 Task: Find connections with filter location Tecpán Guatemala with filter topic #Startuplife with filter profile language German with filter current company Samsung Electronics with filter school Dr. Harisingh Gaur Vishwavidyalaya, Sagar with filter industry IT System Data Services with filter service category Graphic Design with filter keywords title Technical Writer
Action: Mouse moved to (627, 104)
Screenshot: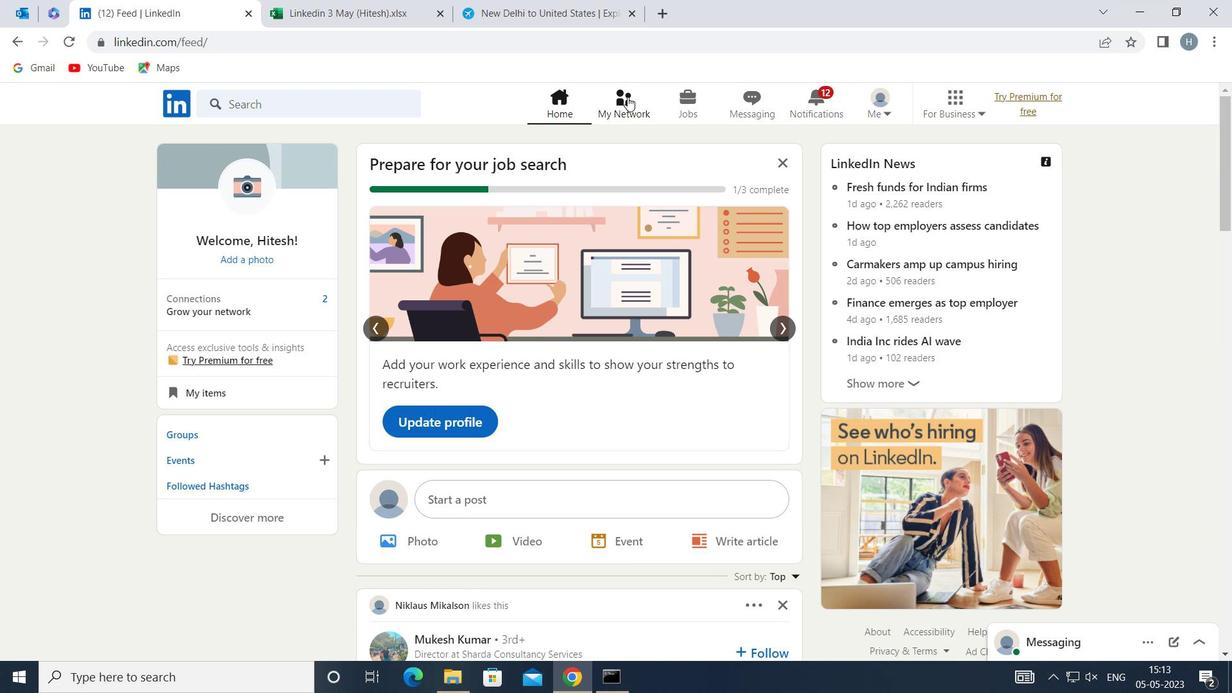 
Action: Mouse pressed left at (627, 104)
Screenshot: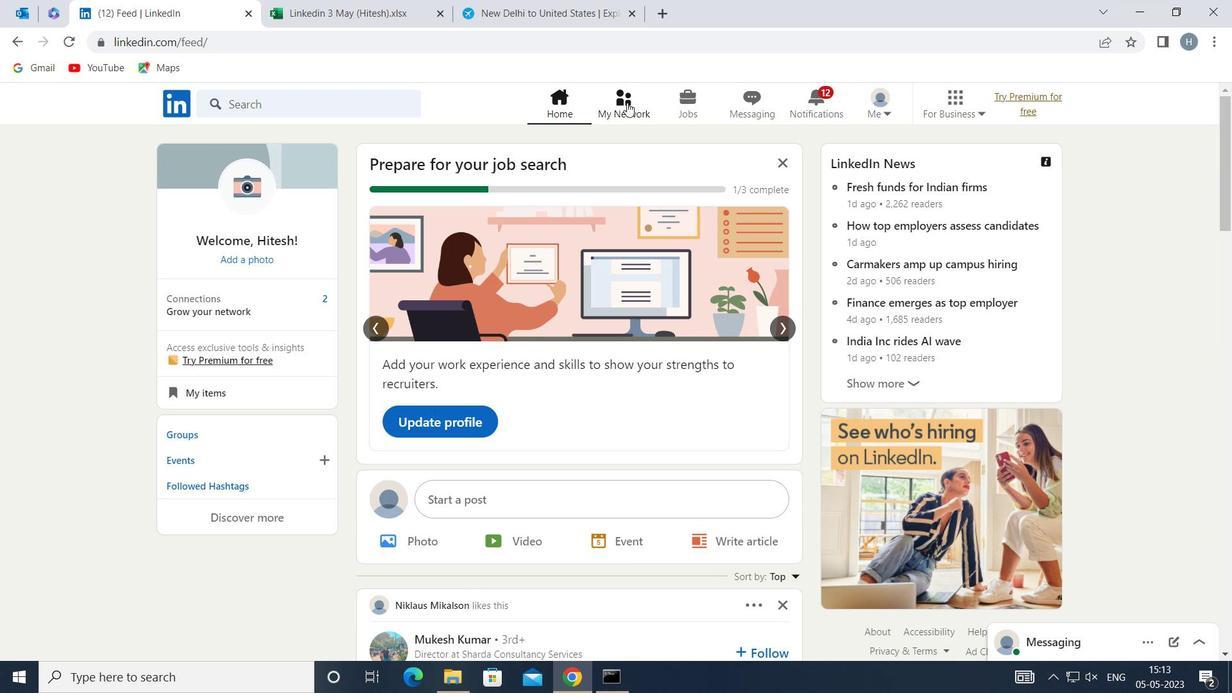 
Action: Mouse moved to (338, 193)
Screenshot: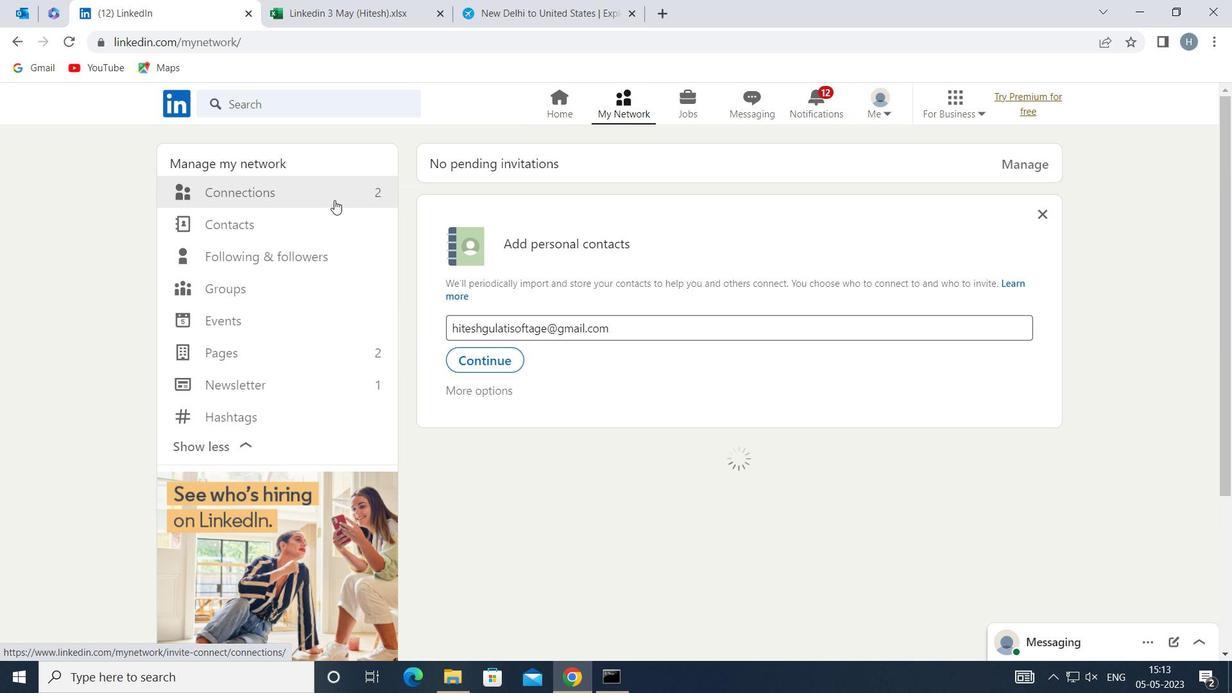 
Action: Mouse pressed left at (338, 193)
Screenshot: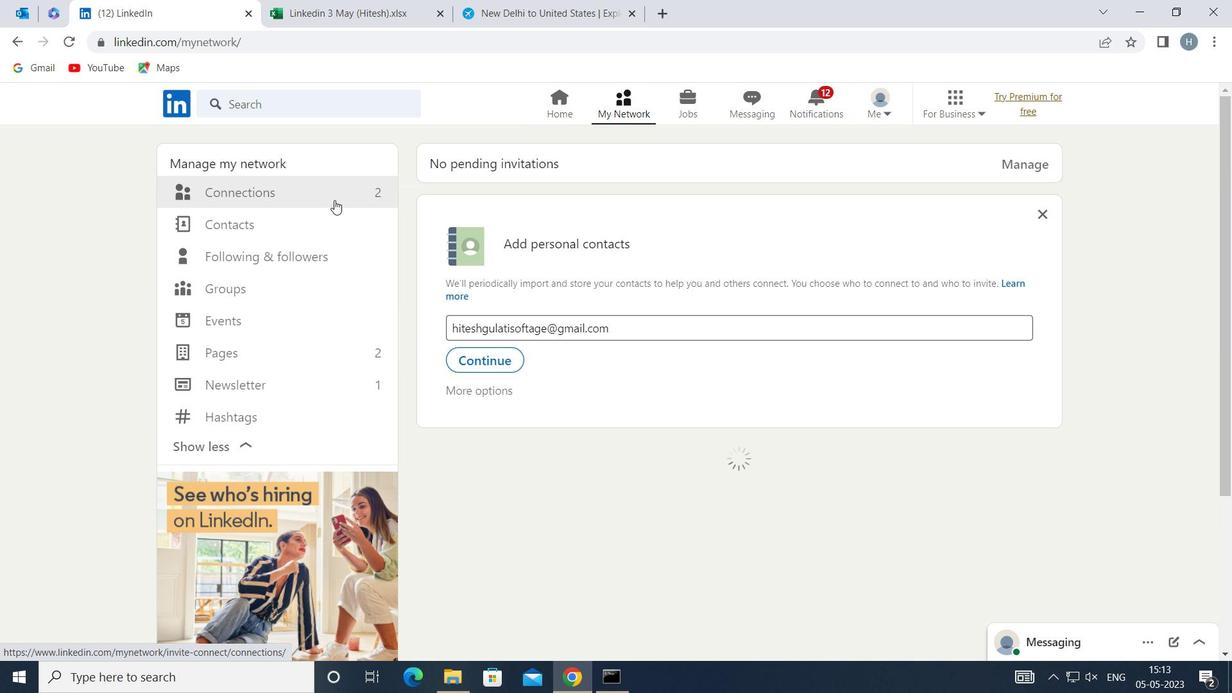 
Action: Mouse moved to (728, 193)
Screenshot: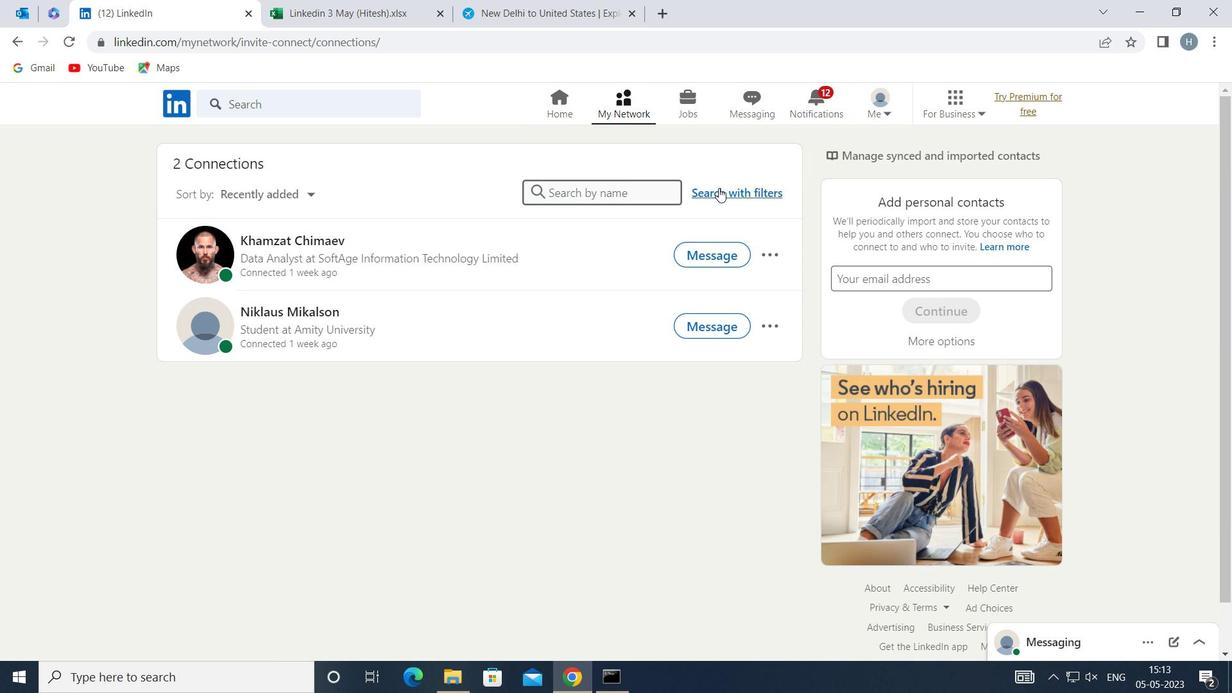 
Action: Mouse pressed left at (728, 193)
Screenshot: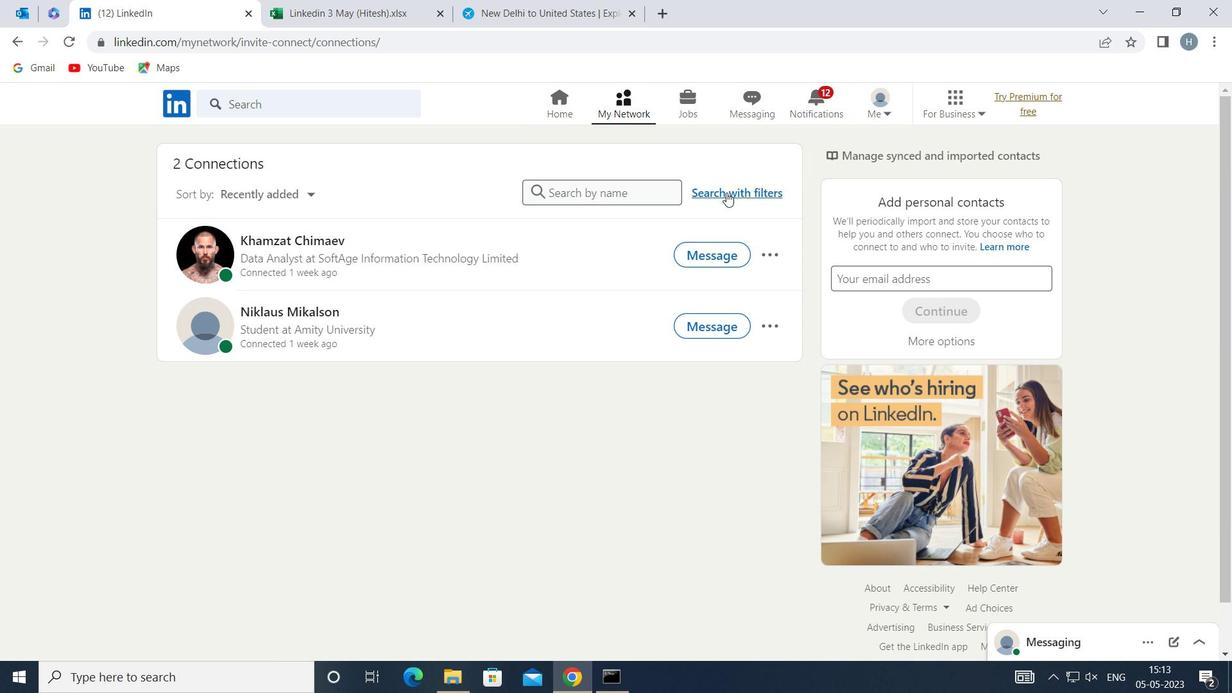 
Action: Mouse moved to (683, 148)
Screenshot: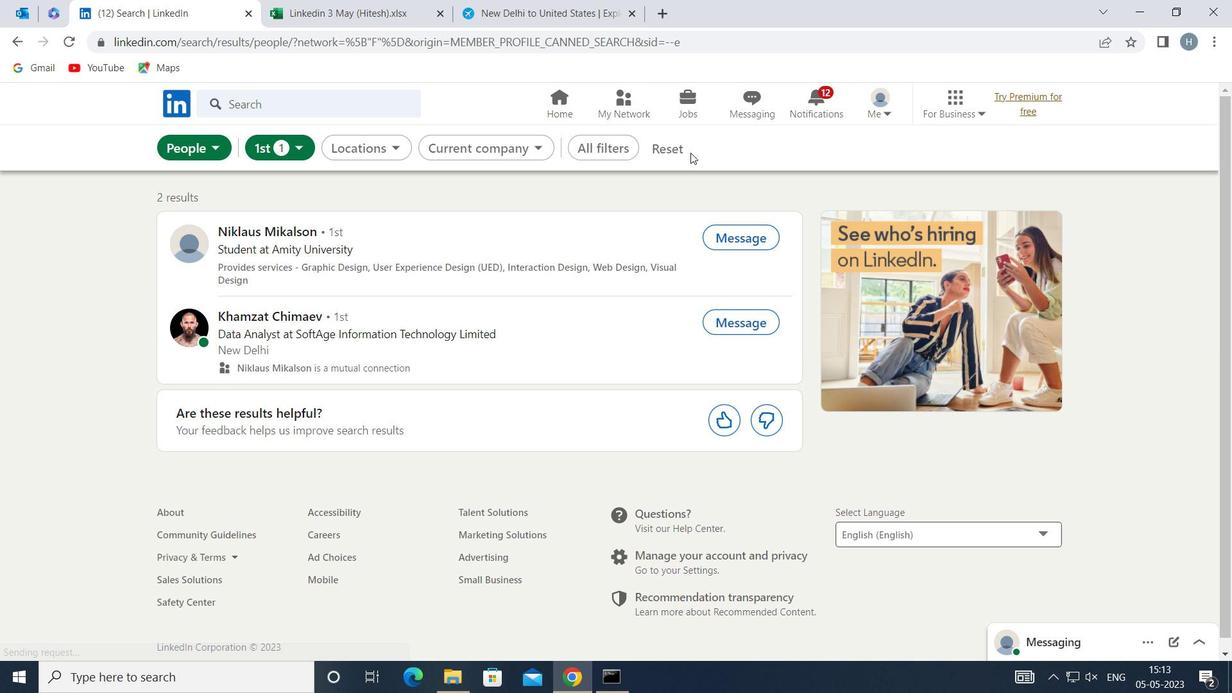 
Action: Mouse pressed left at (683, 148)
Screenshot: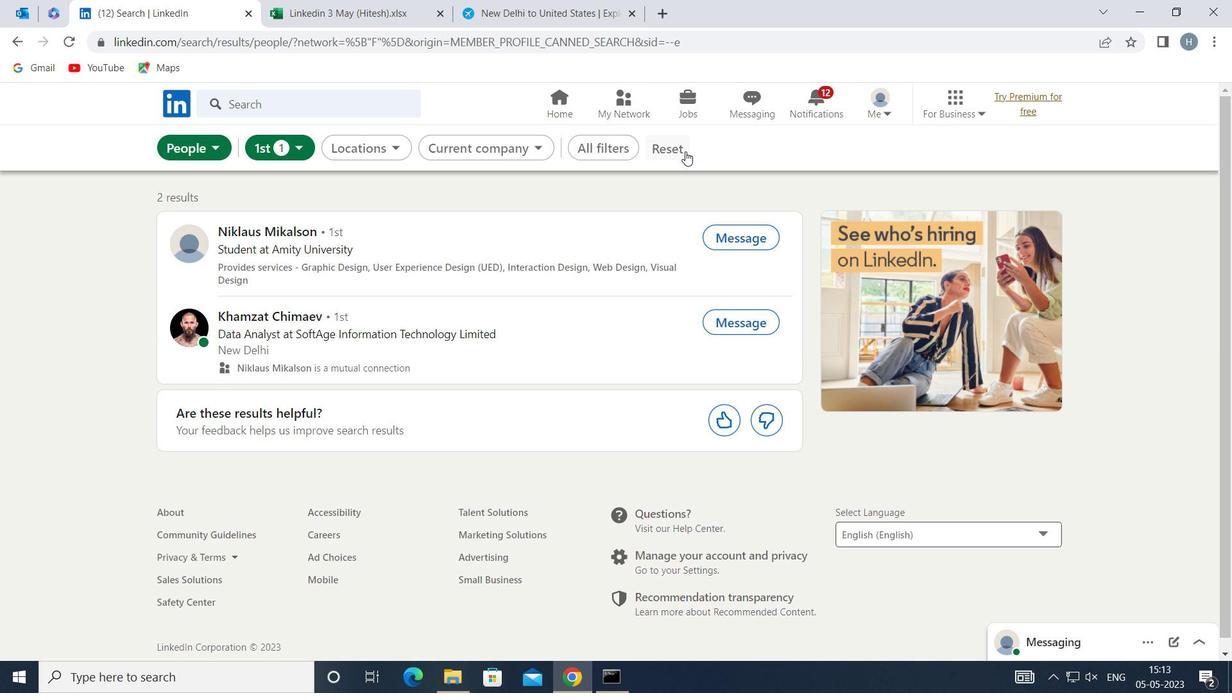 
Action: Mouse moved to (667, 146)
Screenshot: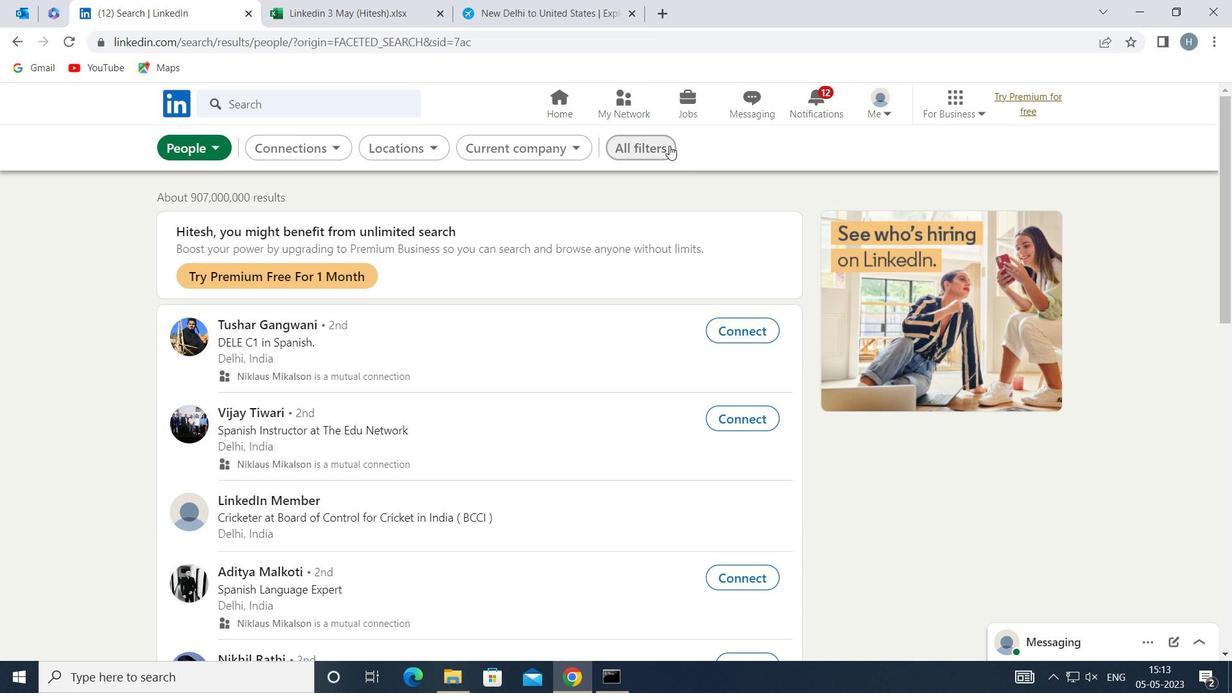 
Action: Mouse pressed left at (667, 146)
Screenshot: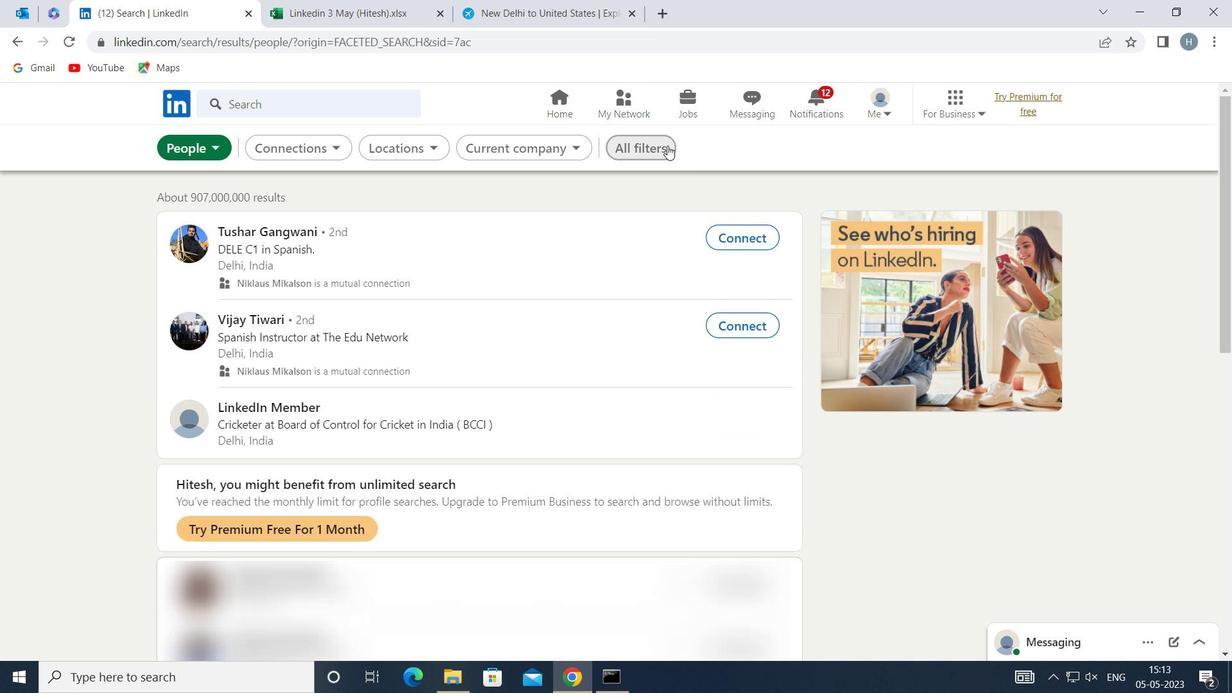 
Action: Mouse moved to (926, 404)
Screenshot: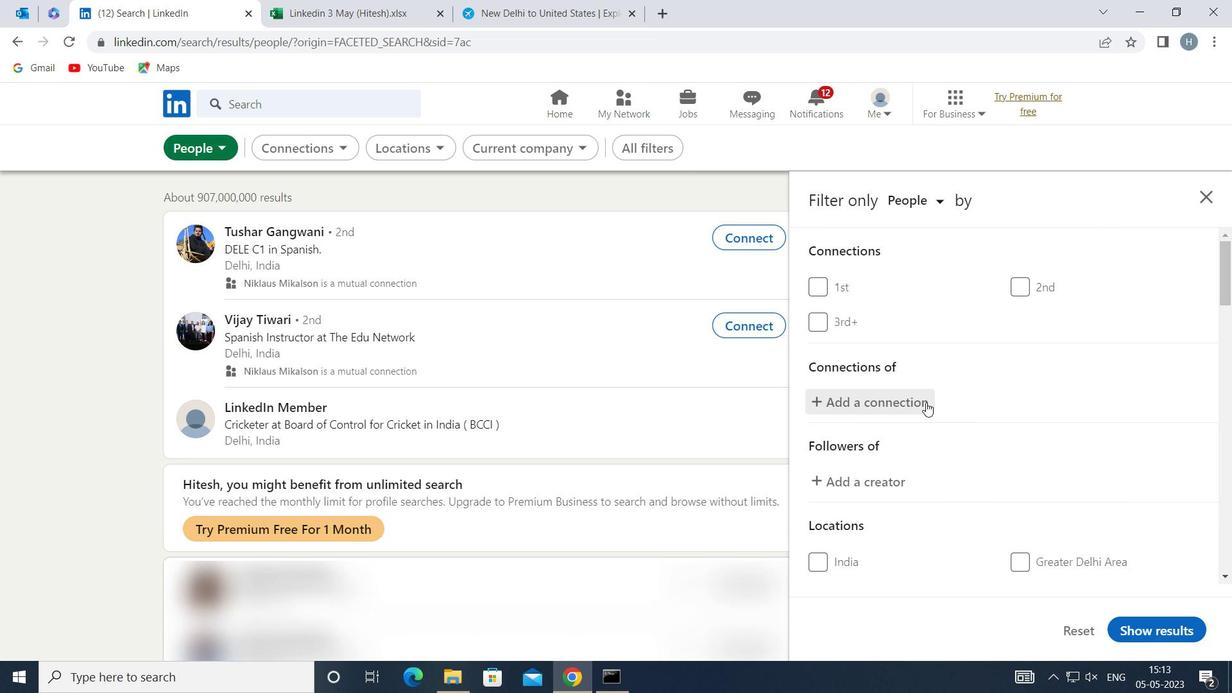 
Action: Mouse scrolled (926, 403) with delta (0, 0)
Screenshot: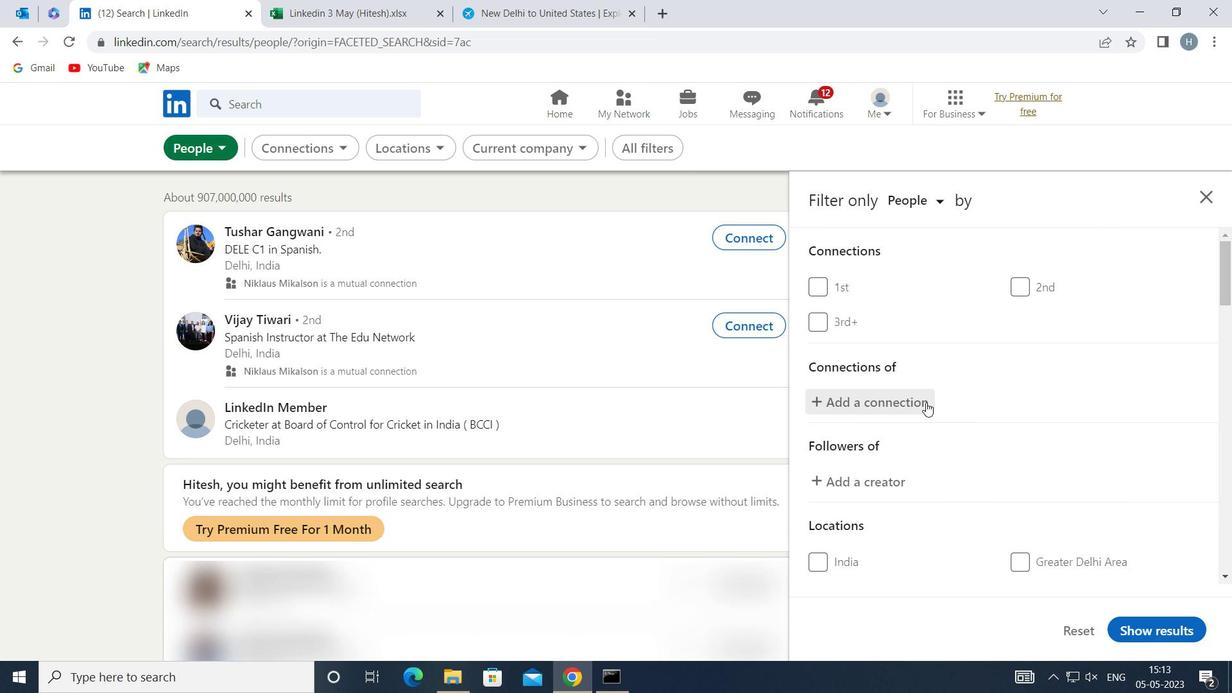 
Action: Mouse scrolled (926, 403) with delta (0, 0)
Screenshot: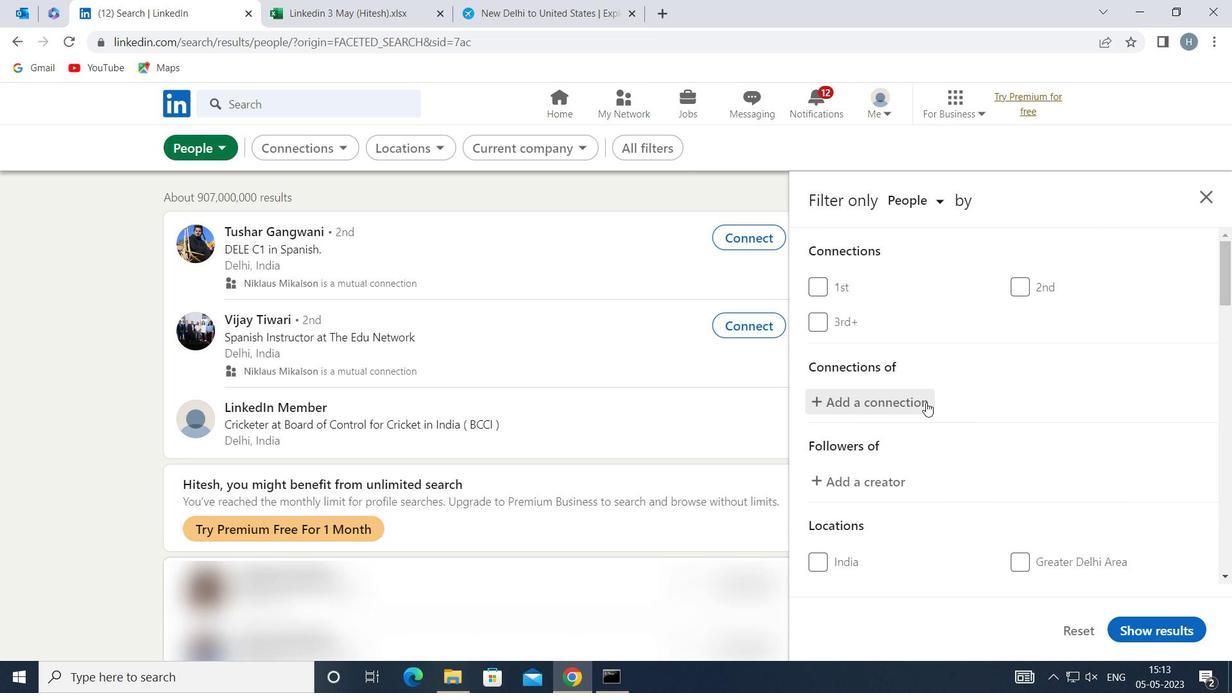 
Action: Mouse moved to (1056, 466)
Screenshot: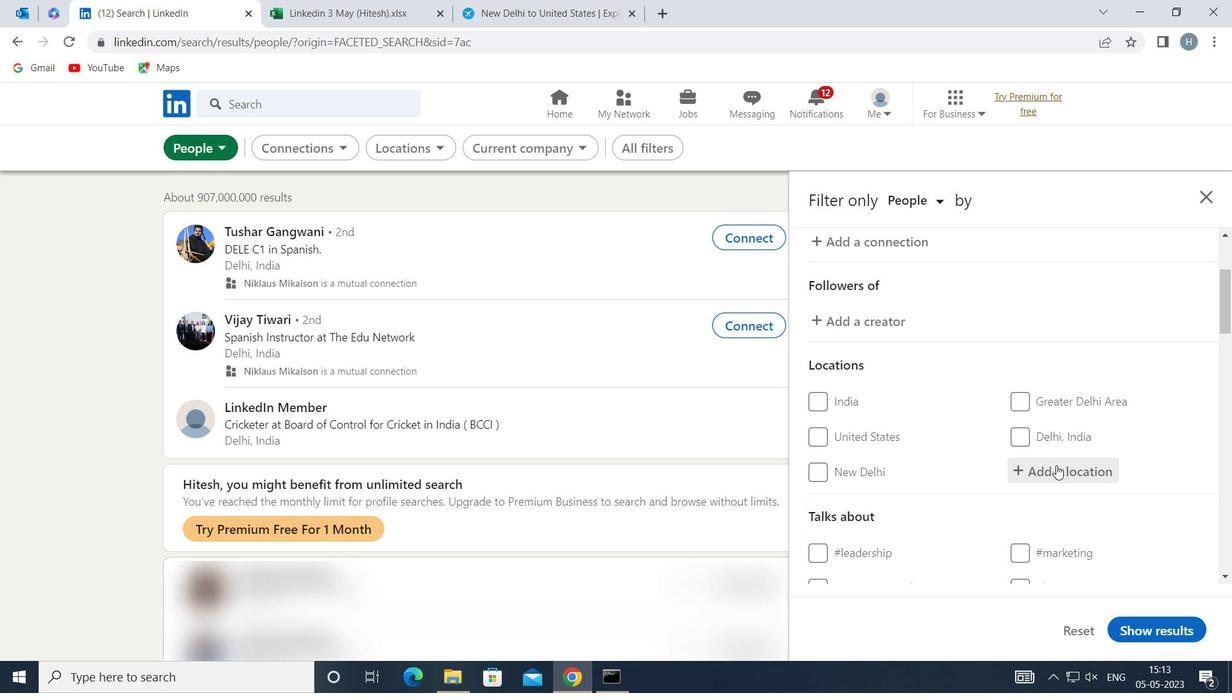 
Action: Mouse pressed left at (1056, 466)
Screenshot: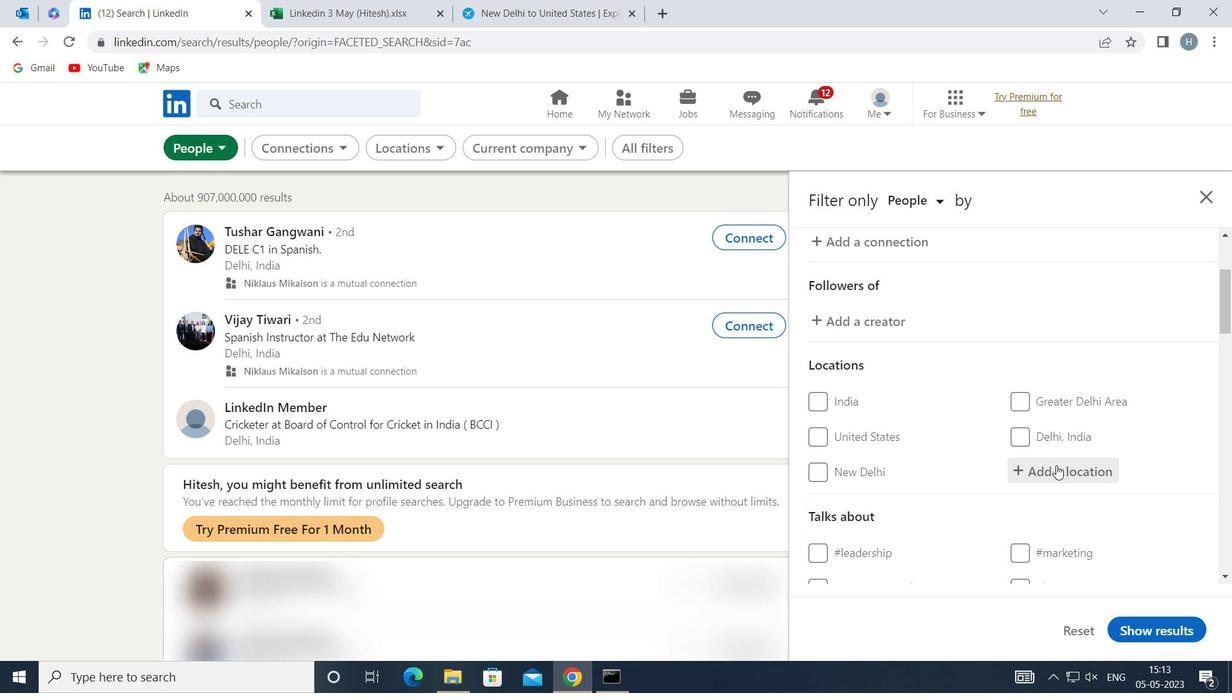 
Action: Mouse moved to (1057, 461)
Screenshot: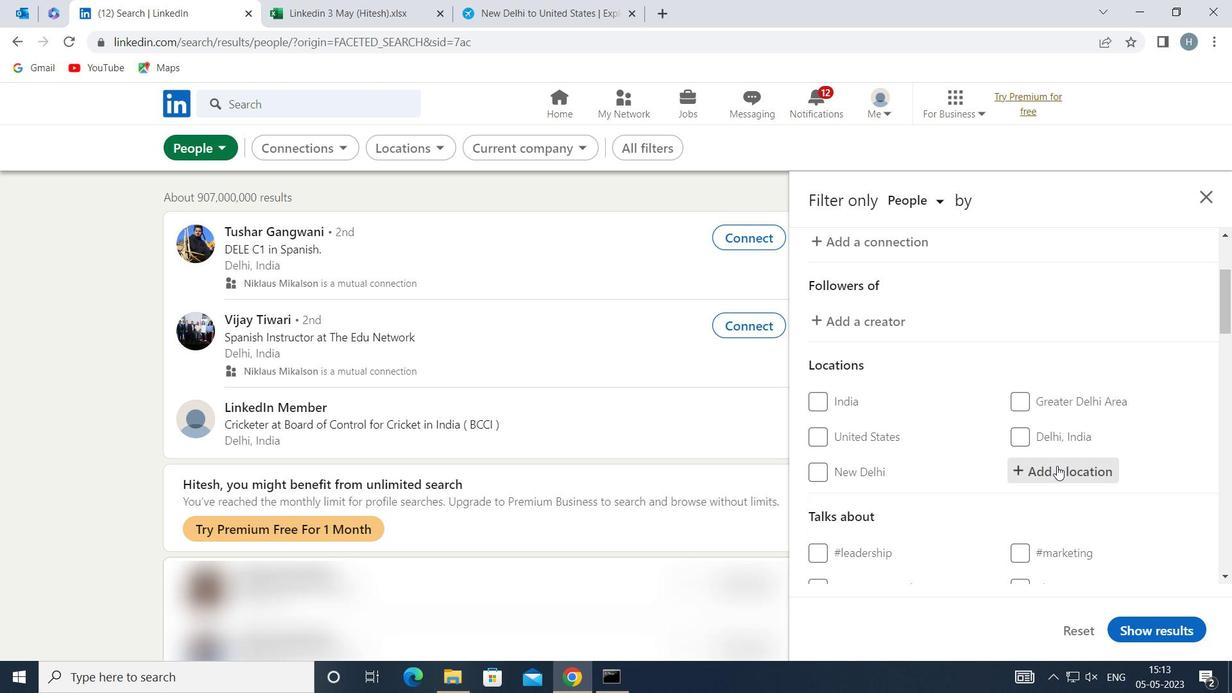 
Action: Key pressed <Key.shift>TECPAN
Screenshot: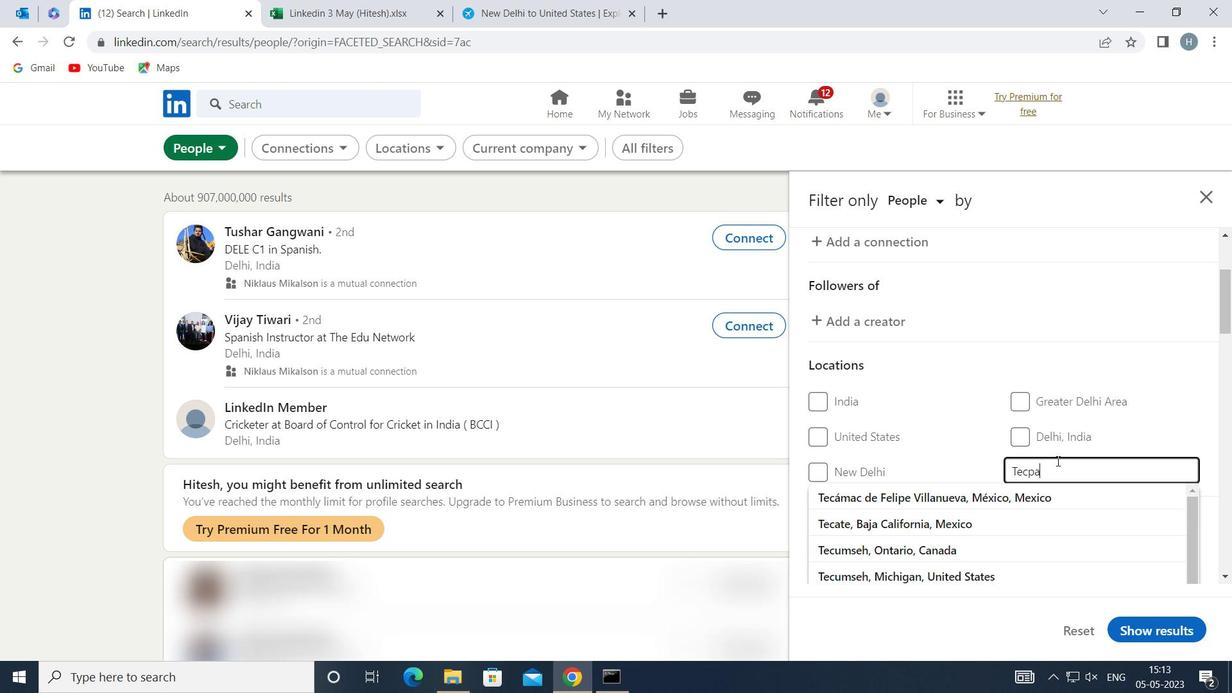 
Action: Mouse moved to (944, 524)
Screenshot: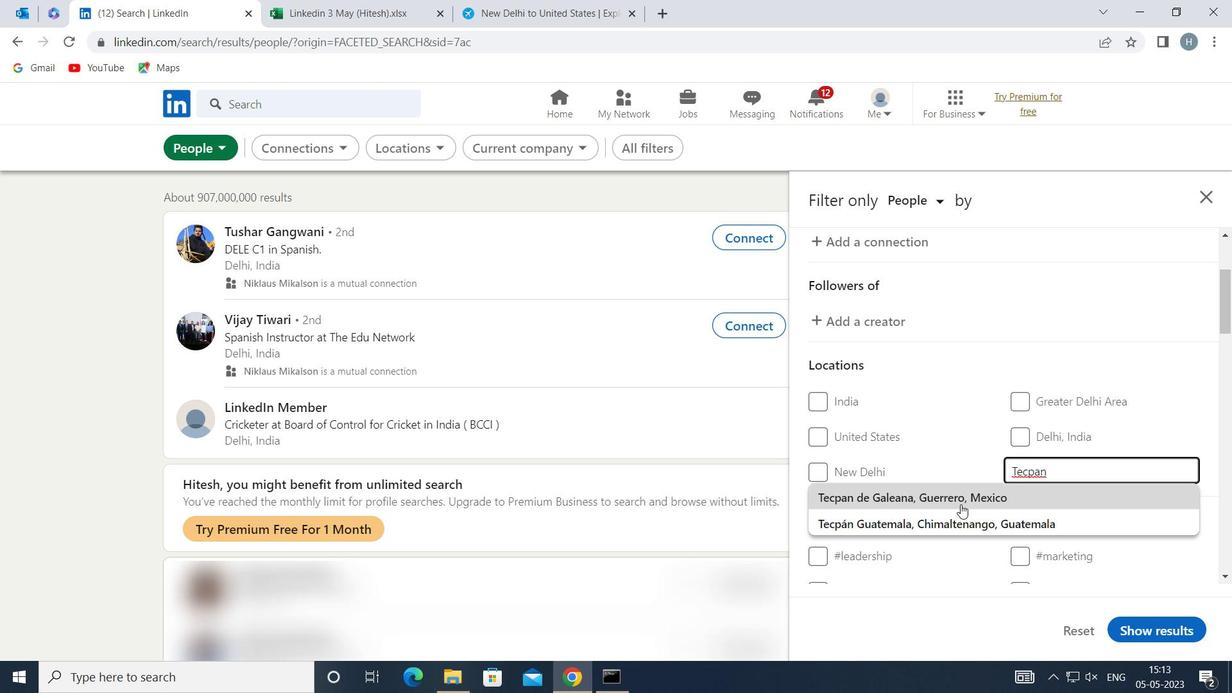 
Action: Mouse pressed left at (944, 524)
Screenshot: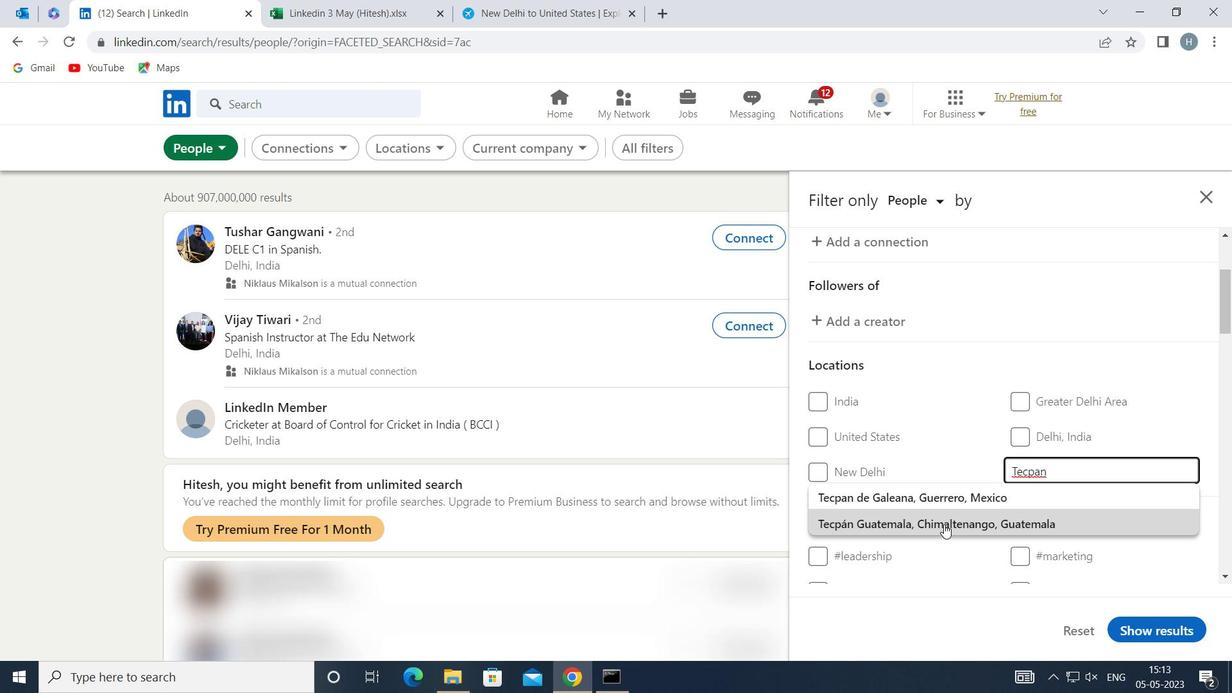 
Action: Mouse moved to (949, 474)
Screenshot: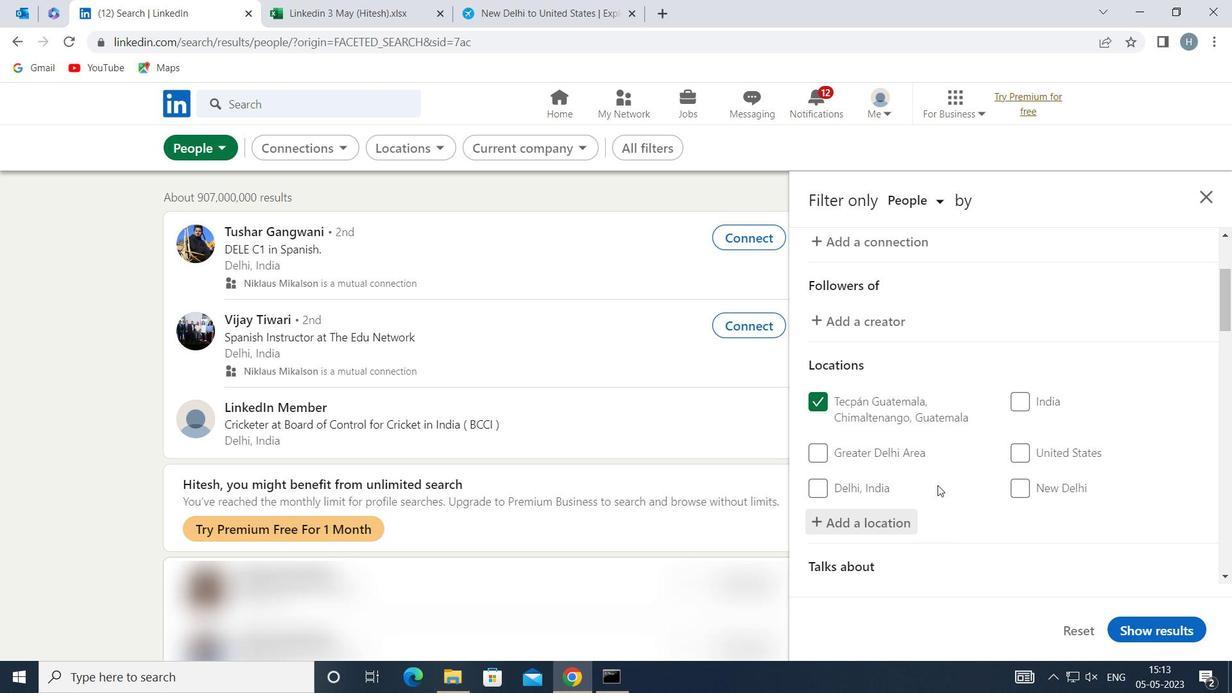 
Action: Mouse scrolled (949, 473) with delta (0, 0)
Screenshot: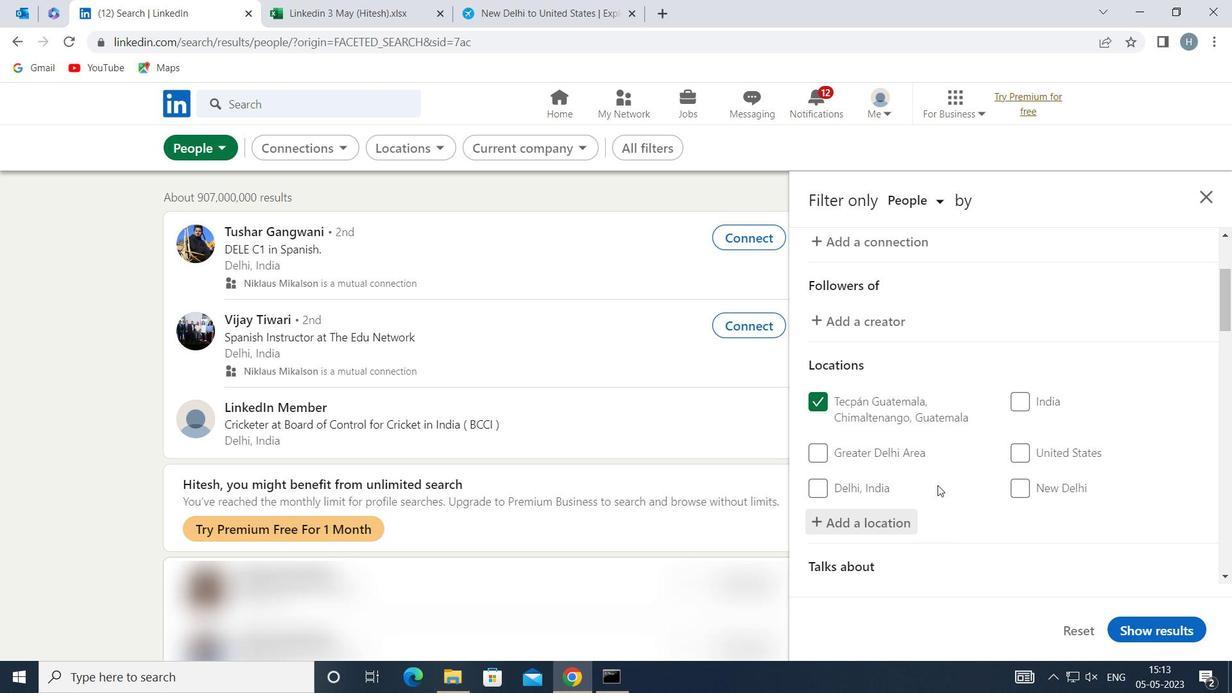
Action: Mouse moved to (987, 470)
Screenshot: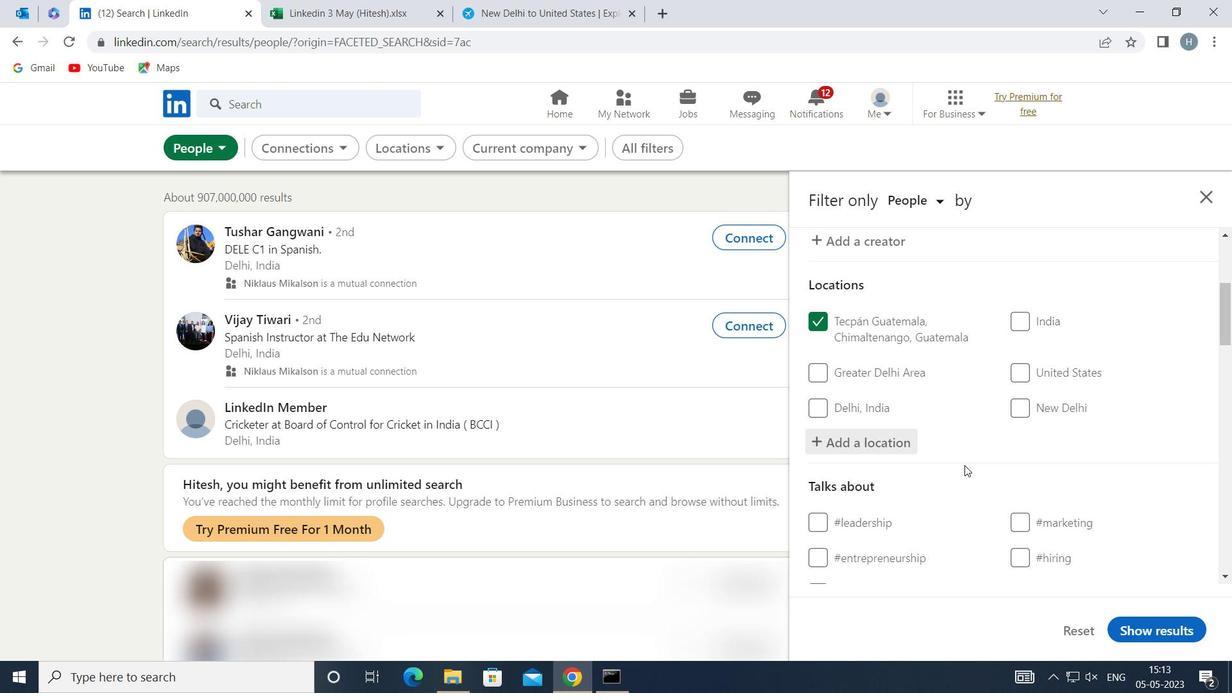 
Action: Mouse scrolled (987, 469) with delta (0, 0)
Screenshot: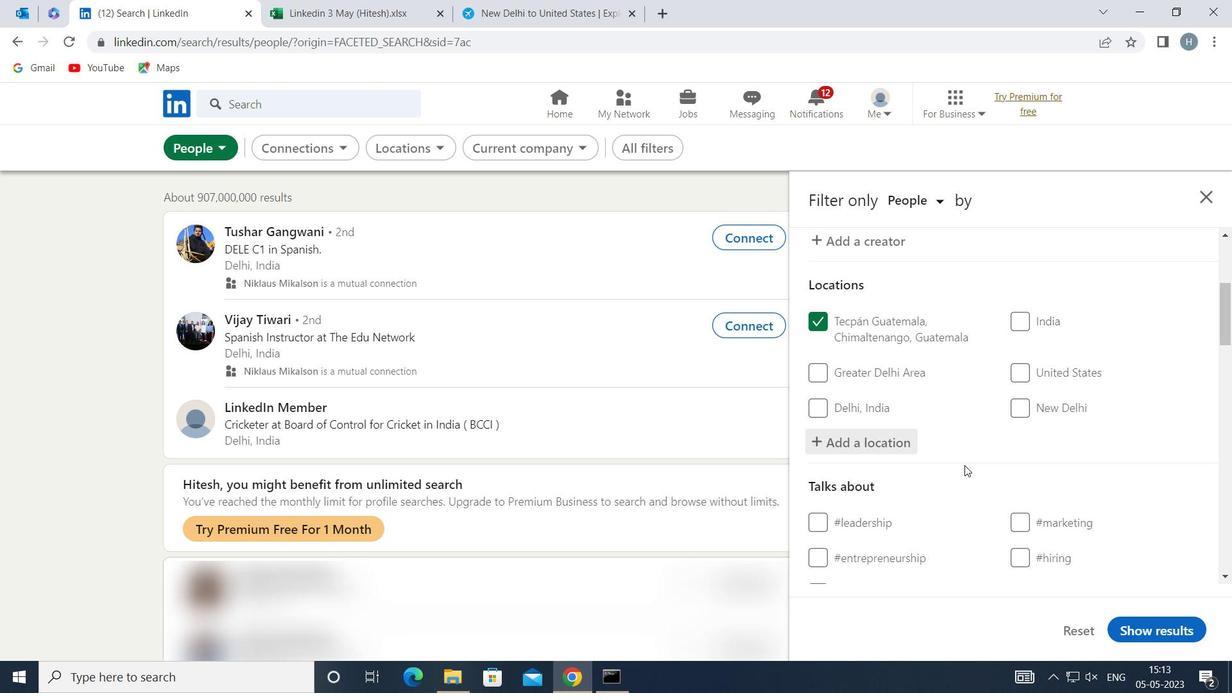 
Action: Mouse moved to (1068, 510)
Screenshot: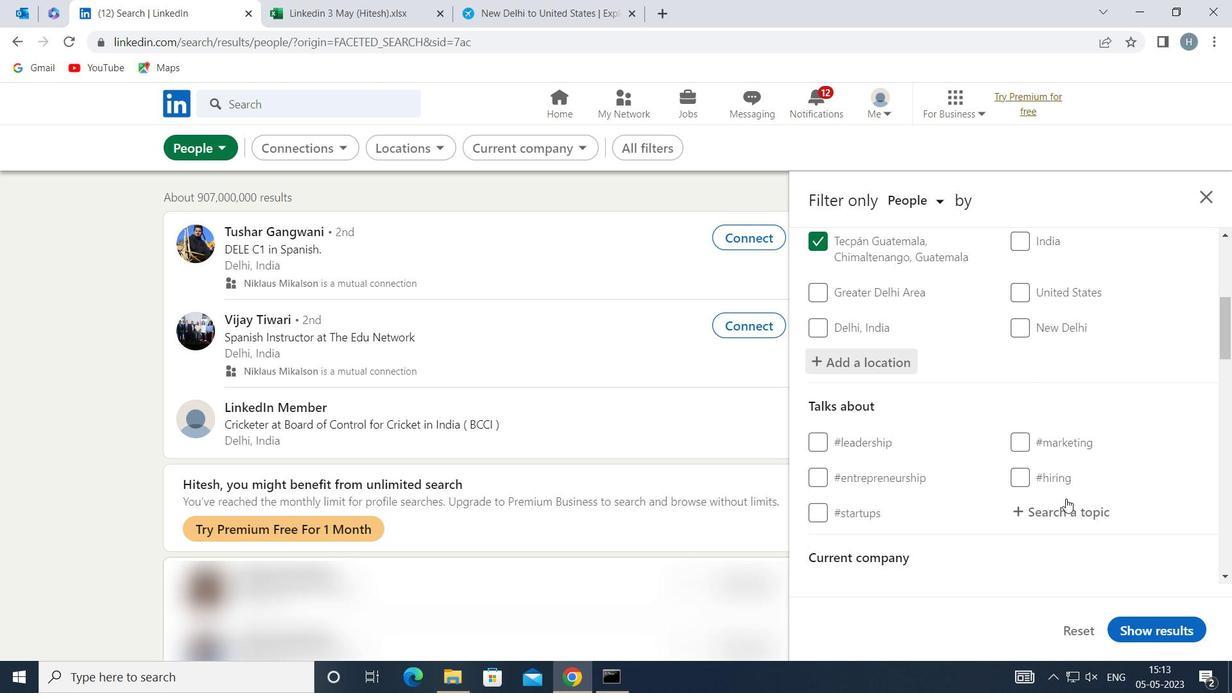 
Action: Mouse pressed left at (1068, 510)
Screenshot: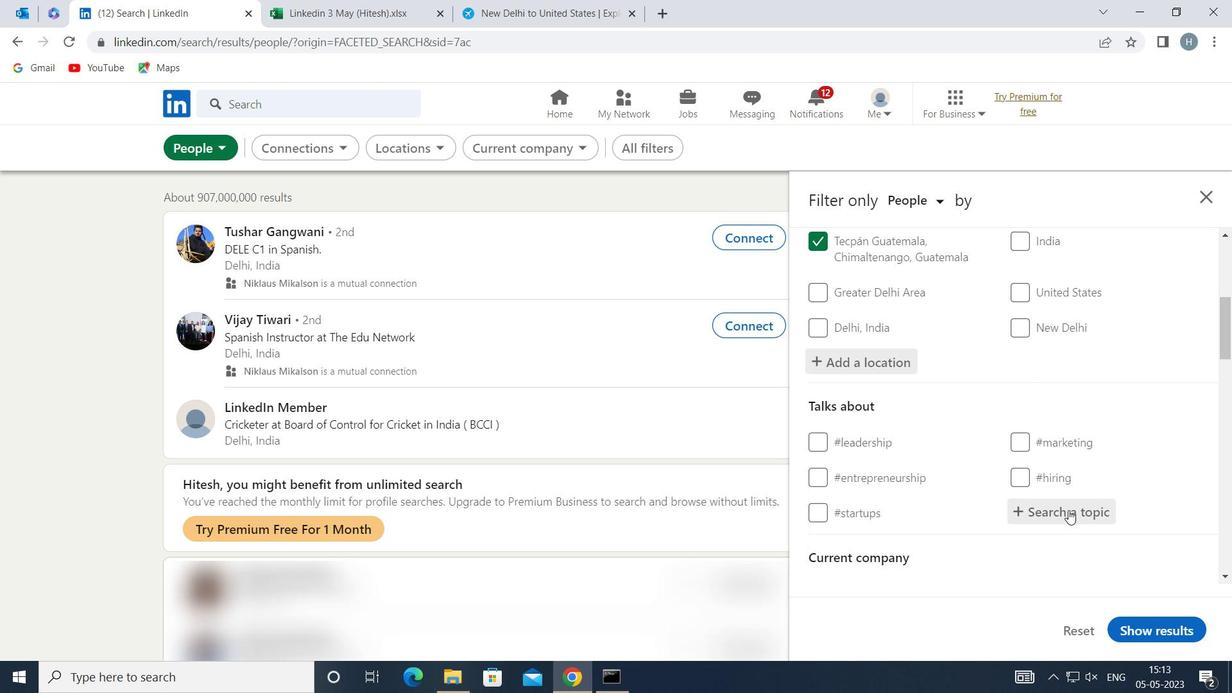 
Action: Mouse moved to (1070, 509)
Screenshot: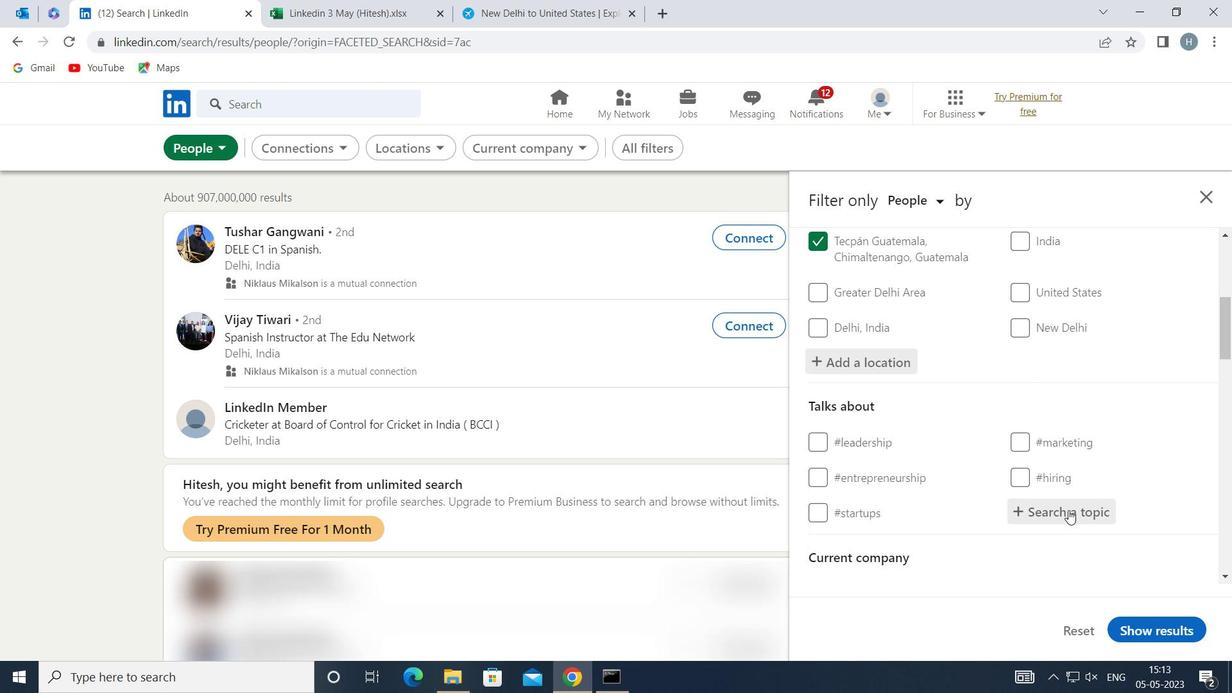 
Action: Key pressed <Key.shift>STARTUPLIFE
Screenshot: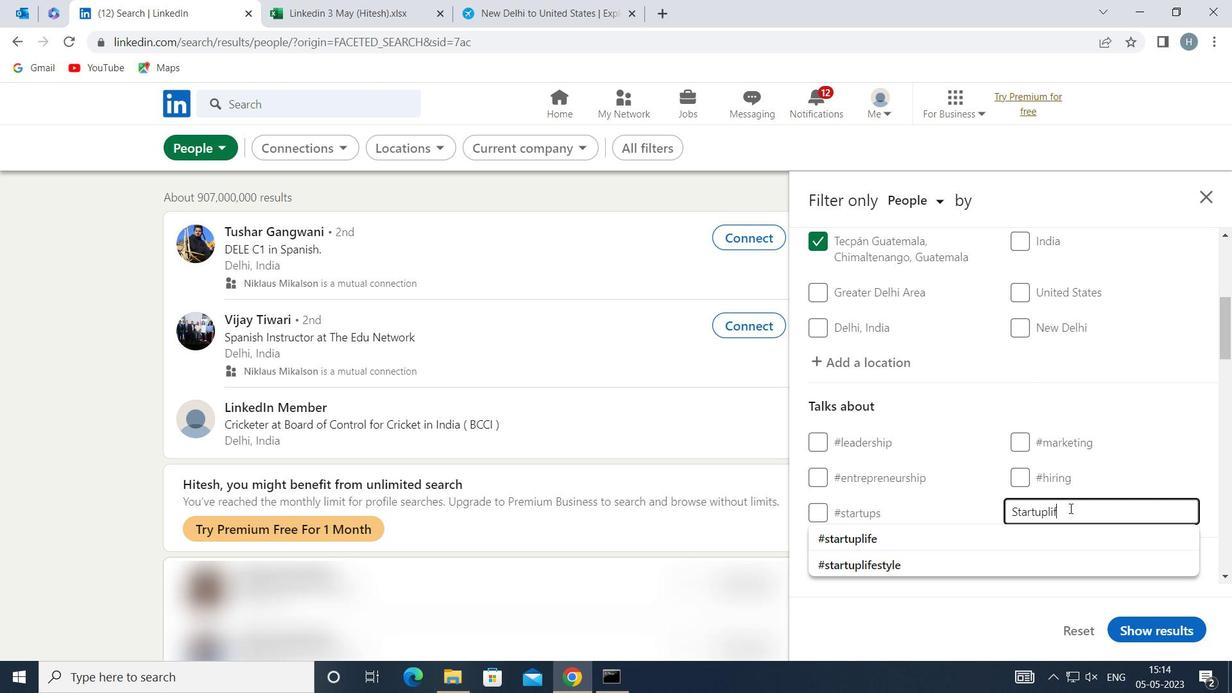 
Action: Mouse moved to (1059, 537)
Screenshot: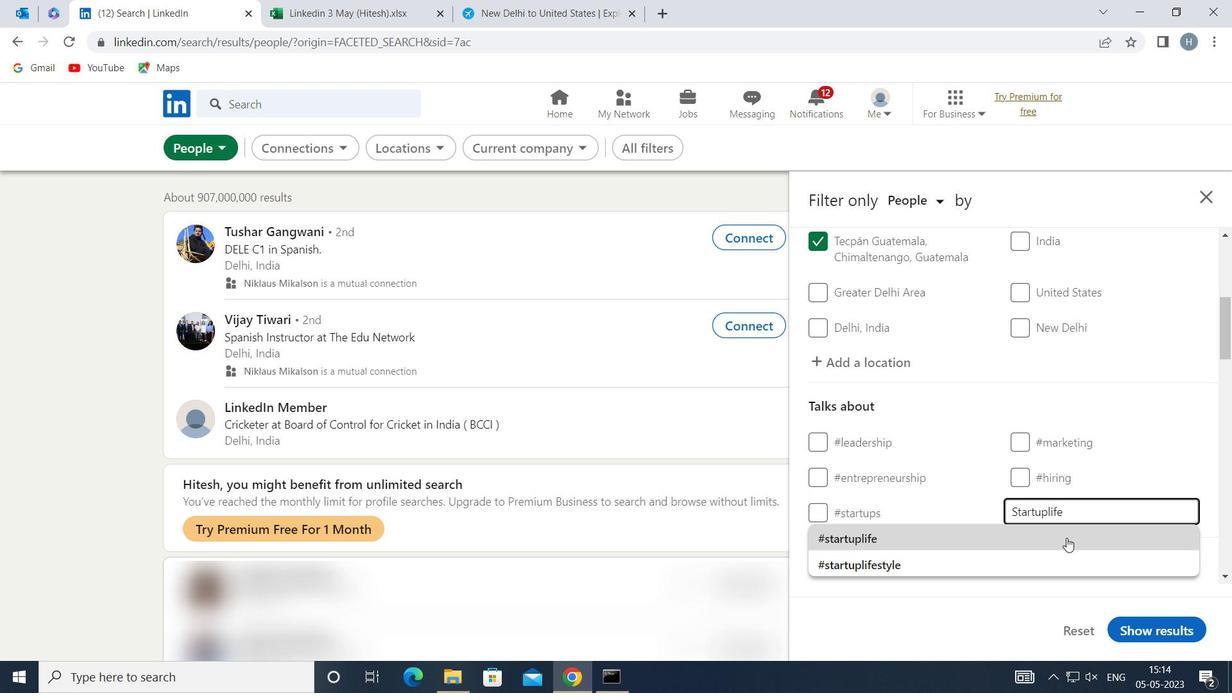 
Action: Mouse pressed left at (1059, 537)
Screenshot: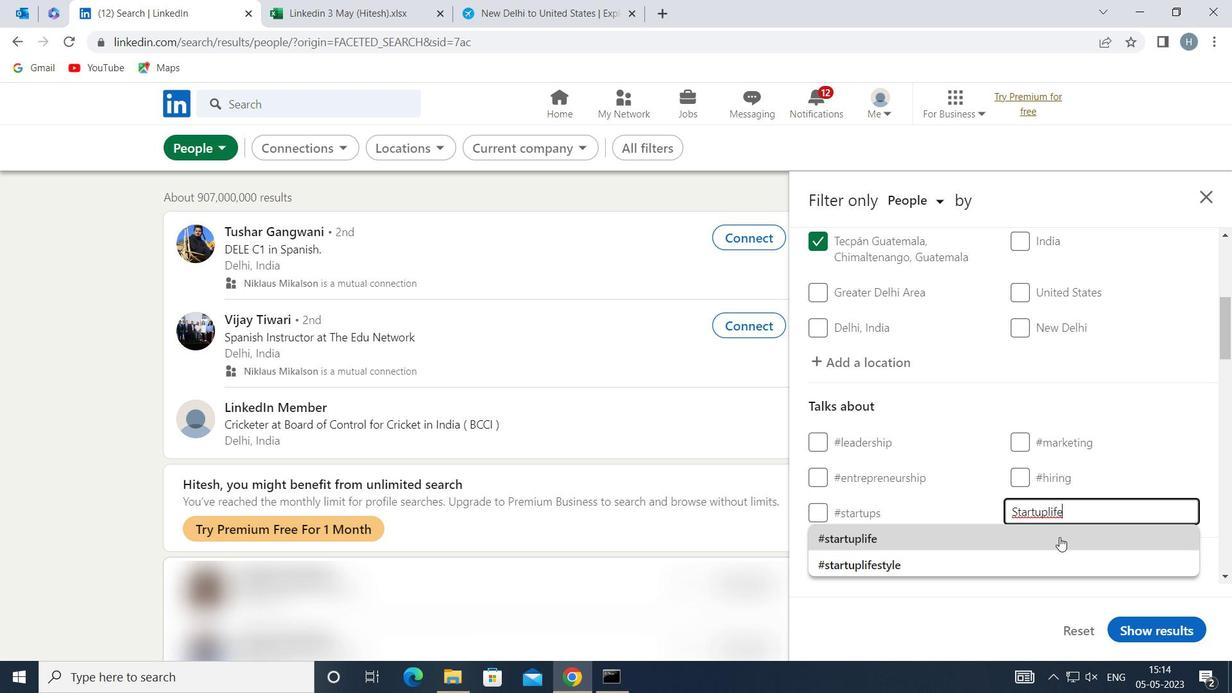 
Action: Mouse moved to (1024, 536)
Screenshot: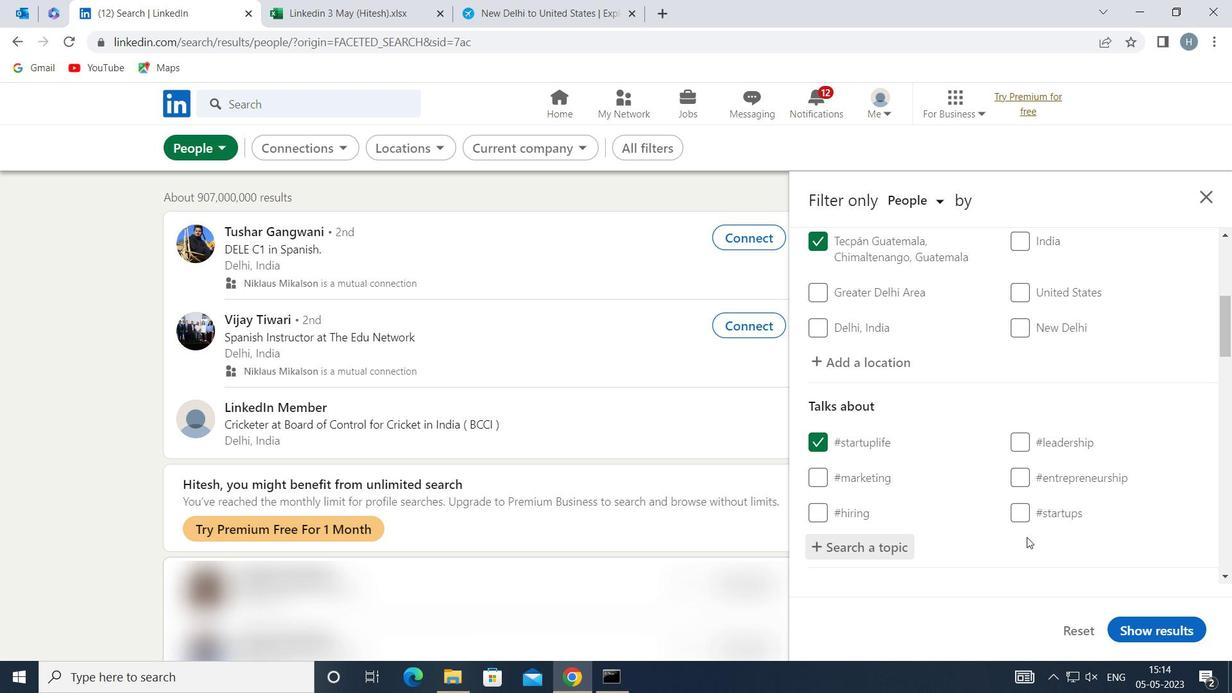 
Action: Mouse scrolled (1024, 536) with delta (0, 0)
Screenshot: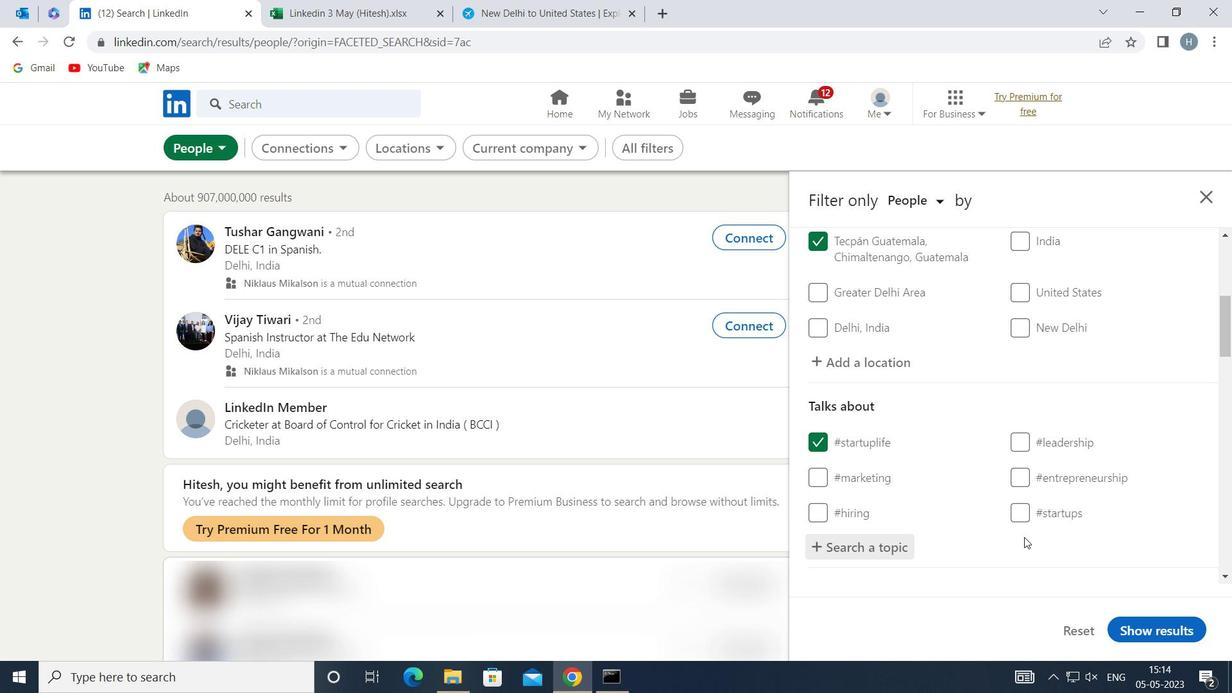 
Action: Mouse moved to (1023, 536)
Screenshot: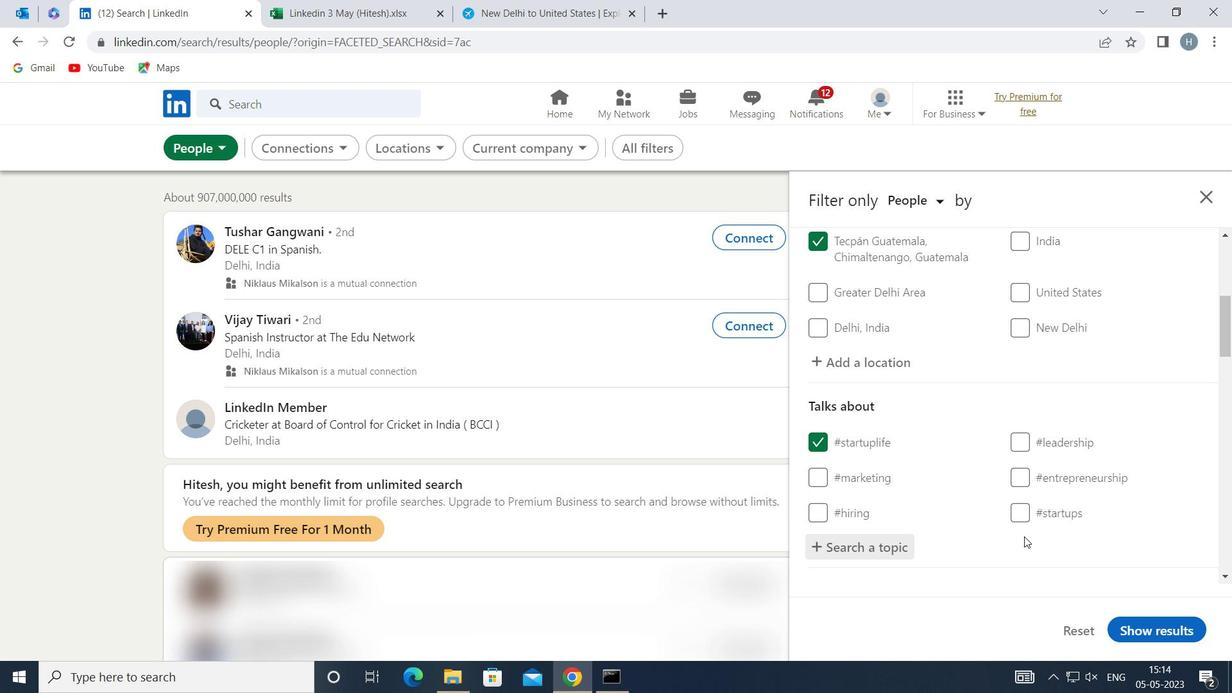 
Action: Mouse scrolled (1023, 535) with delta (0, 0)
Screenshot: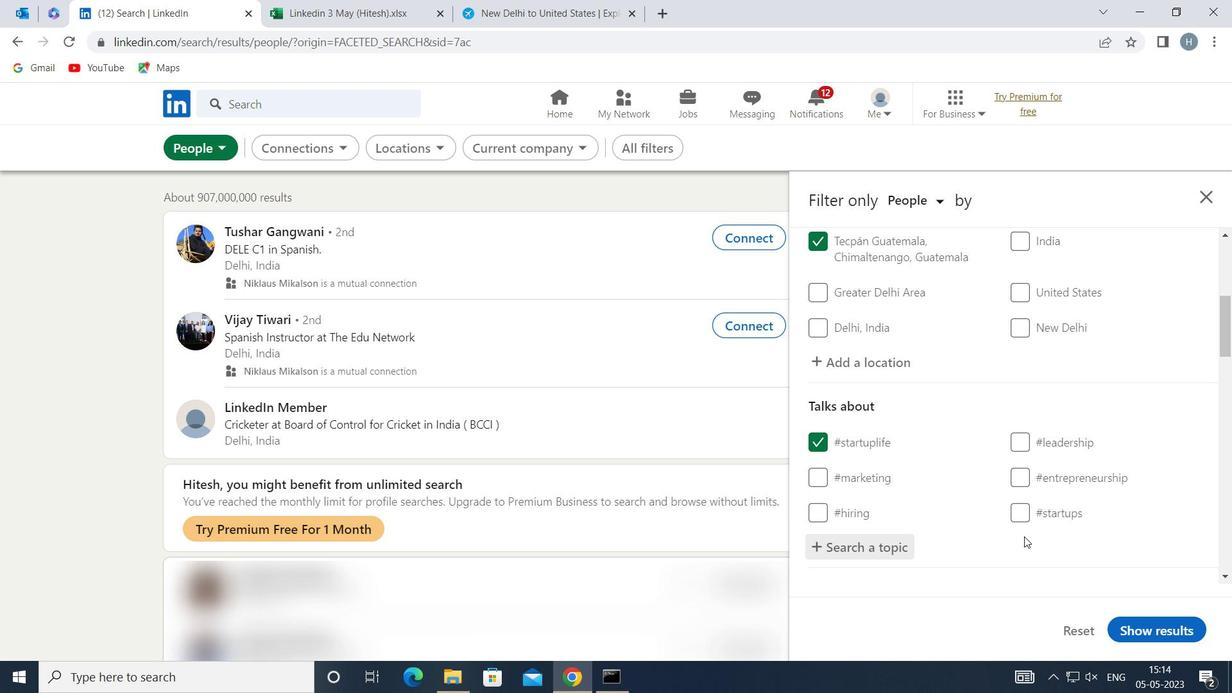 
Action: Mouse moved to (1021, 534)
Screenshot: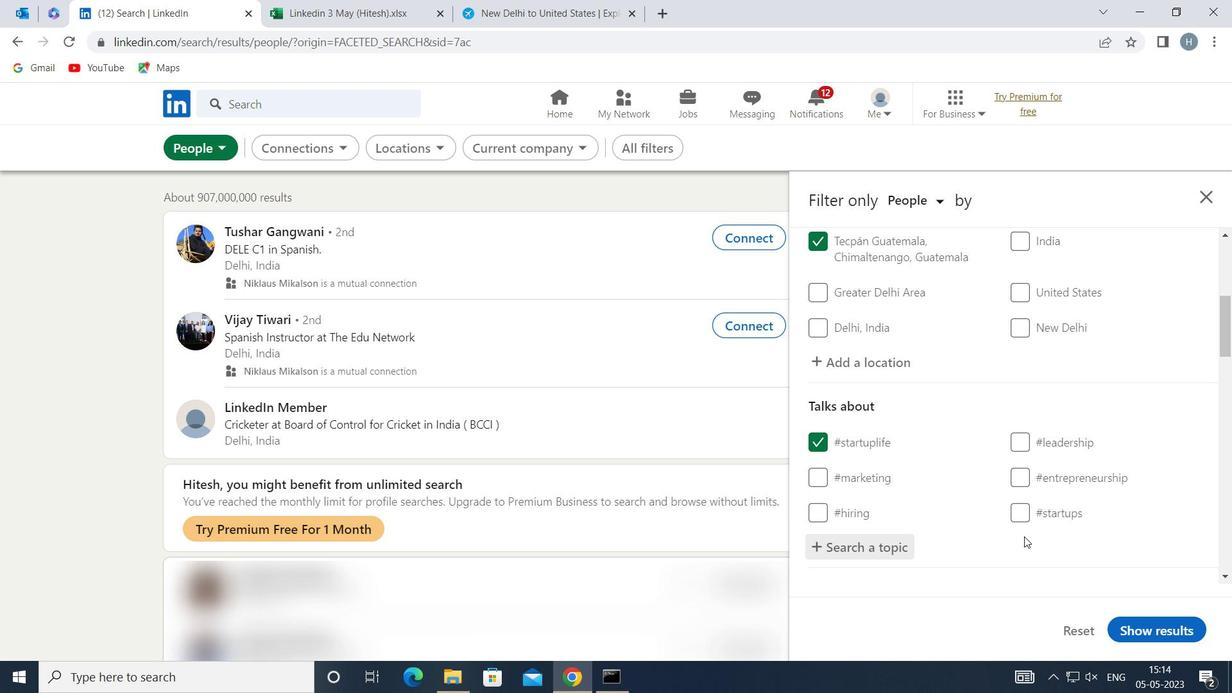 
Action: Mouse scrolled (1021, 533) with delta (0, 0)
Screenshot: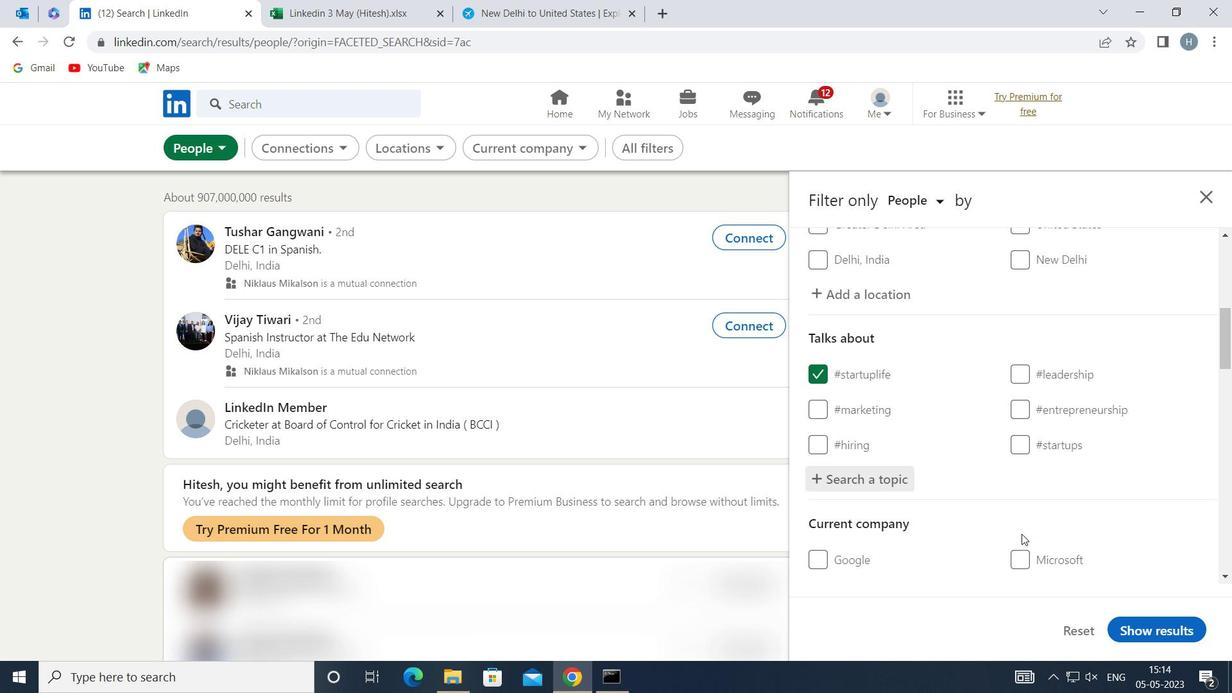 
Action: Mouse moved to (1020, 527)
Screenshot: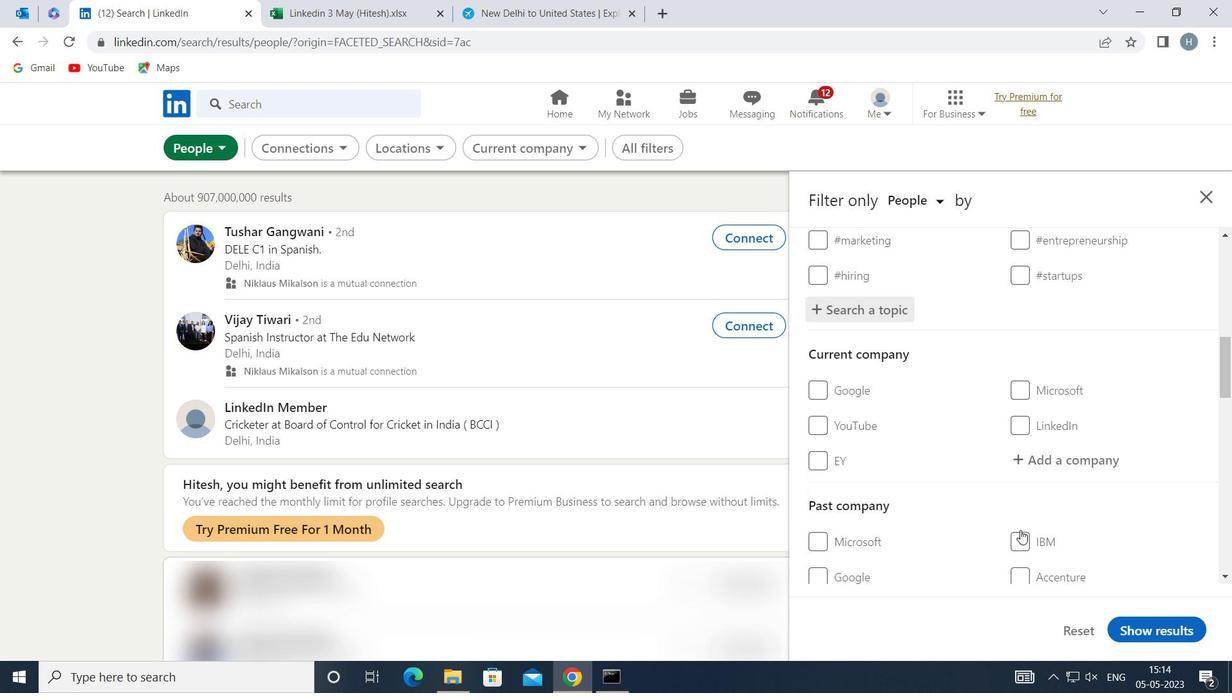 
Action: Mouse scrolled (1020, 526) with delta (0, 0)
Screenshot: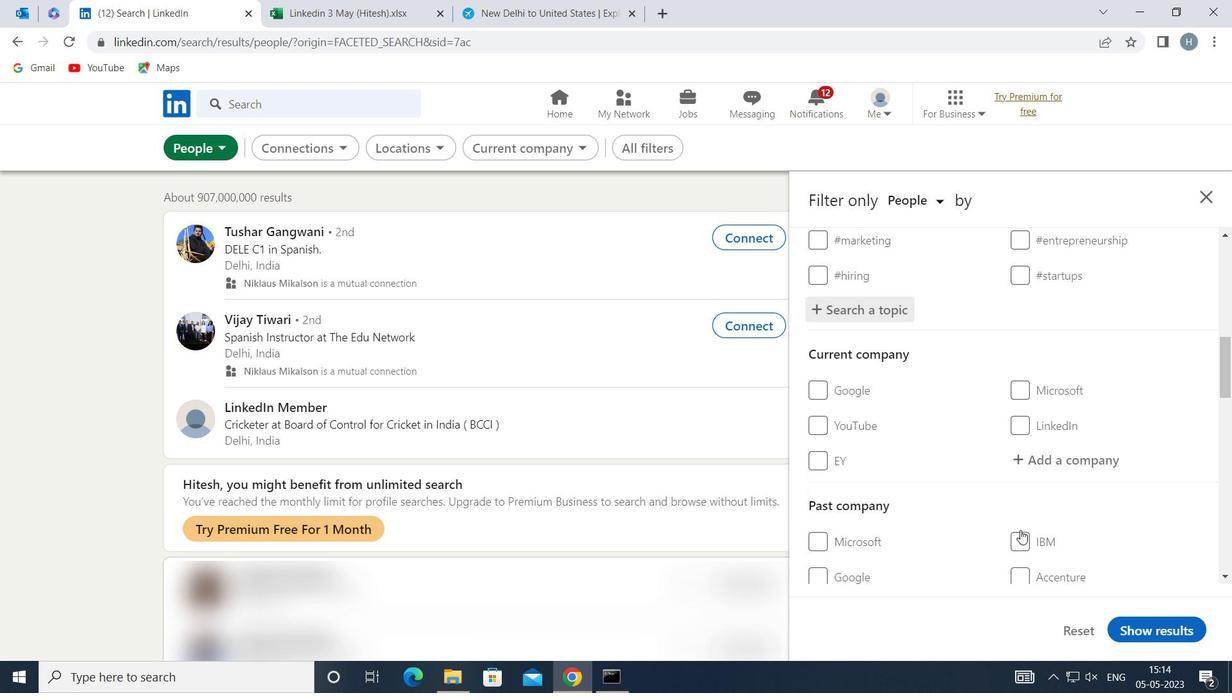 
Action: Mouse scrolled (1020, 526) with delta (0, 0)
Screenshot: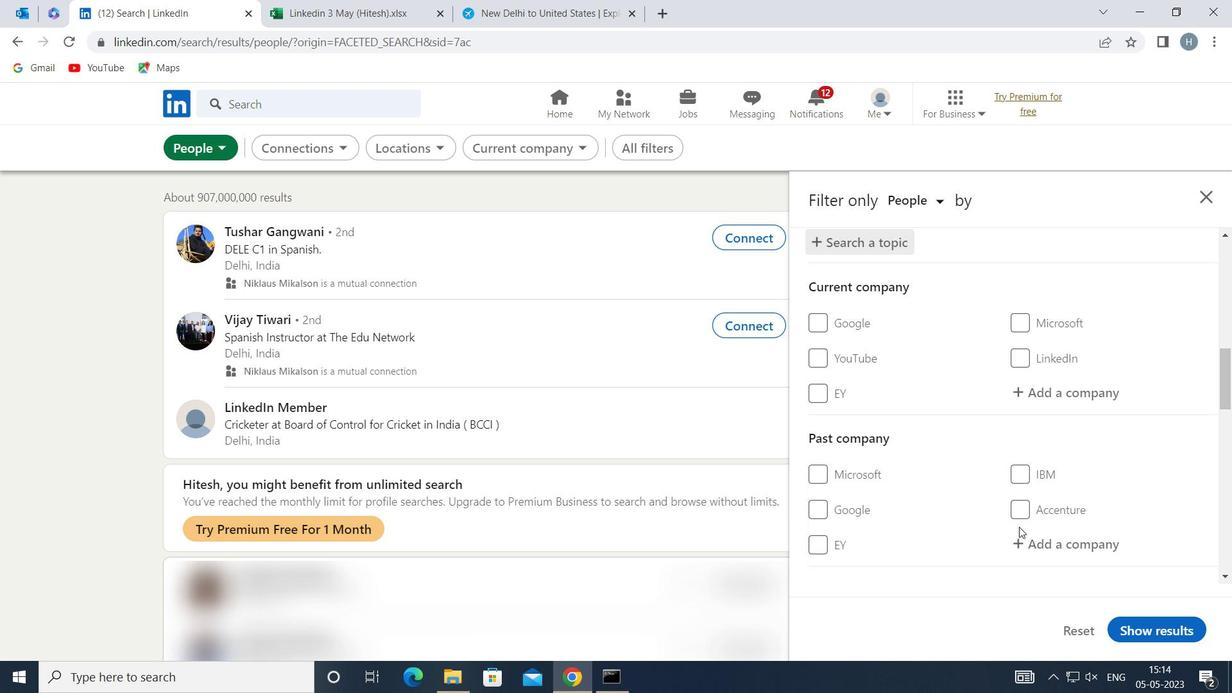 
Action: Mouse scrolled (1020, 526) with delta (0, 0)
Screenshot: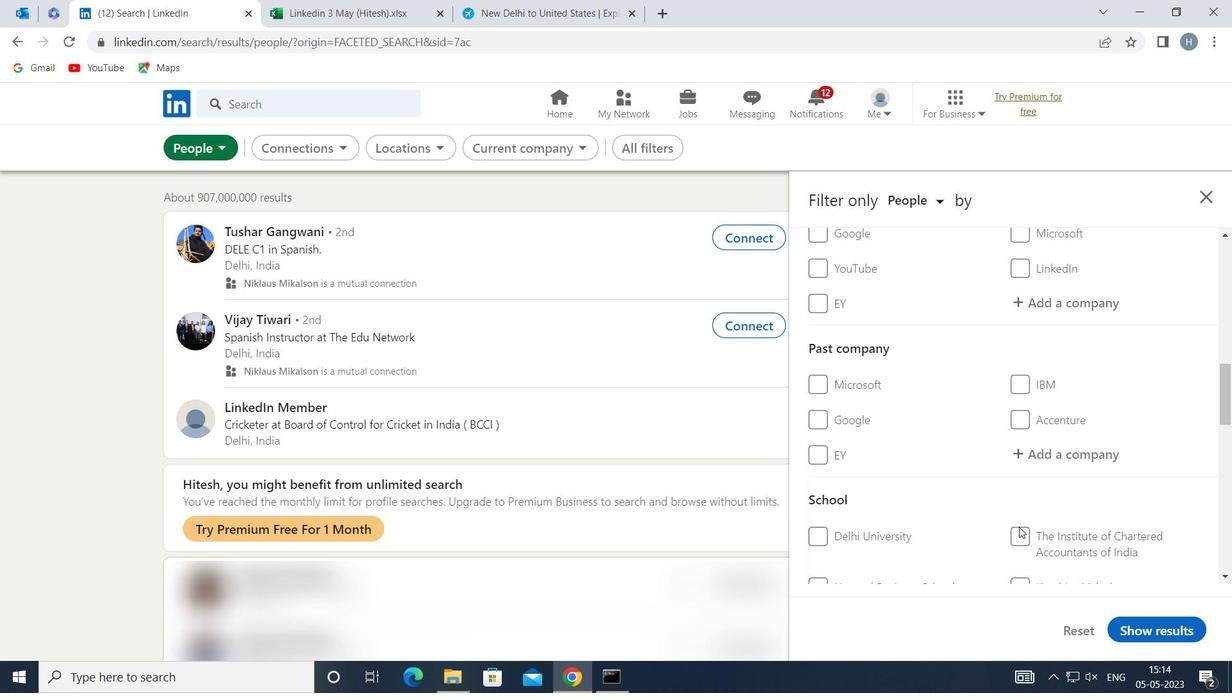 
Action: Mouse moved to (1020, 525)
Screenshot: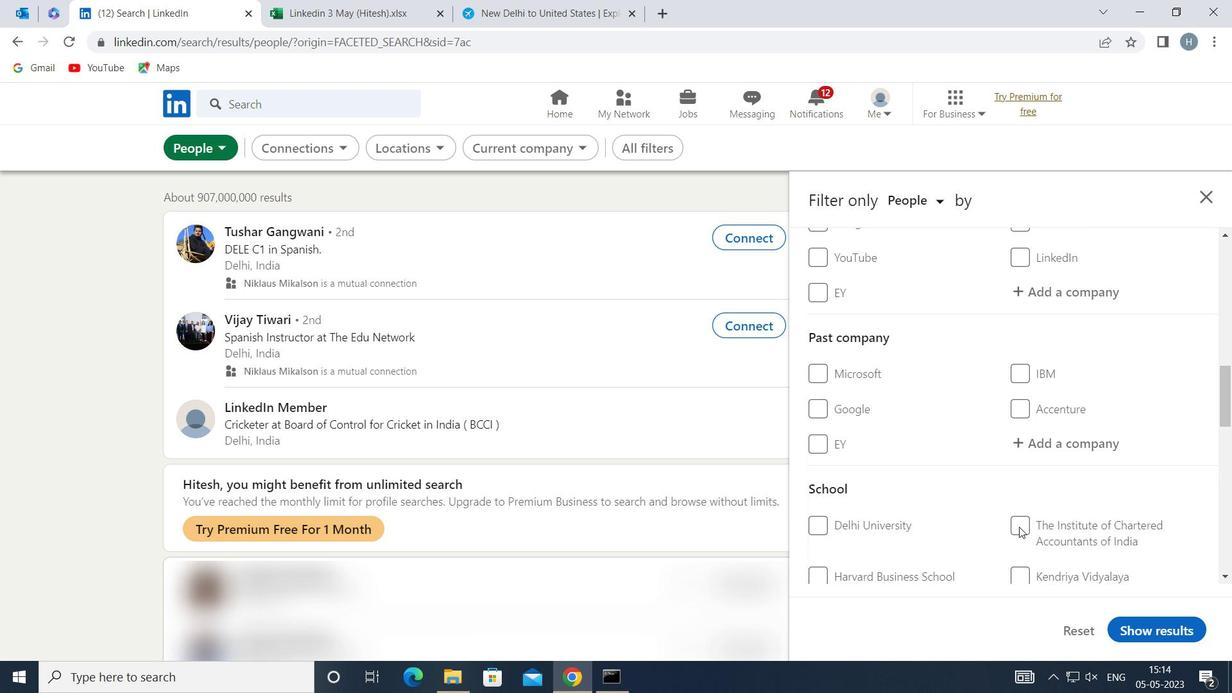 
Action: Mouse scrolled (1020, 524) with delta (0, 0)
Screenshot: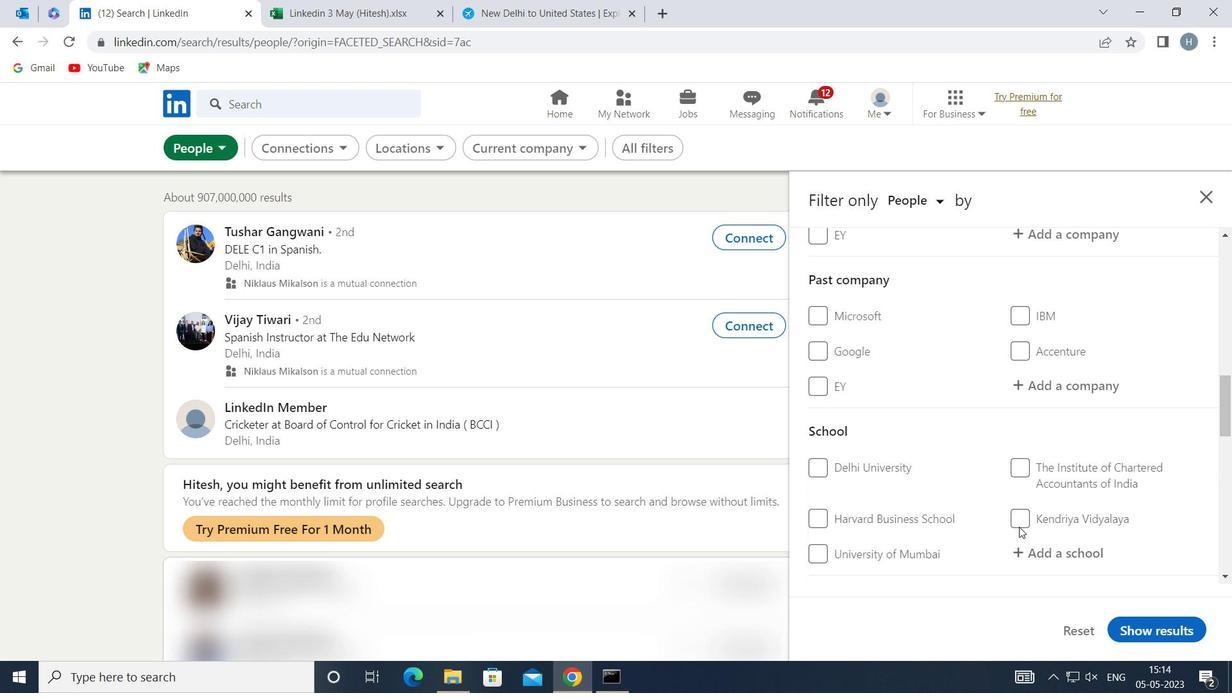 
Action: Mouse moved to (1019, 525)
Screenshot: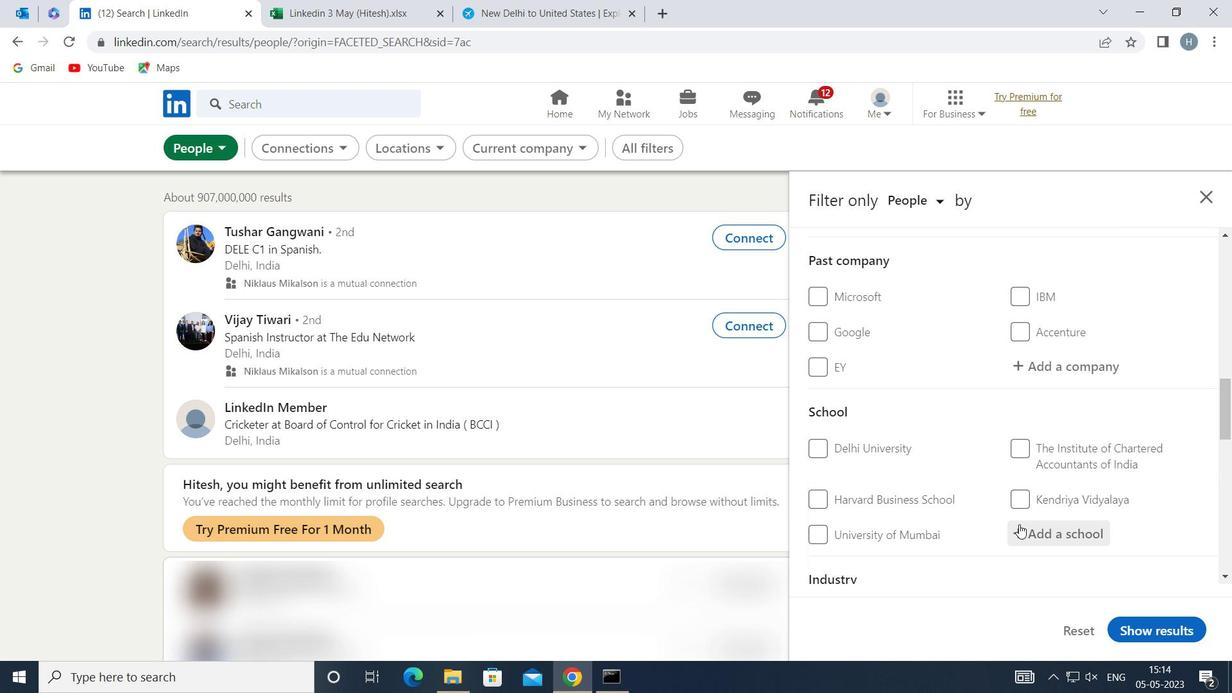 
Action: Mouse scrolled (1019, 524) with delta (0, 0)
Screenshot: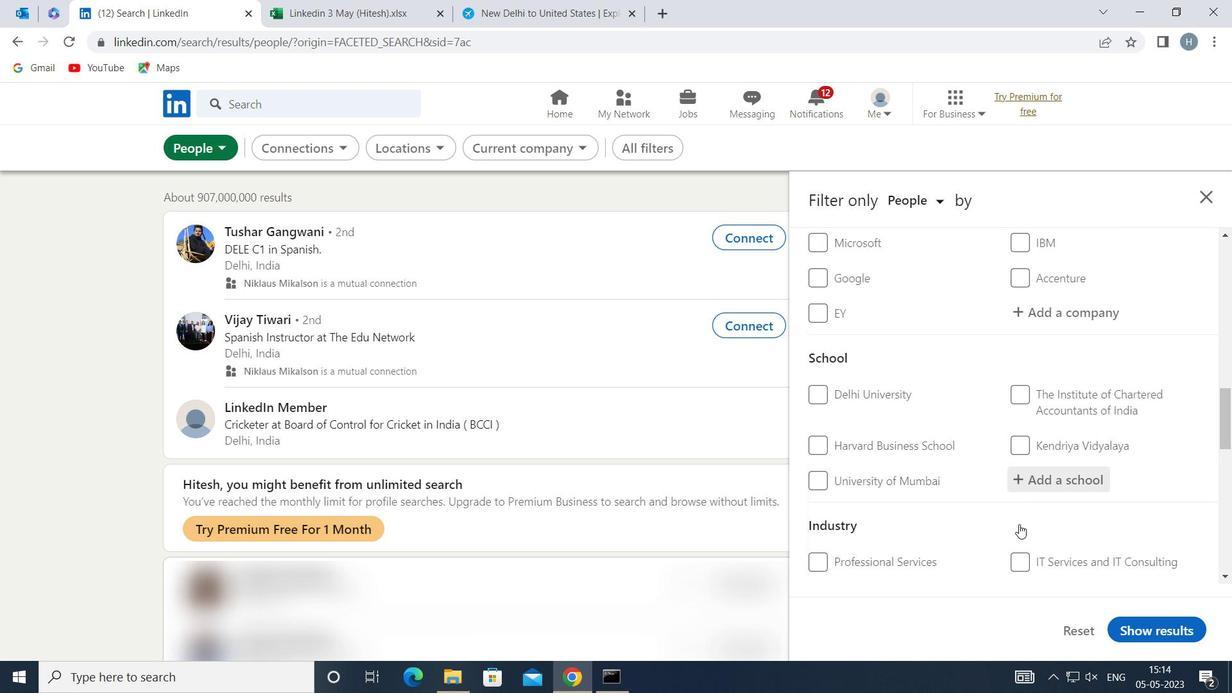 
Action: Mouse moved to (1014, 523)
Screenshot: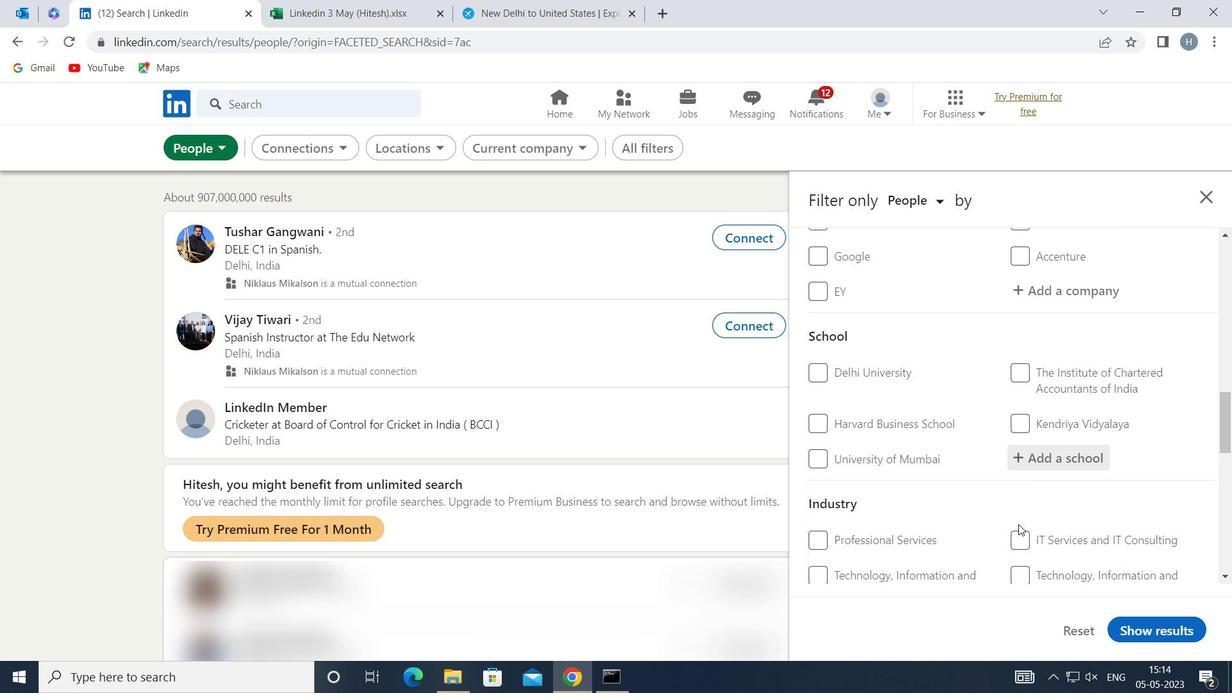 
Action: Mouse scrolled (1014, 523) with delta (0, 0)
Screenshot: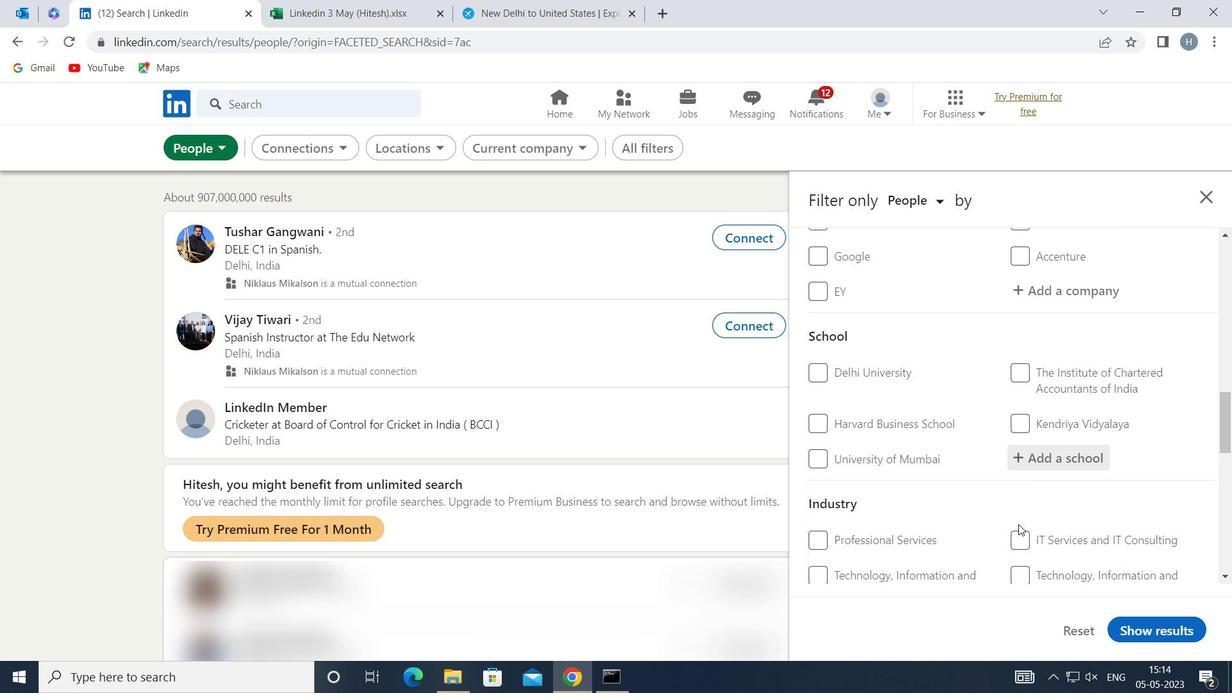 
Action: Mouse moved to (1000, 521)
Screenshot: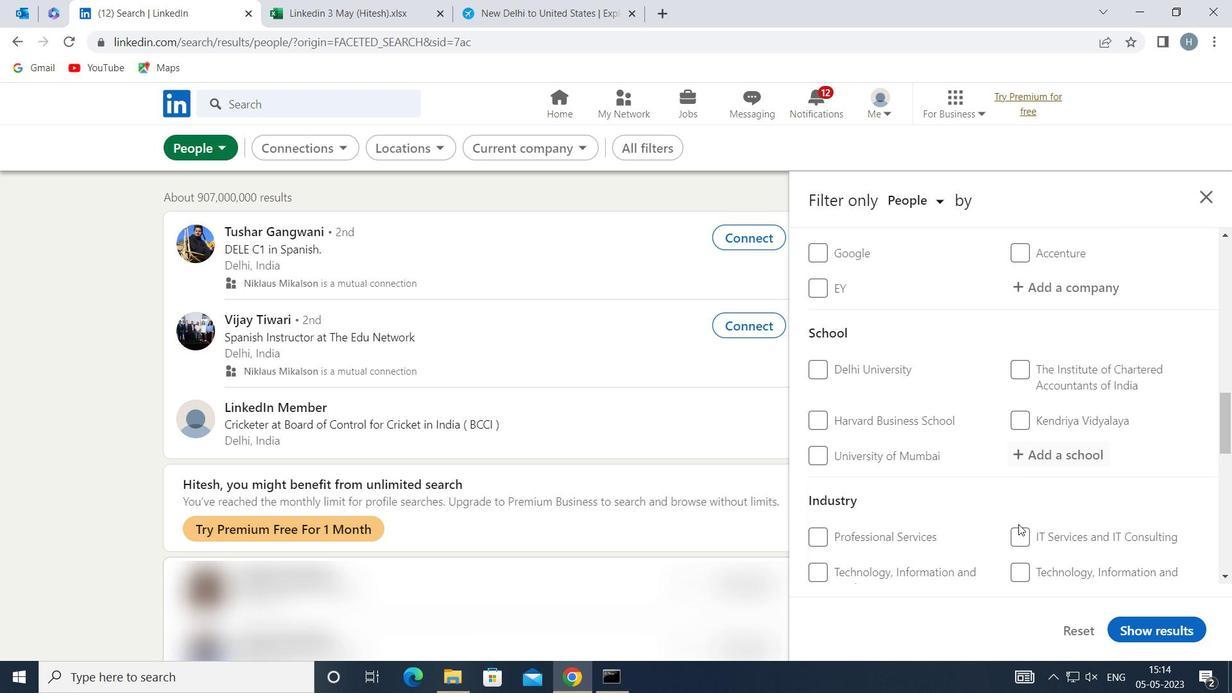 
Action: Mouse scrolled (1000, 521) with delta (0, 0)
Screenshot: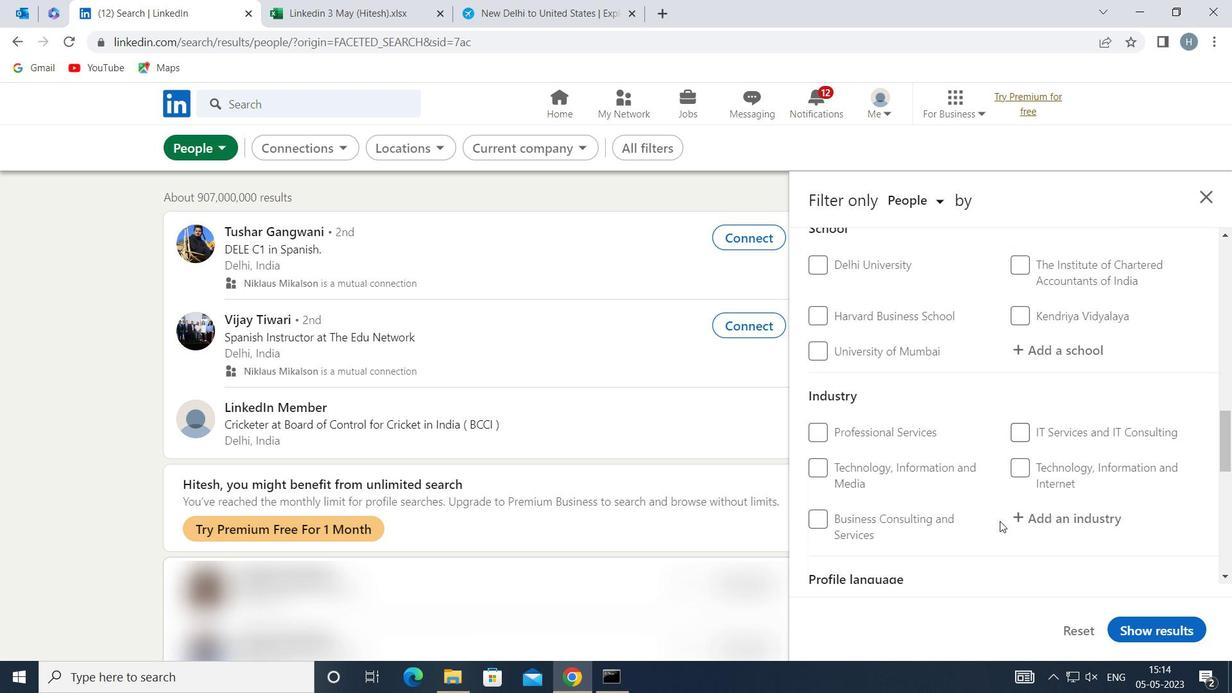 
Action: Mouse moved to (848, 543)
Screenshot: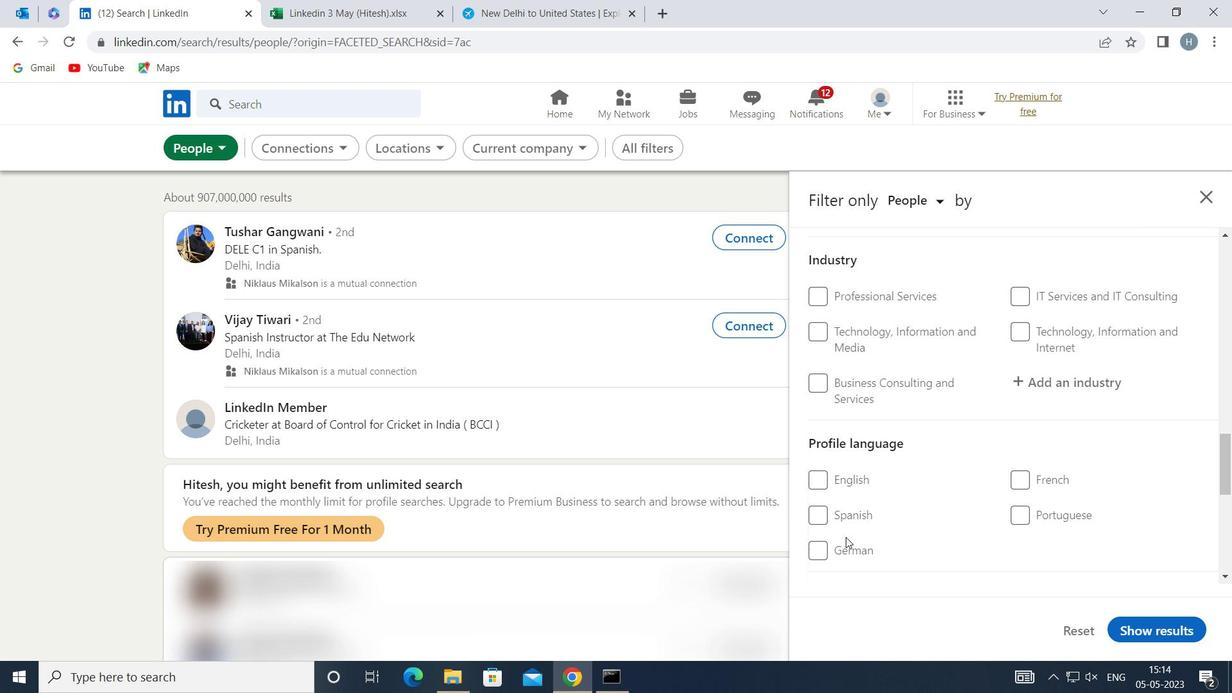 
Action: Mouse pressed left at (848, 543)
Screenshot: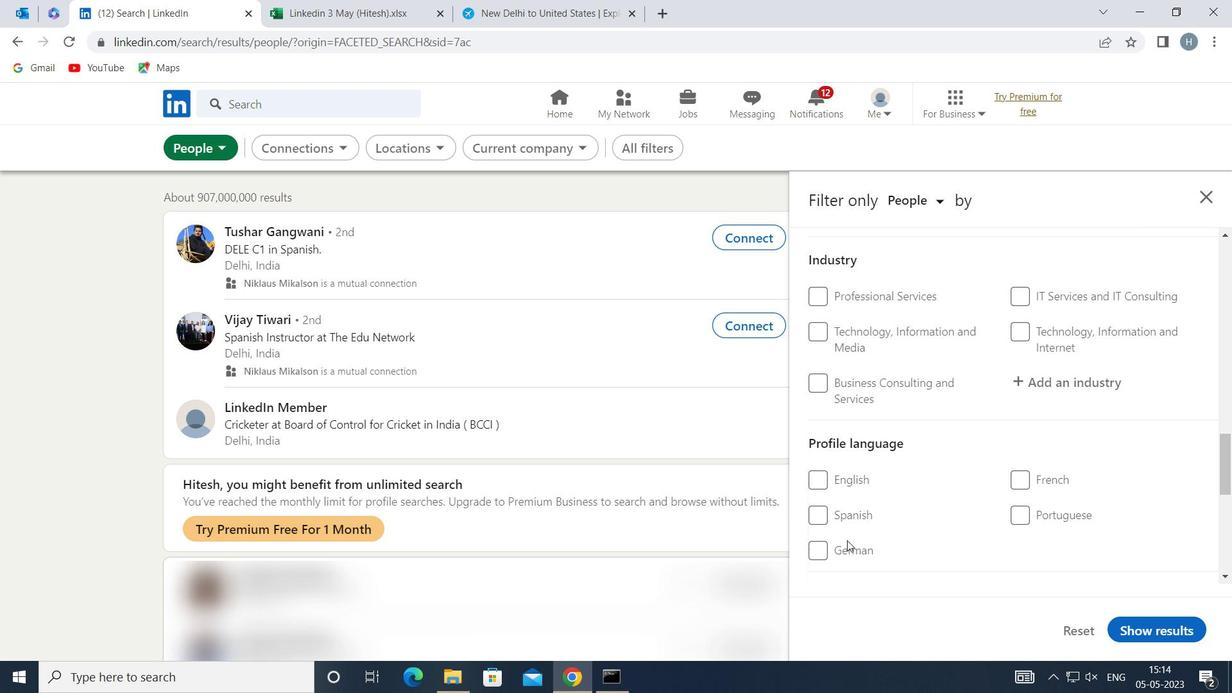 
Action: Mouse moved to (962, 536)
Screenshot: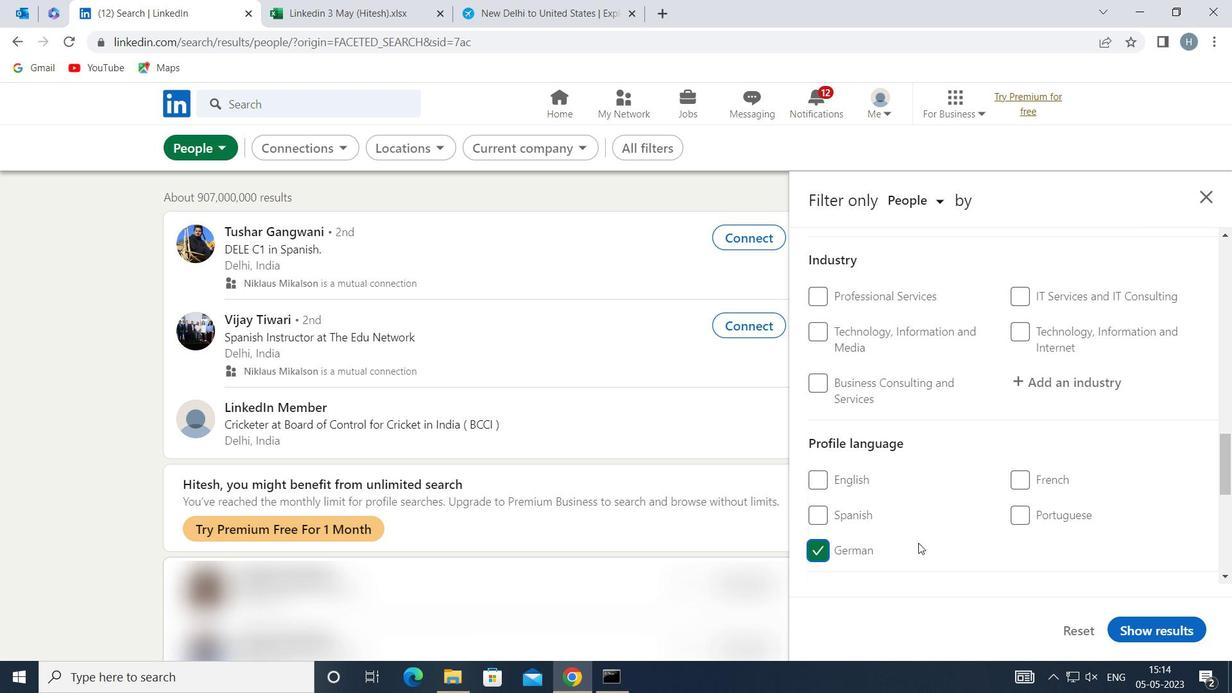 
Action: Mouse scrolled (962, 536) with delta (0, 0)
Screenshot: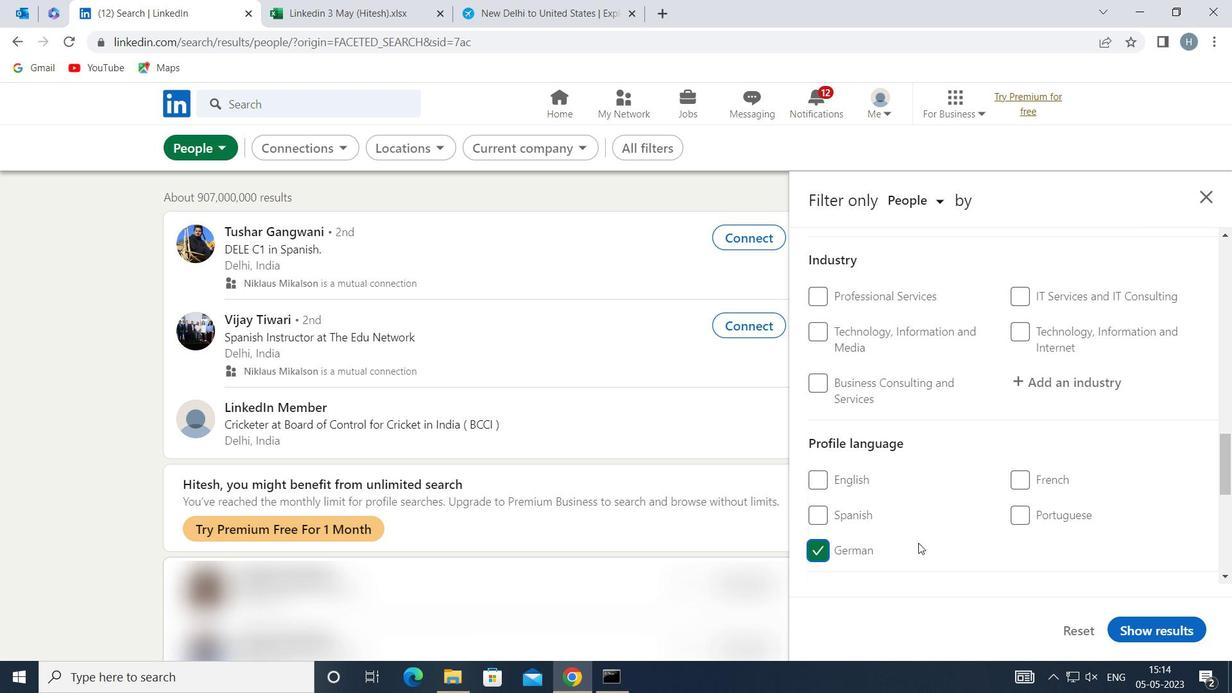 
Action: Mouse scrolled (962, 536) with delta (0, 0)
Screenshot: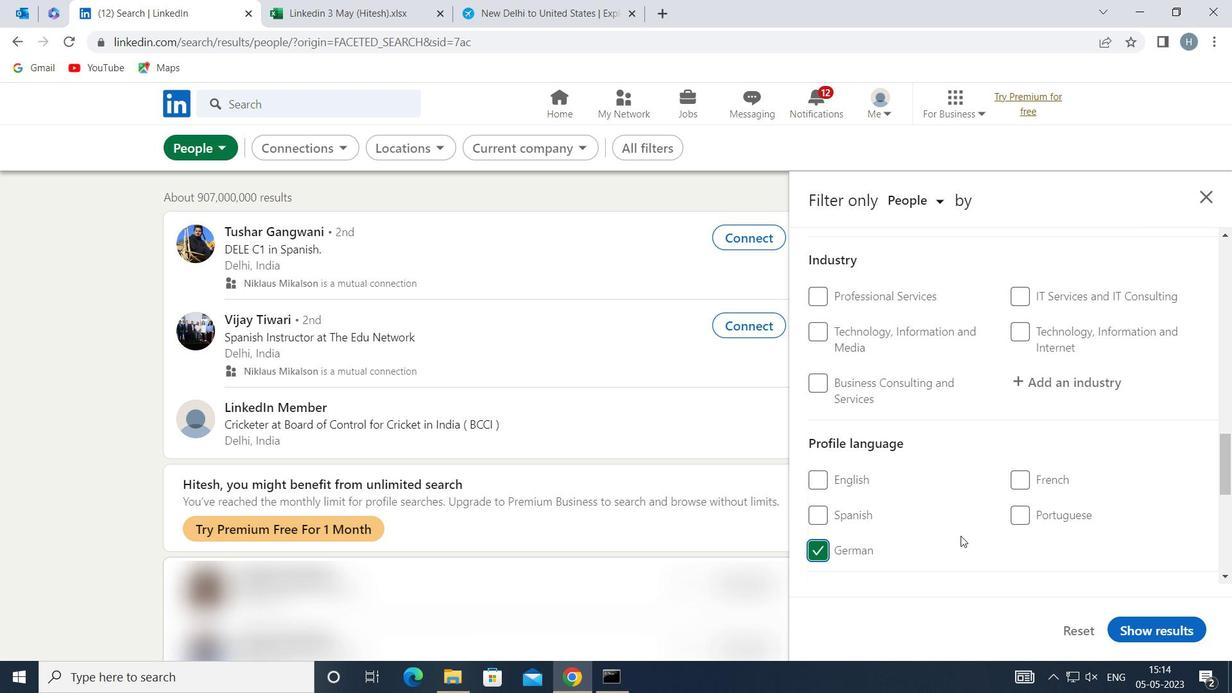 
Action: Mouse moved to (969, 526)
Screenshot: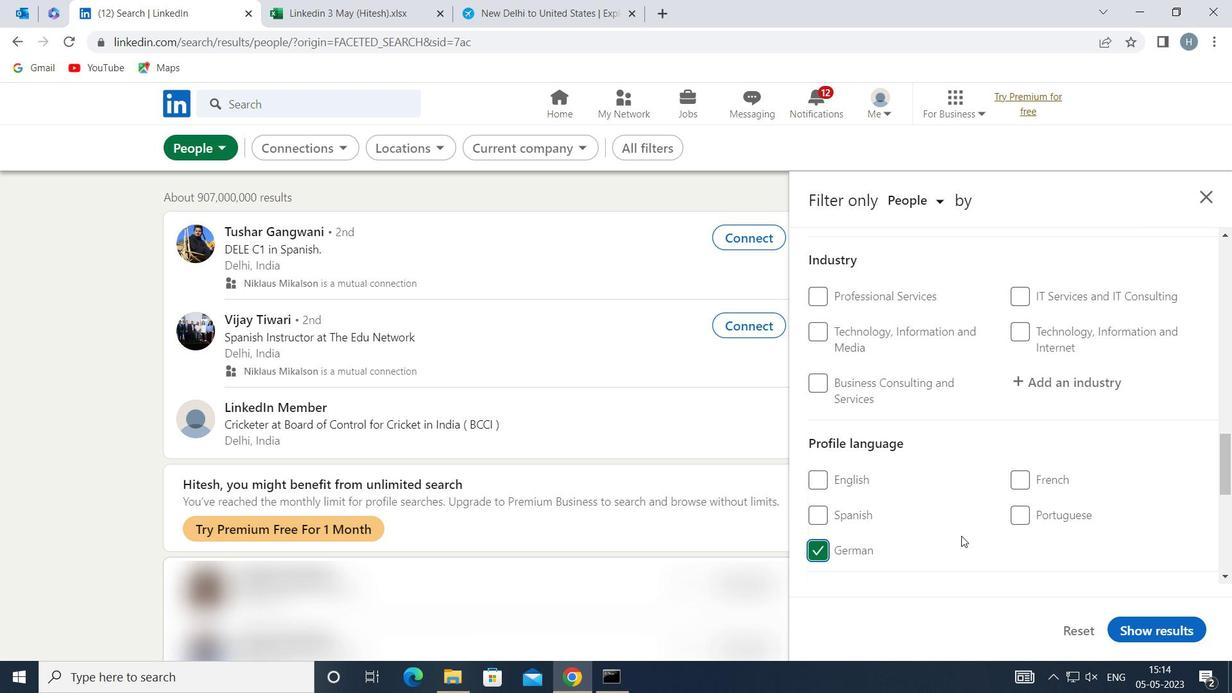 
Action: Mouse scrolled (969, 527) with delta (0, 0)
Screenshot: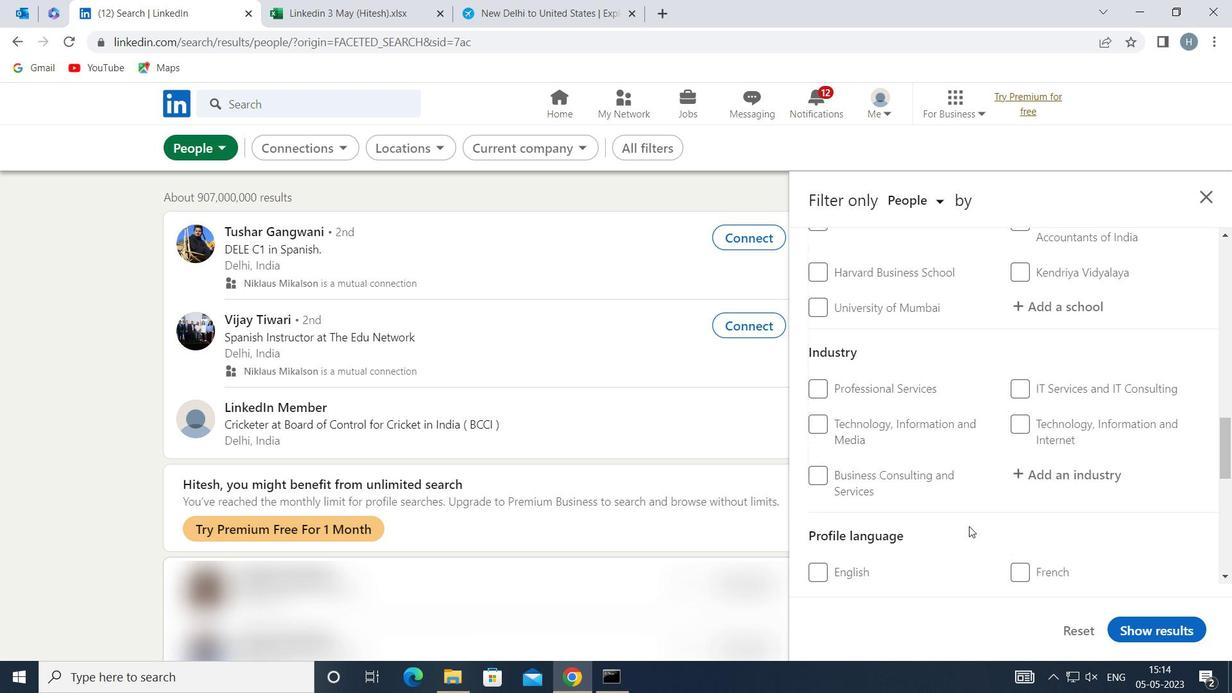 
Action: Mouse moved to (967, 528)
Screenshot: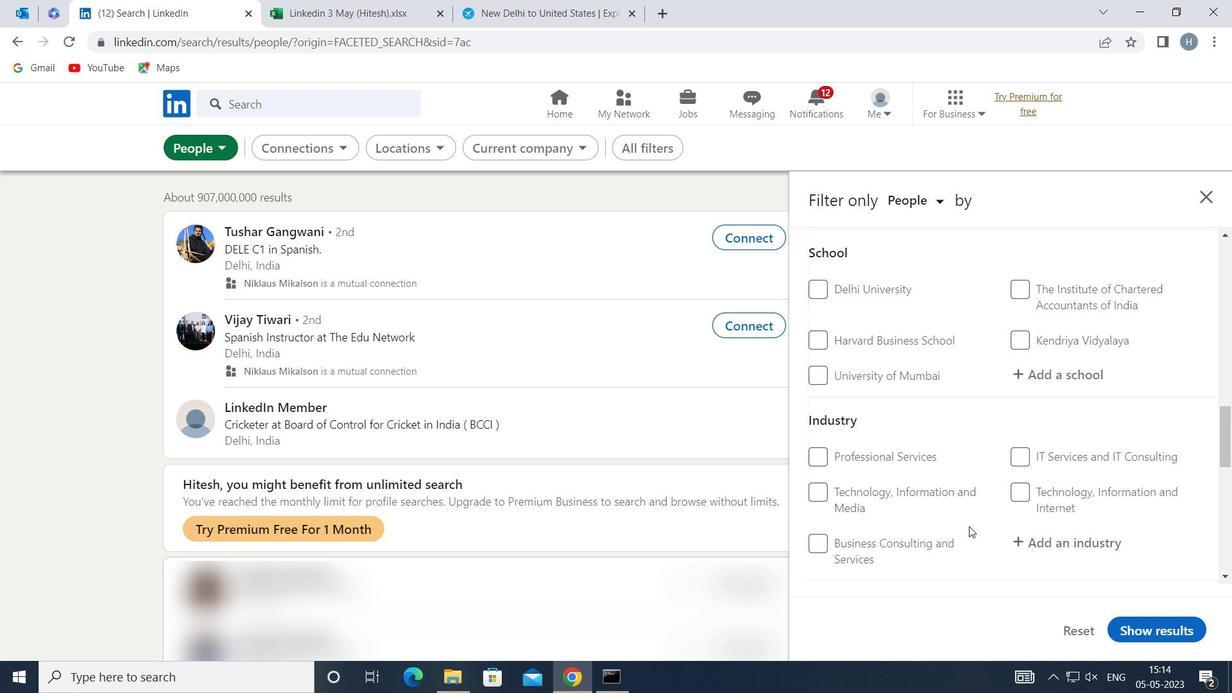 
Action: Mouse scrolled (967, 528) with delta (0, 0)
Screenshot: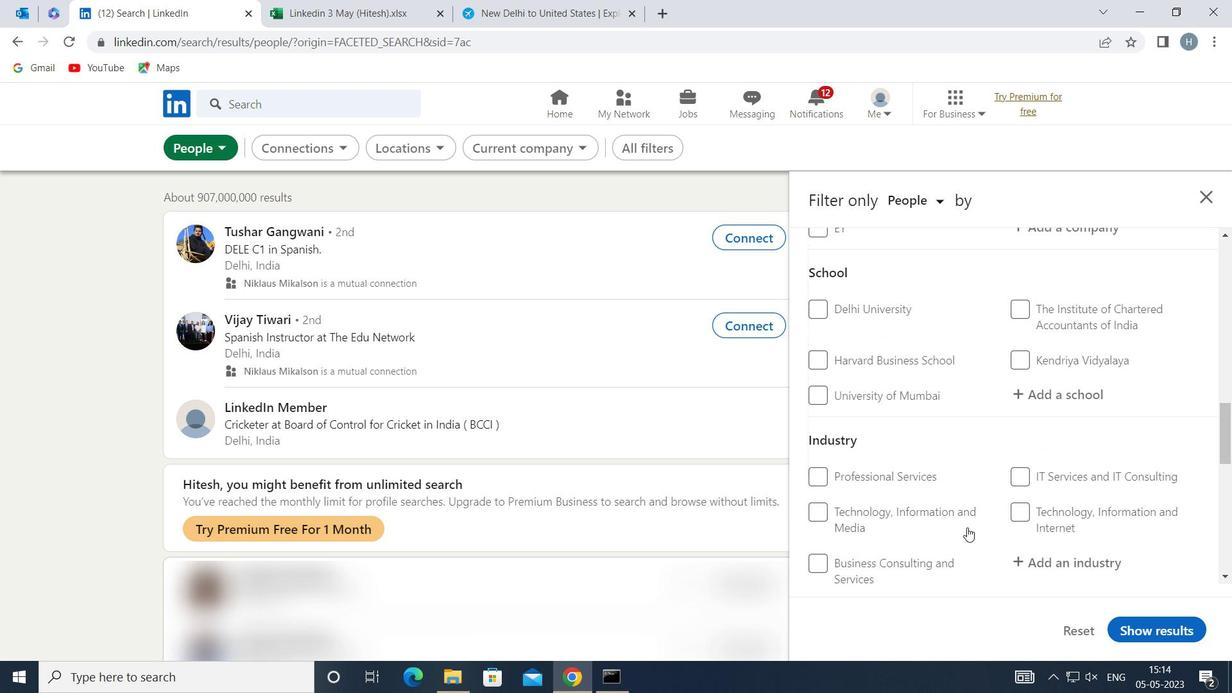 
Action: Mouse scrolled (967, 528) with delta (0, 0)
Screenshot: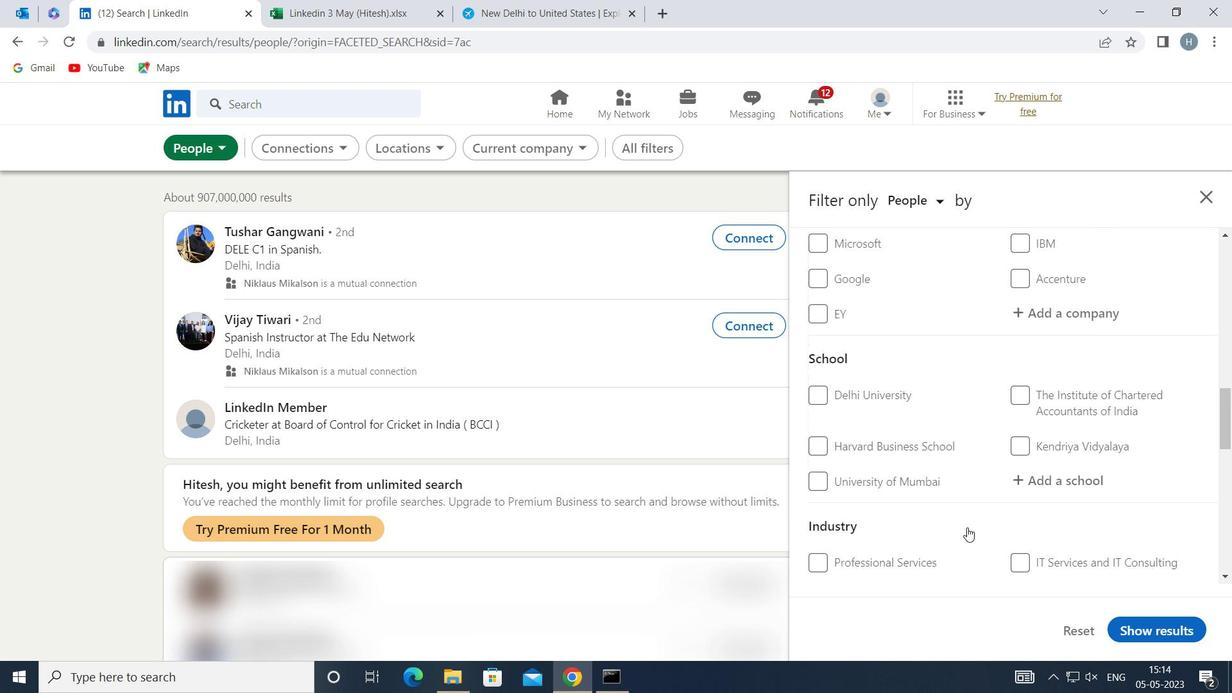 
Action: Mouse scrolled (967, 528) with delta (0, 0)
Screenshot: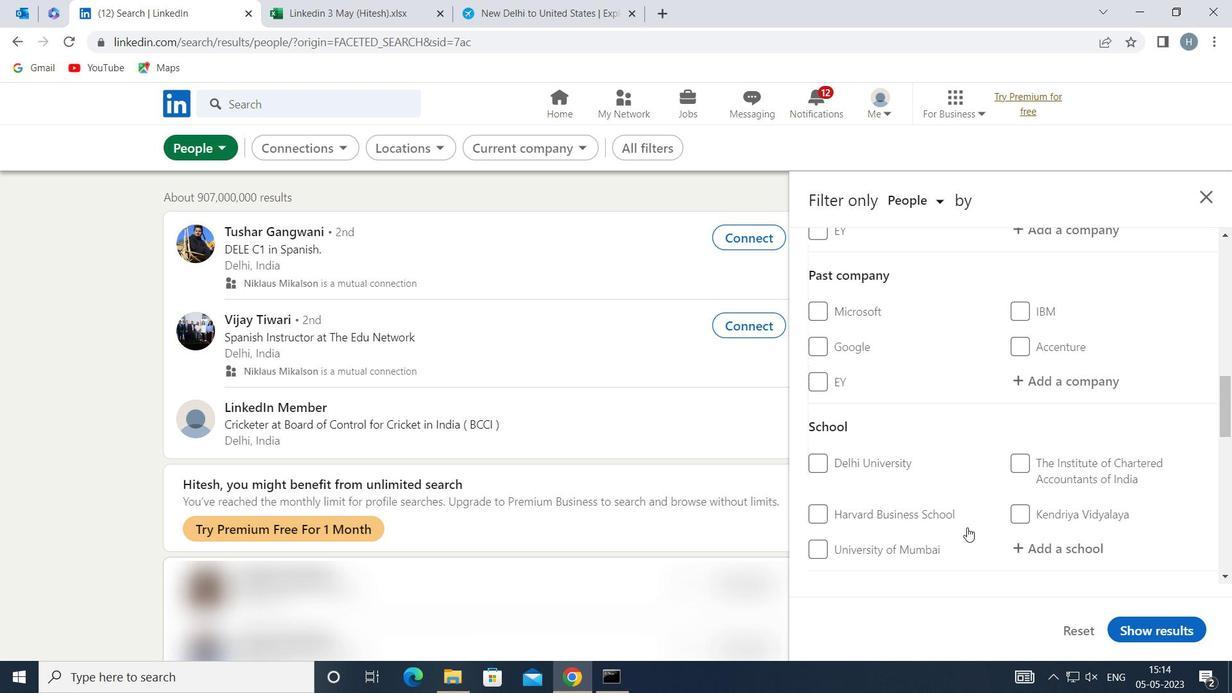 
Action: Mouse scrolled (967, 528) with delta (0, 0)
Screenshot: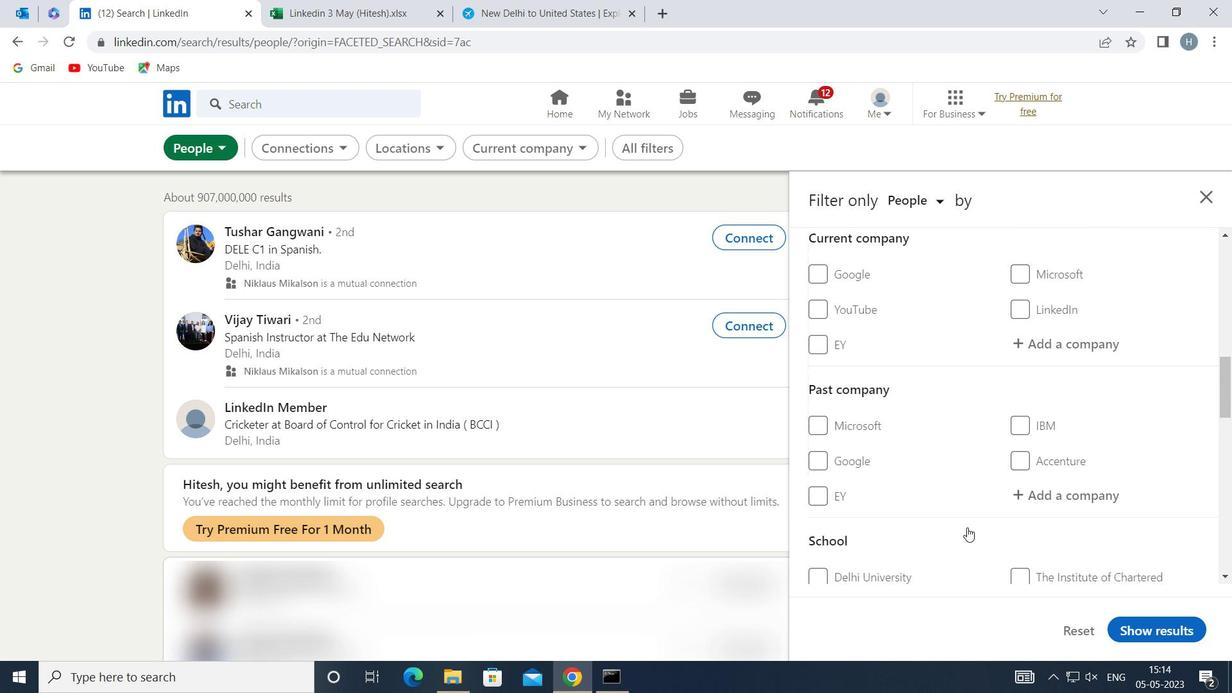 
Action: Mouse moved to (1075, 460)
Screenshot: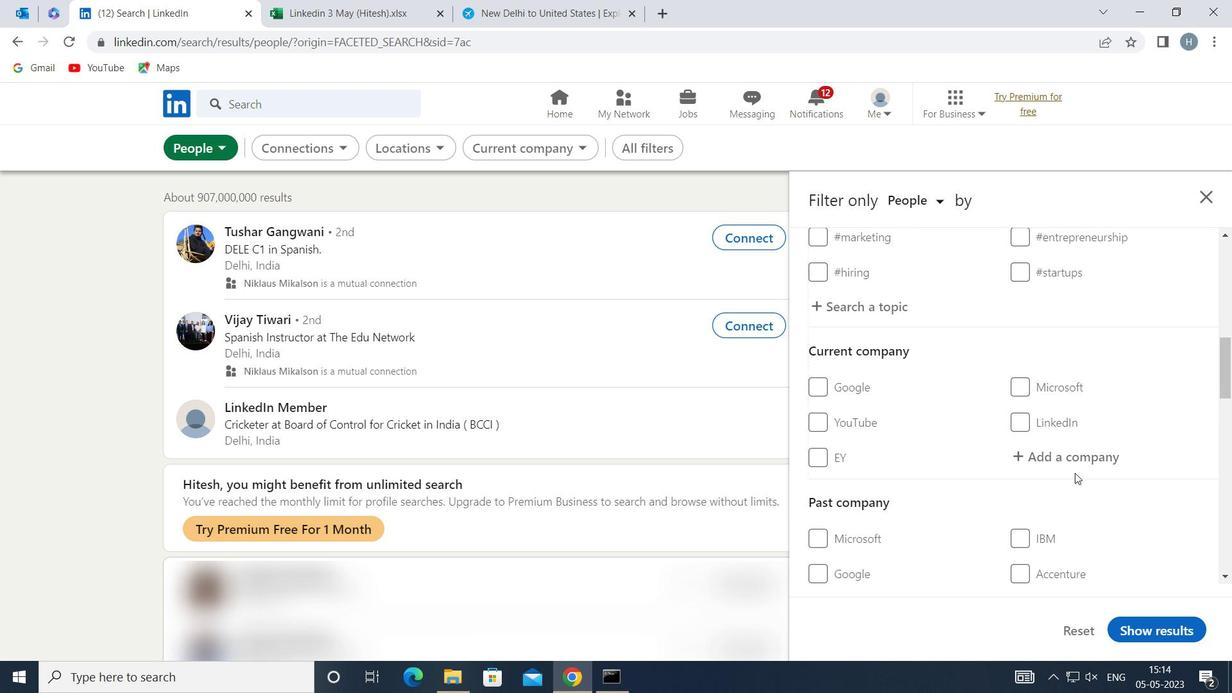
Action: Mouse pressed left at (1075, 460)
Screenshot: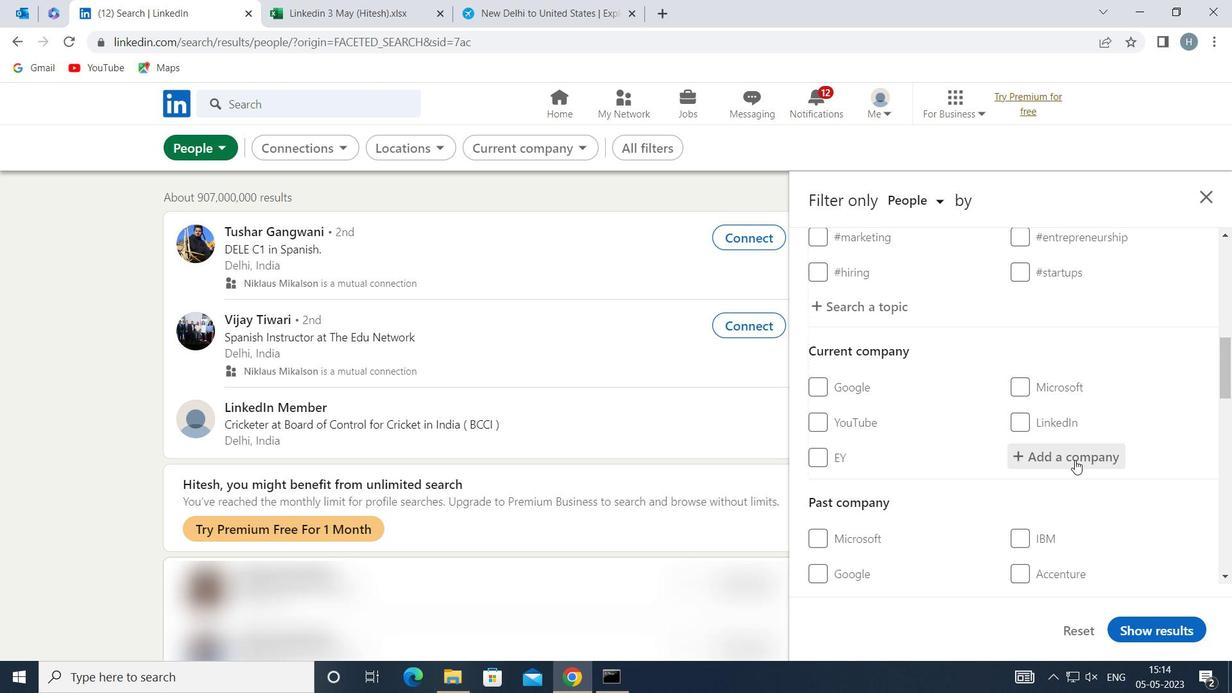 
Action: Mouse moved to (1075, 460)
Screenshot: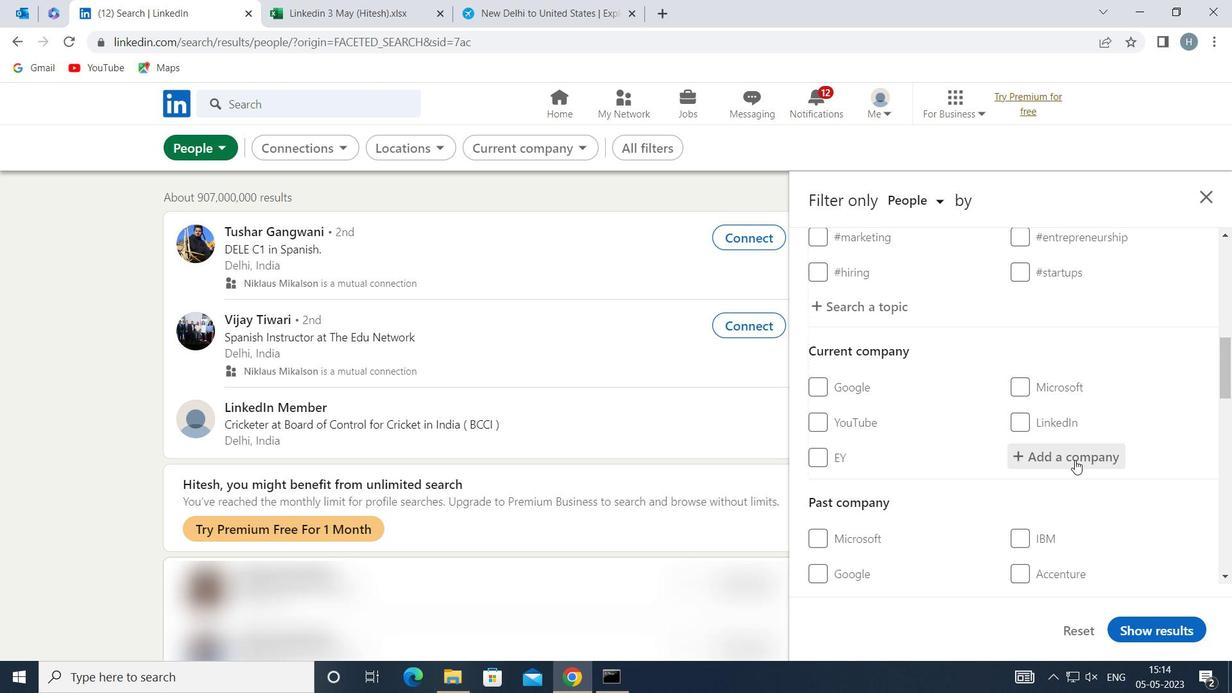 
Action: Key pressed <Key.shift>SAMSUNG<Key.space><Key.shift>ELECTRONICS
Screenshot: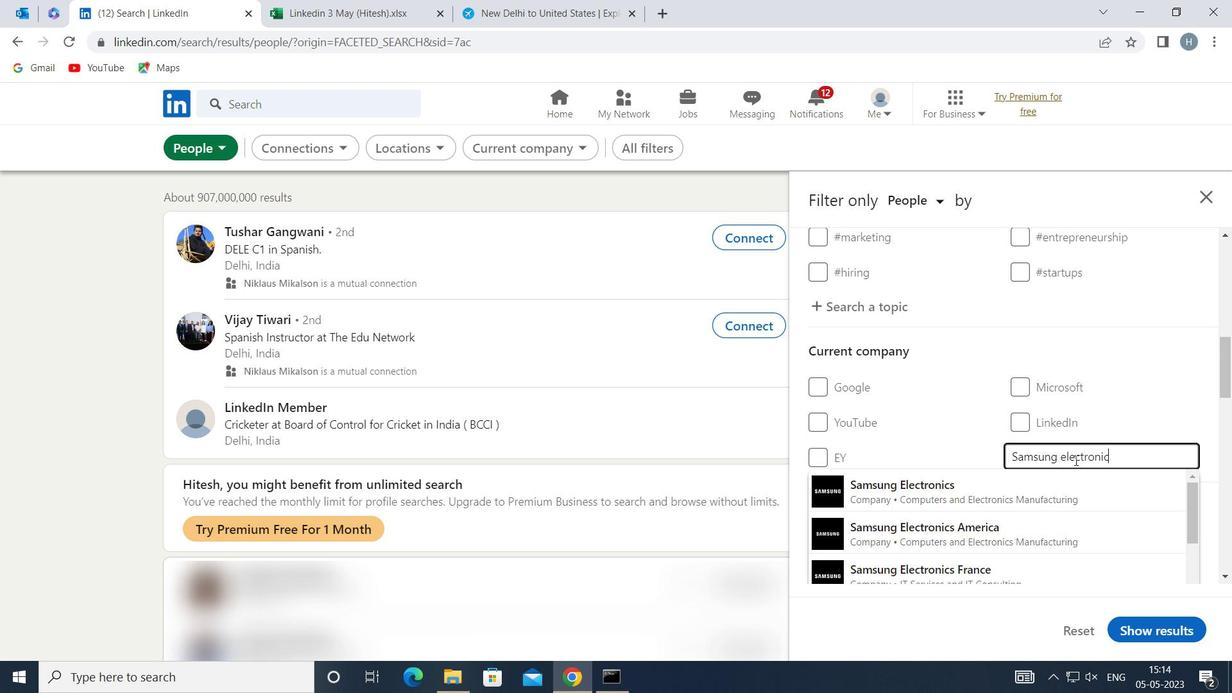 
Action: Mouse moved to (1005, 490)
Screenshot: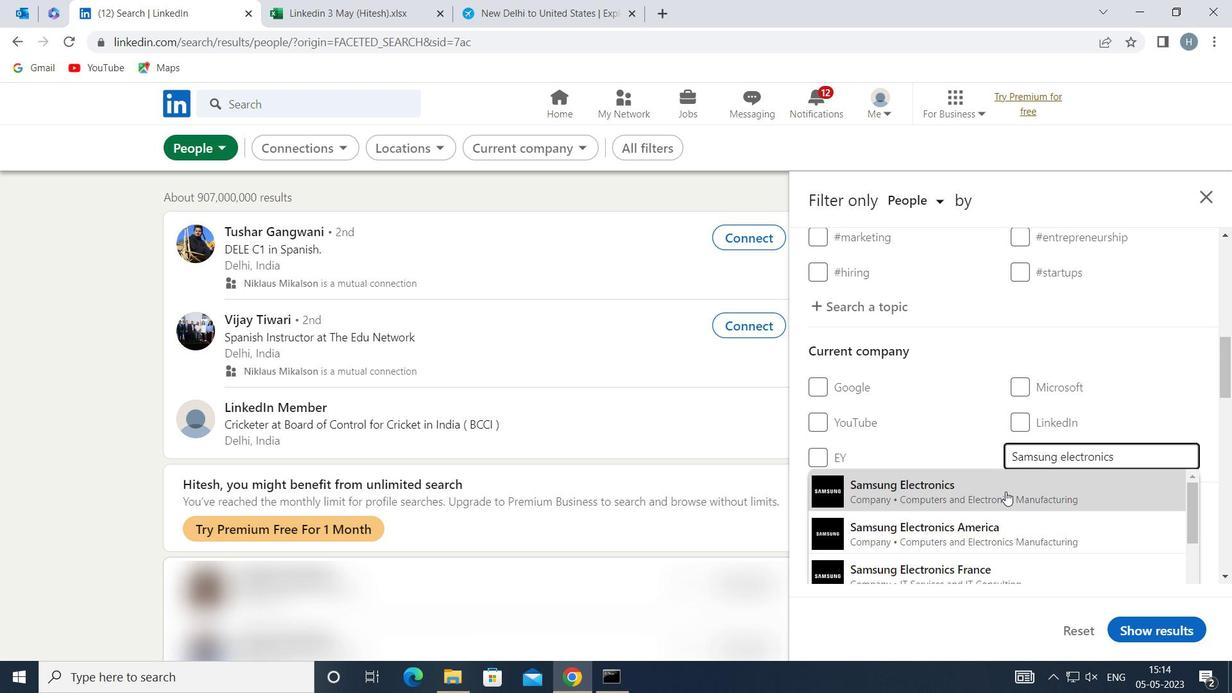 
Action: Mouse pressed left at (1005, 490)
Screenshot: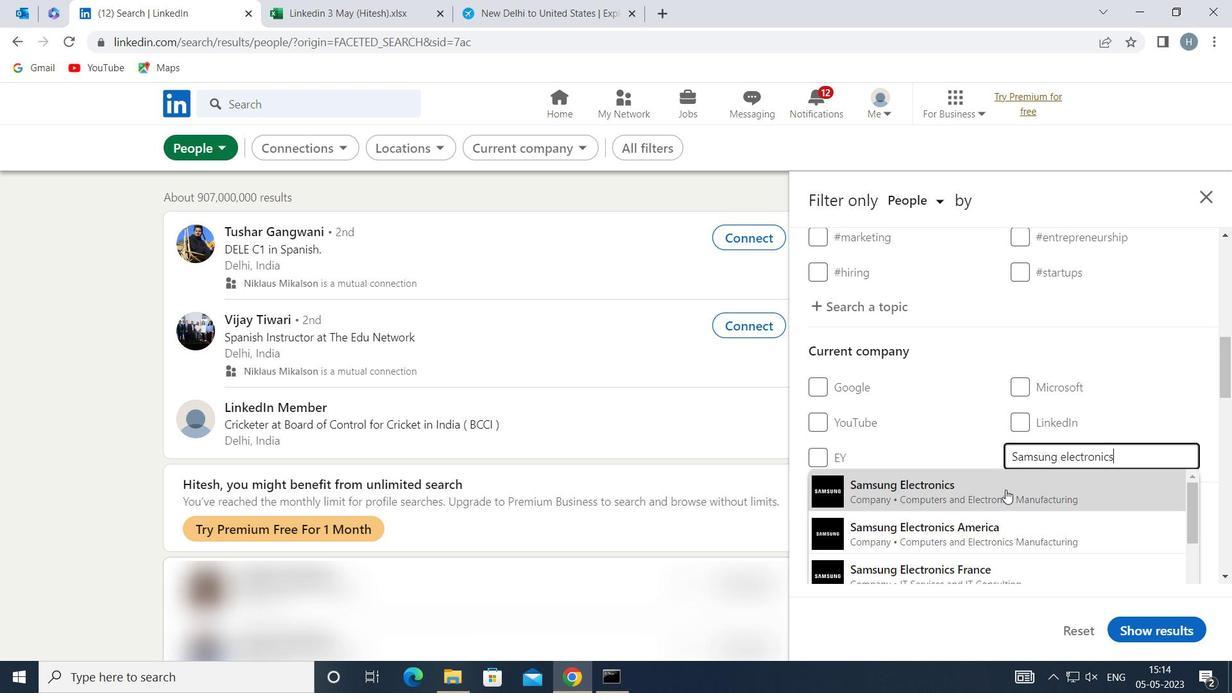 
Action: Mouse moved to (974, 446)
Screenshot: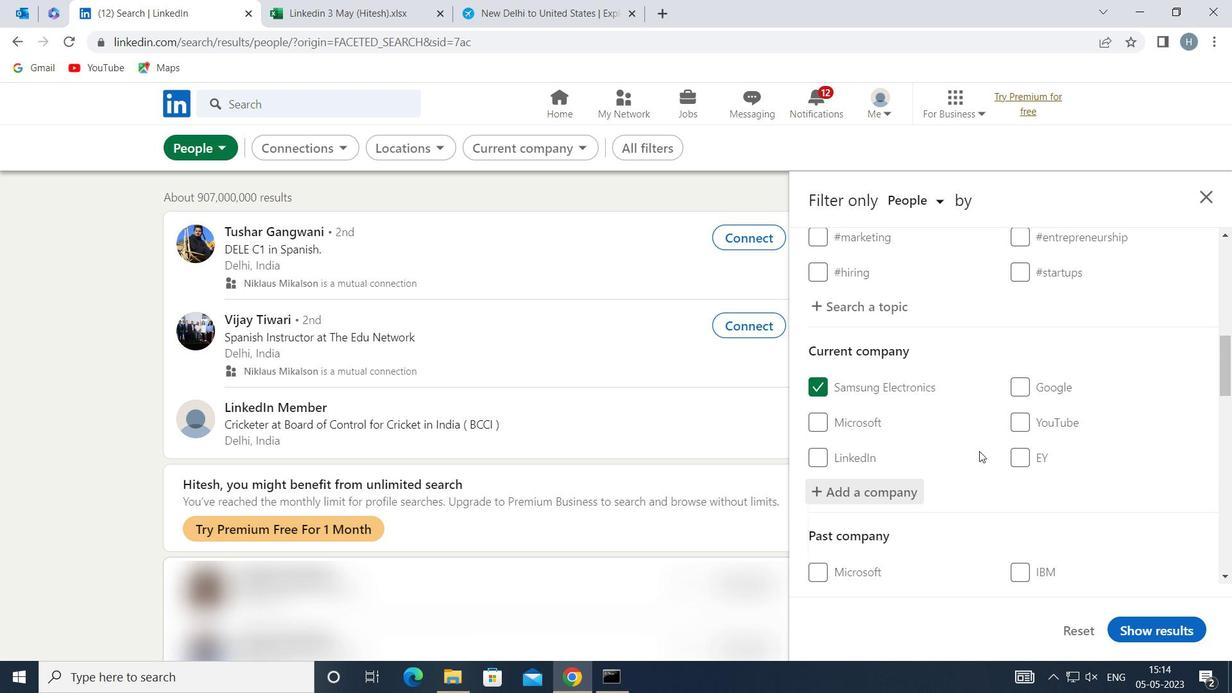 
Action: Mouse scrolled (974, 445) with delta (0, 0)
Screenshot: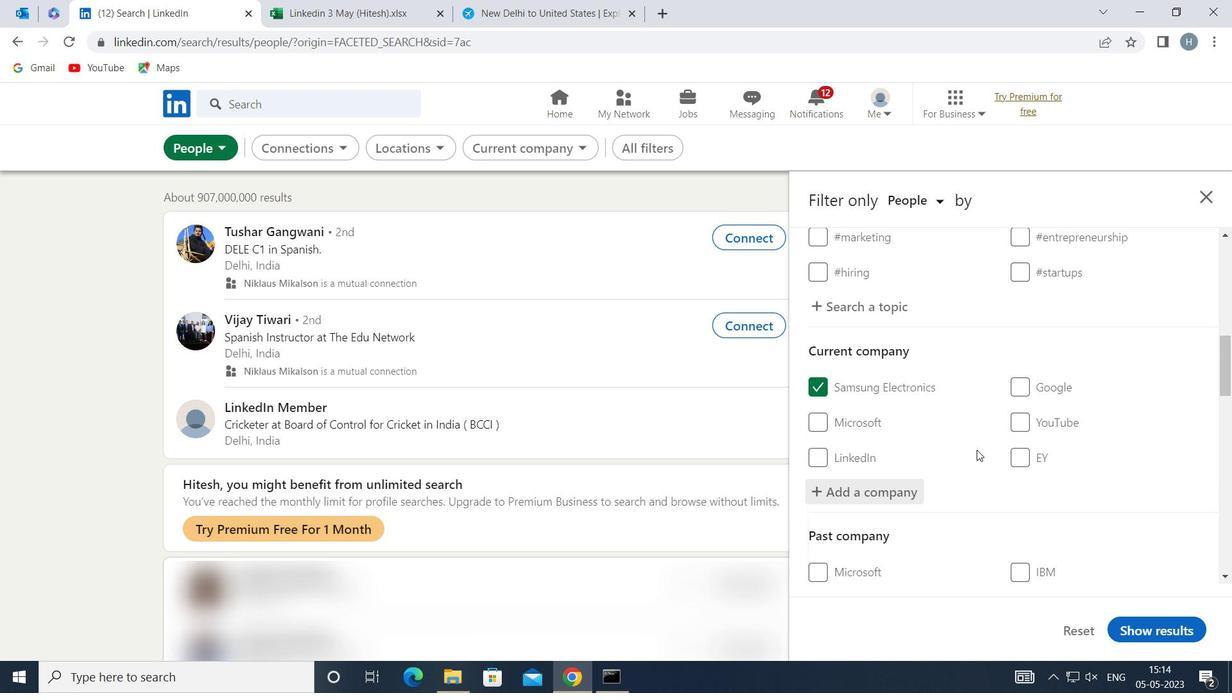 
Action: Mouse scrolled (974, 445) with delta (0, 0)
Screenshot: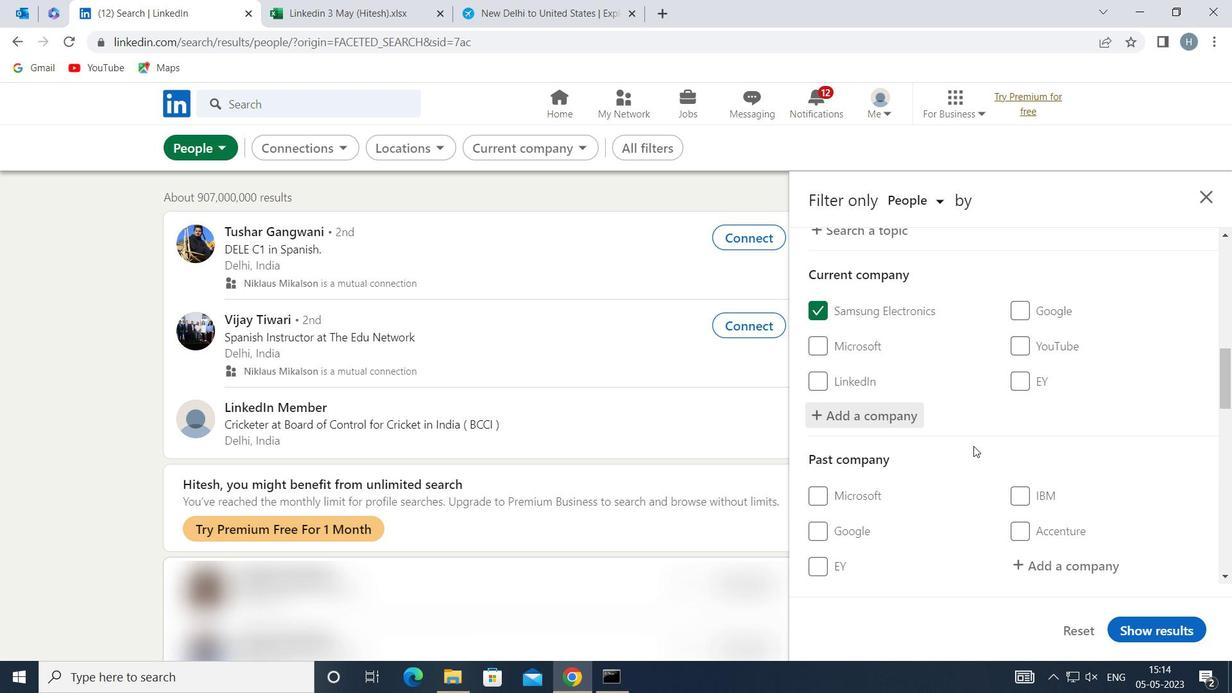 
Action: Mouse scrolled (974, 445) with delta (0, 0)
Screenshot: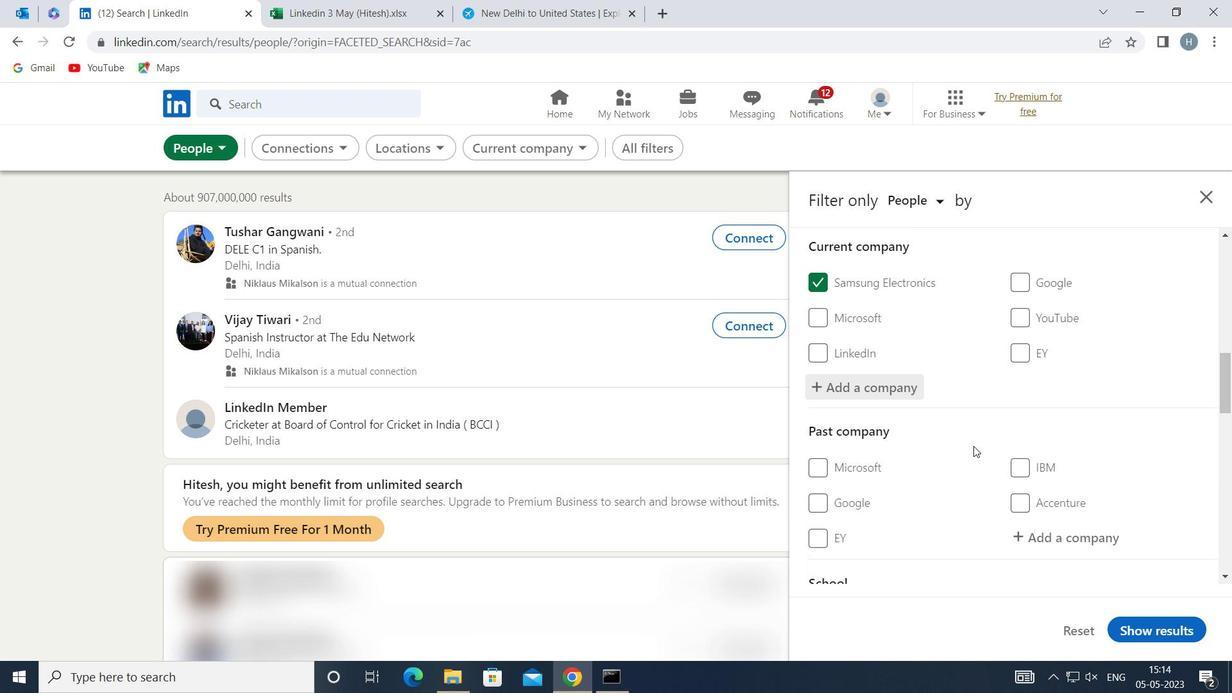 
Action: Mouse scrolled (974, 445) with delta (0, 0)
Screenshot: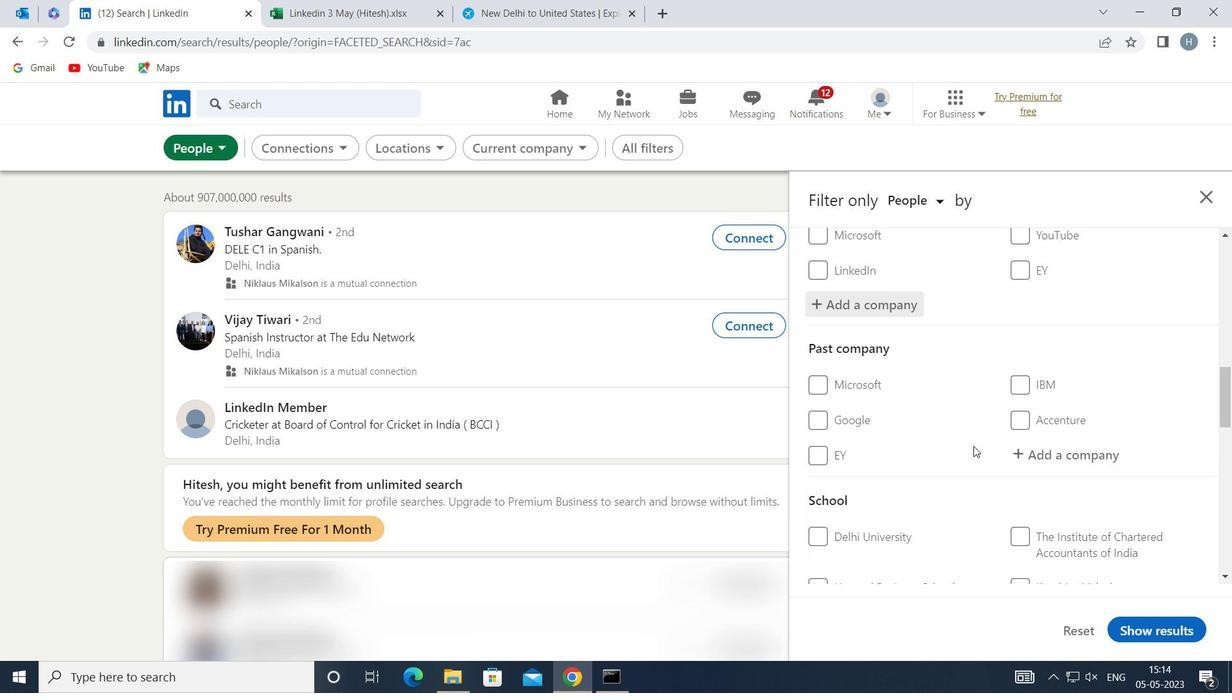 
Action: Mouse moved to (1079, 486)
Screenshot: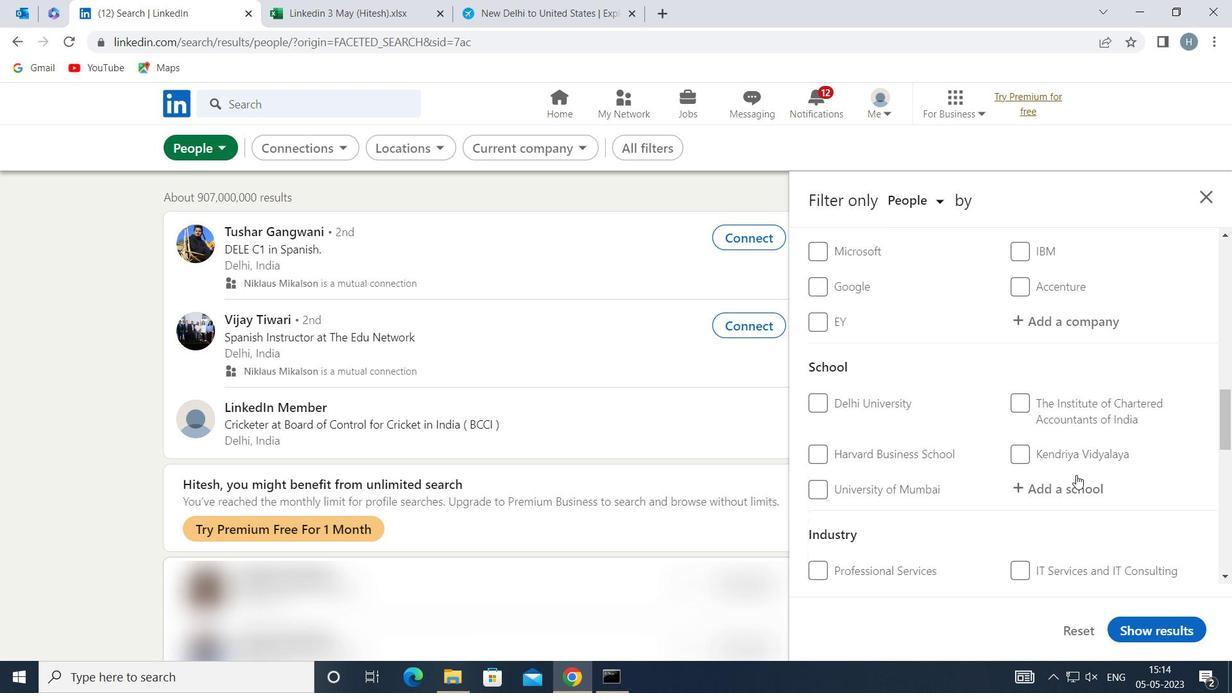 
Action: Mouse pressed left at (1079, 486)
Screenshot: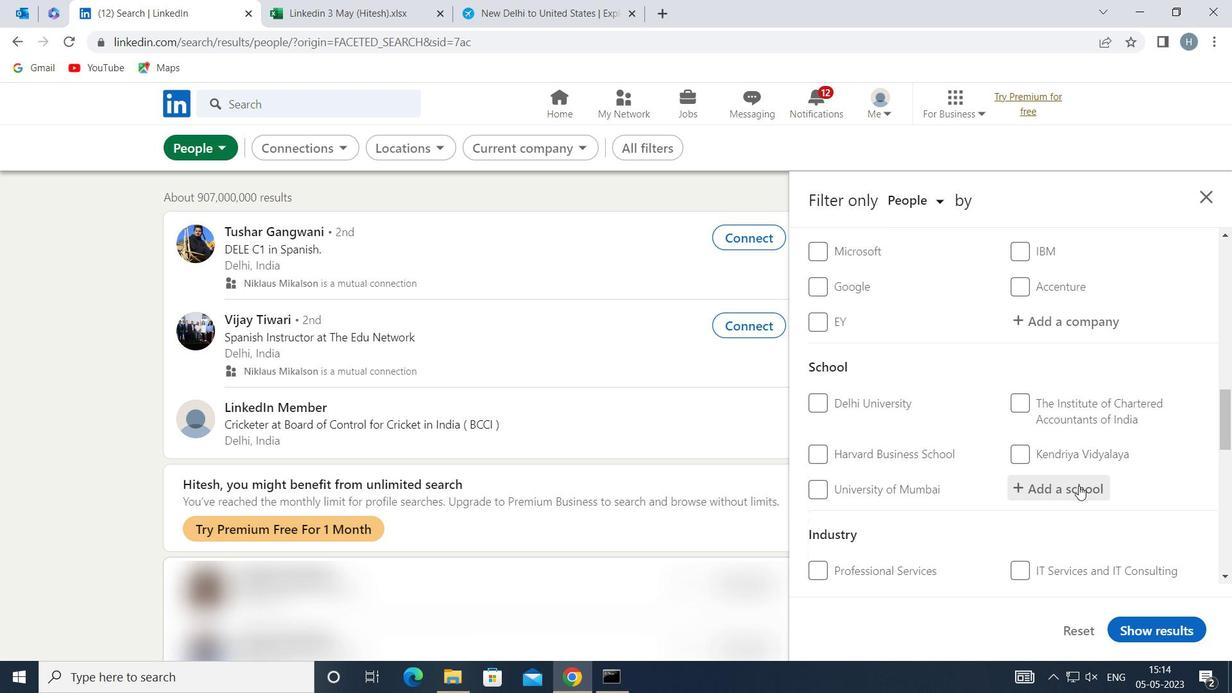 
Action: Mouse moved to (1077, 485)
Screenshot: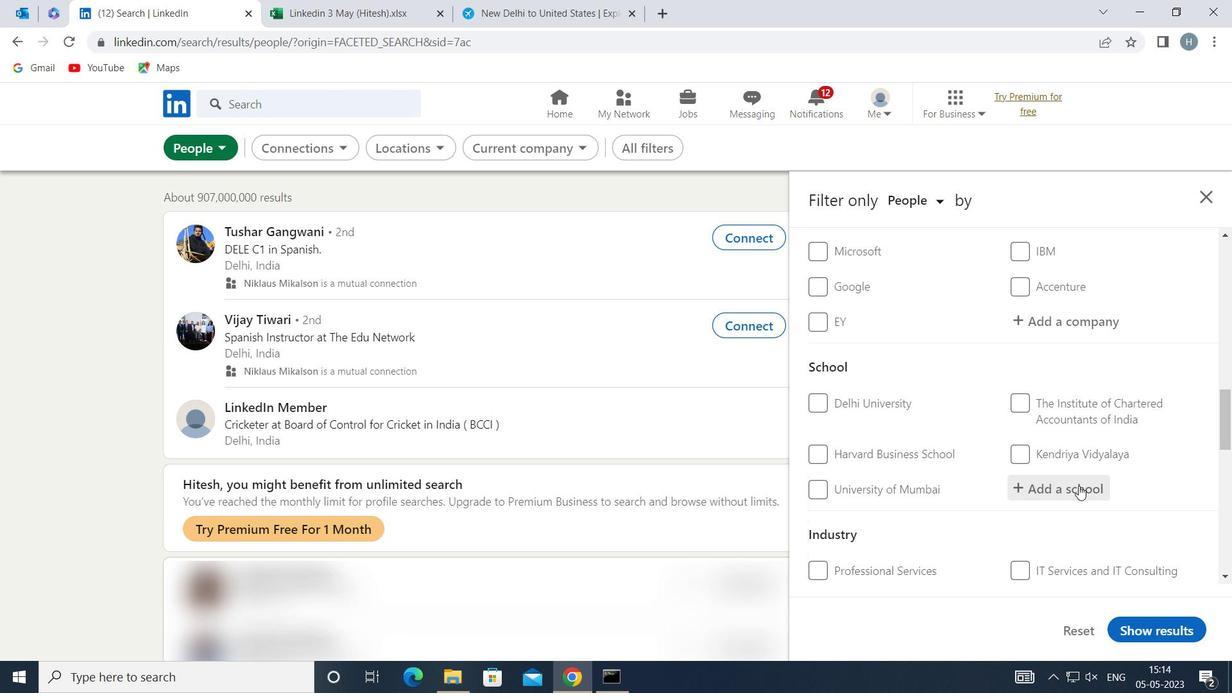 
Action: Key pressed <Key.shift>DR<Key.space><Key.shift>HARISINGH<Key.space><Key.shift>GAUR<Key.space>
Screenshot: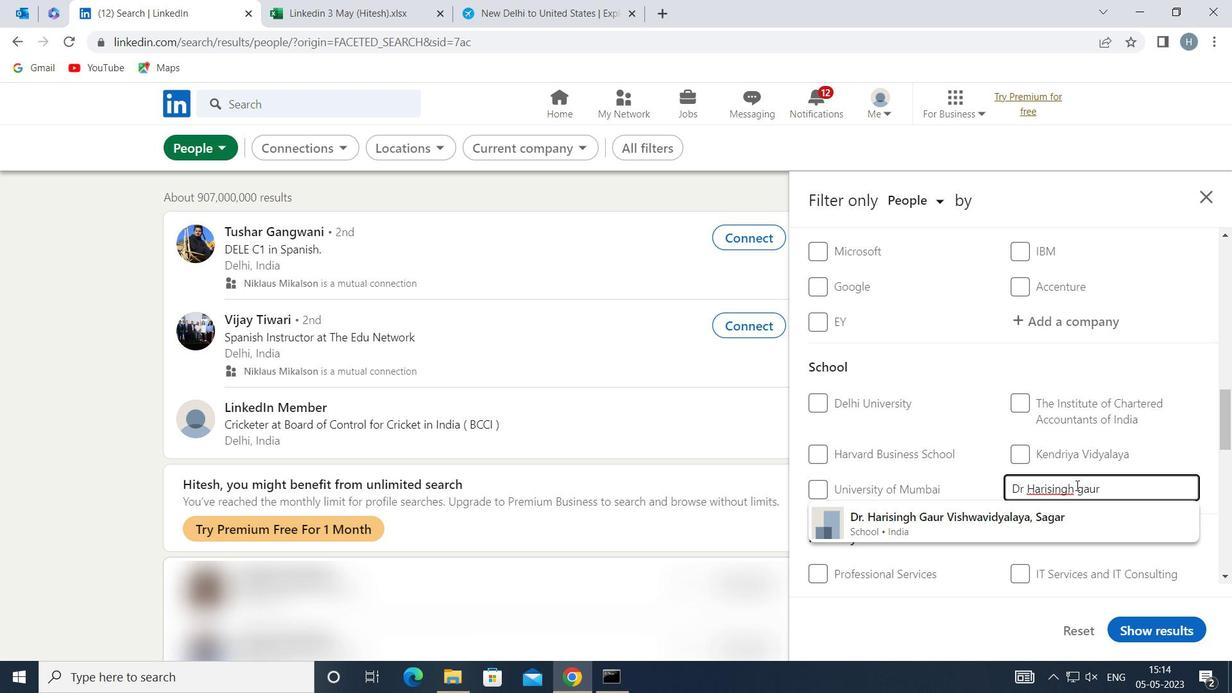 
Action: Mouse moved to (1041, 528)
Screenshot: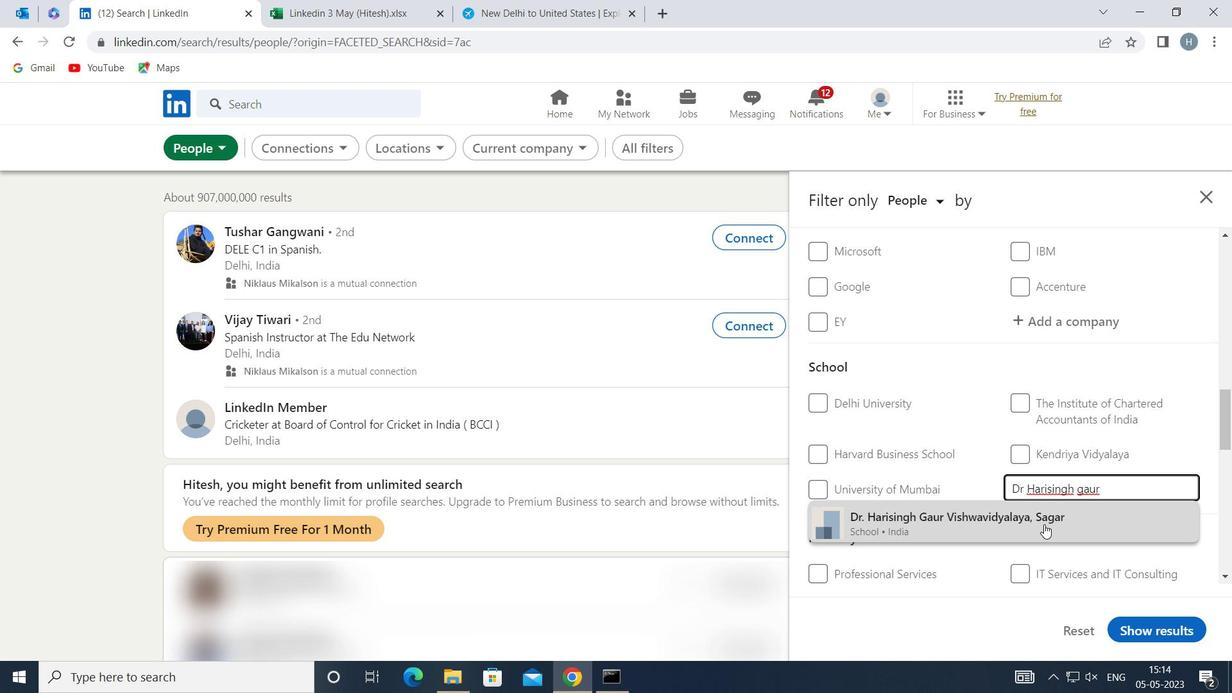 
Action: Mouse pressed left at (1041, 528)
Screenshot: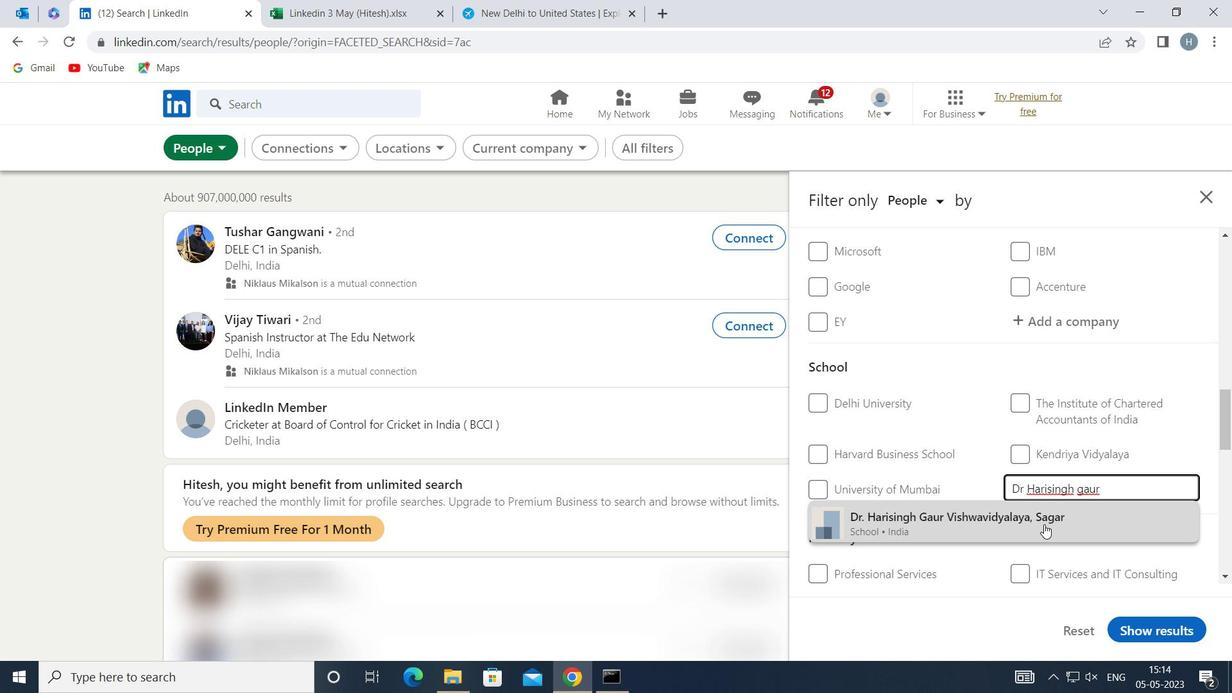 
Action: Mouse moved to (953, 509)
Screenshot: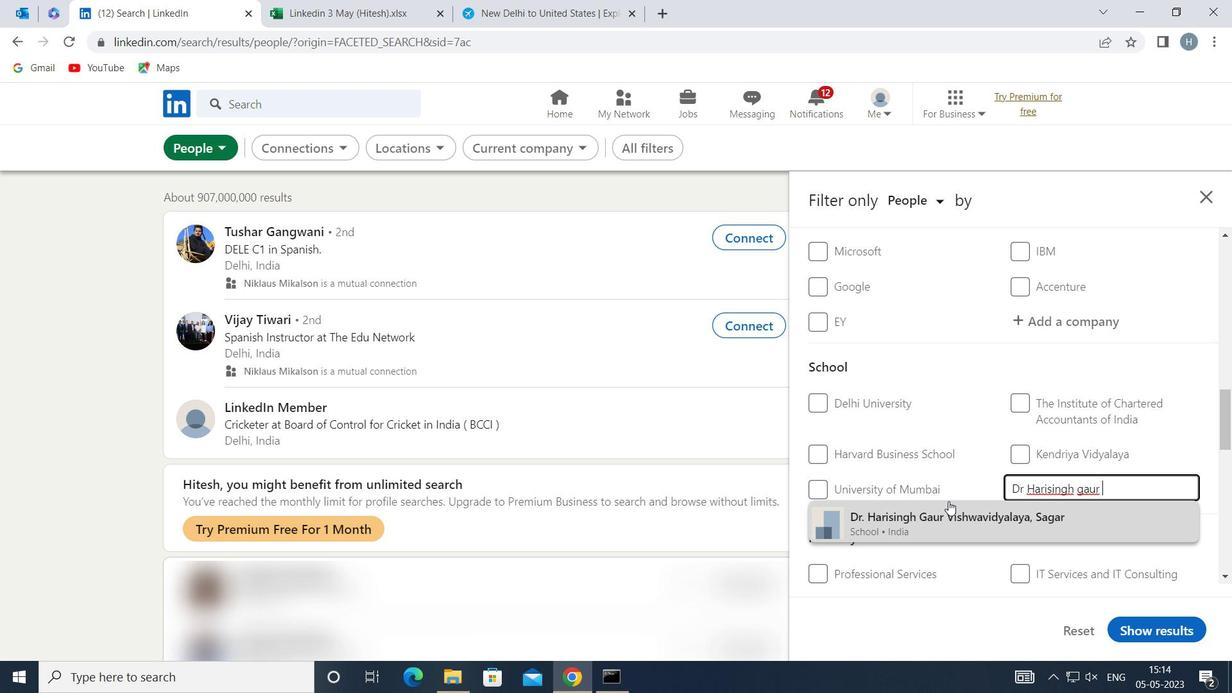 
Action: Mouse pressed left at (953, 509)
Screenshot: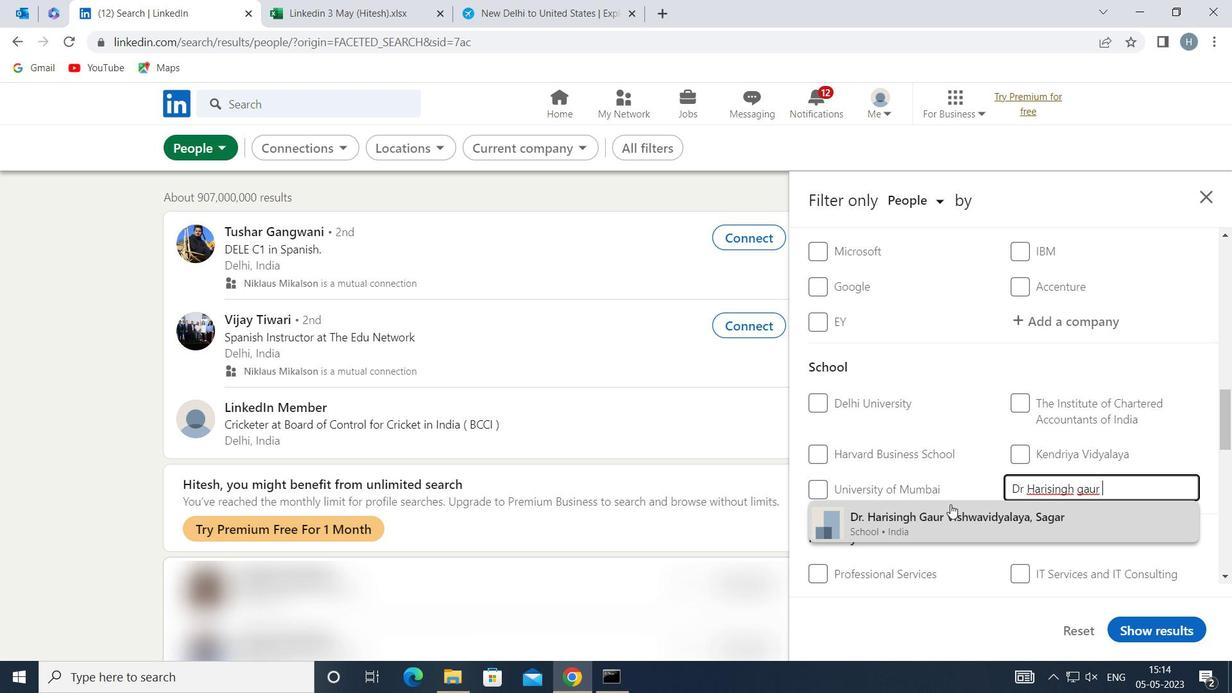 
Action: Mouse moved to (980, 458)
Screenshot: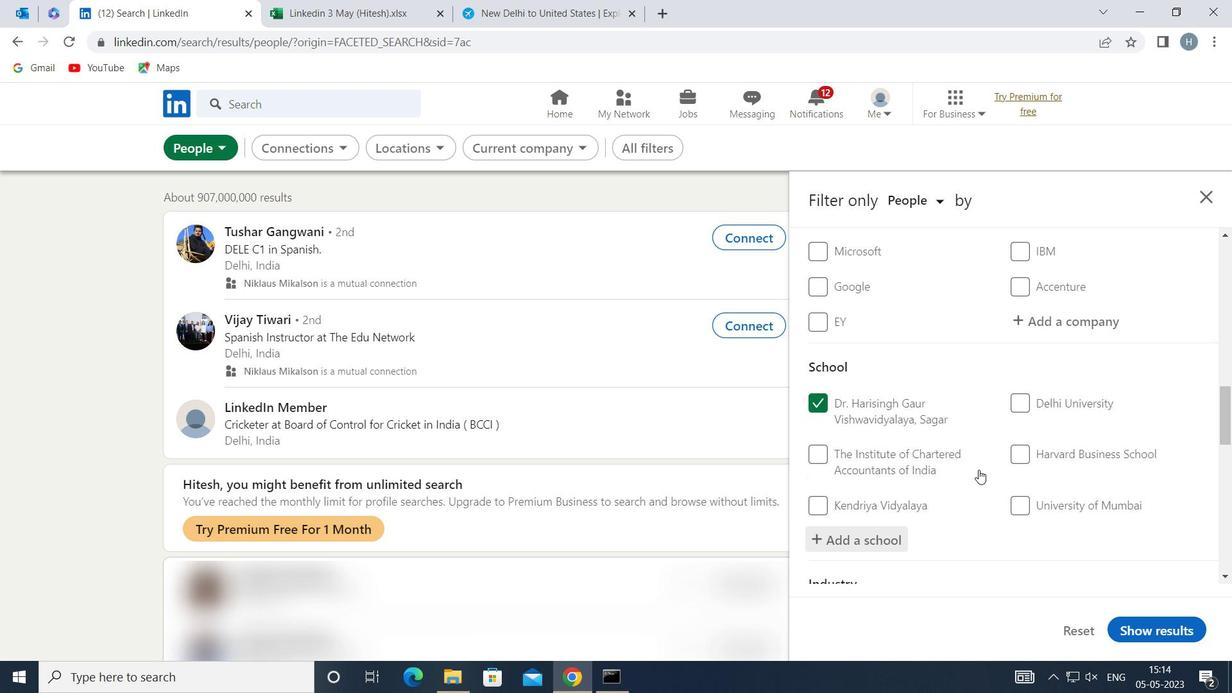 
Action: Mouse scrolled (980, 457) with delta (0, 0)
Screenshot: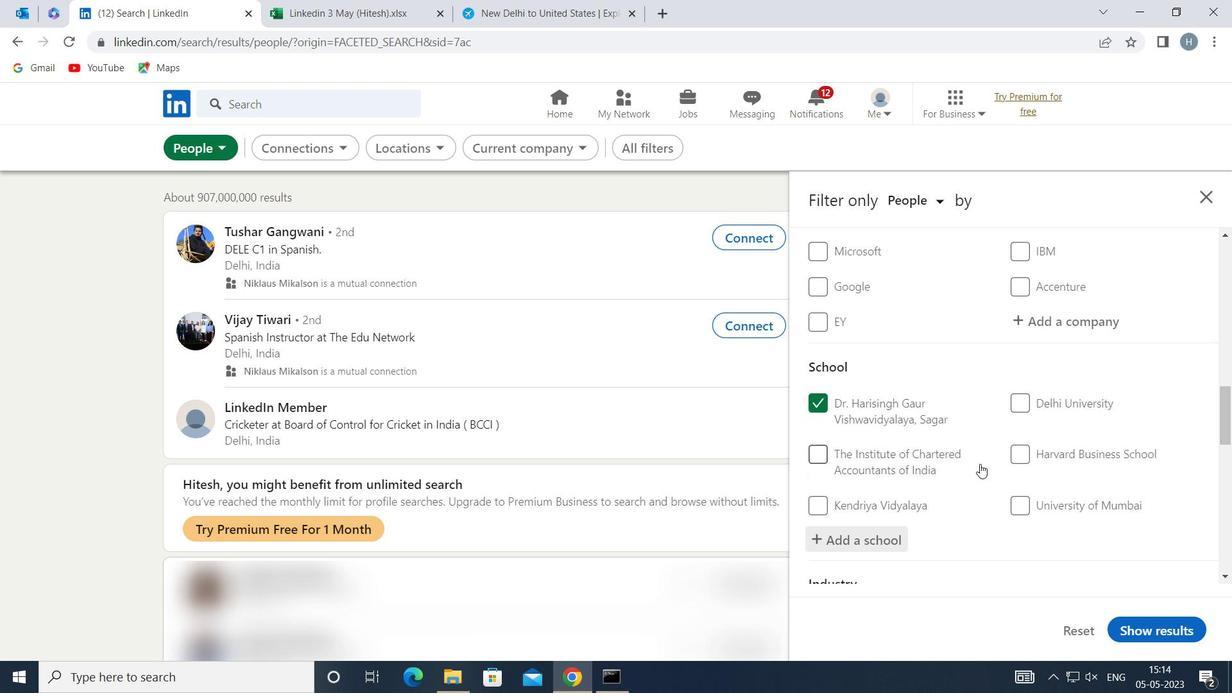 
Action: Mouse moved to (977, 453)
Screenshot: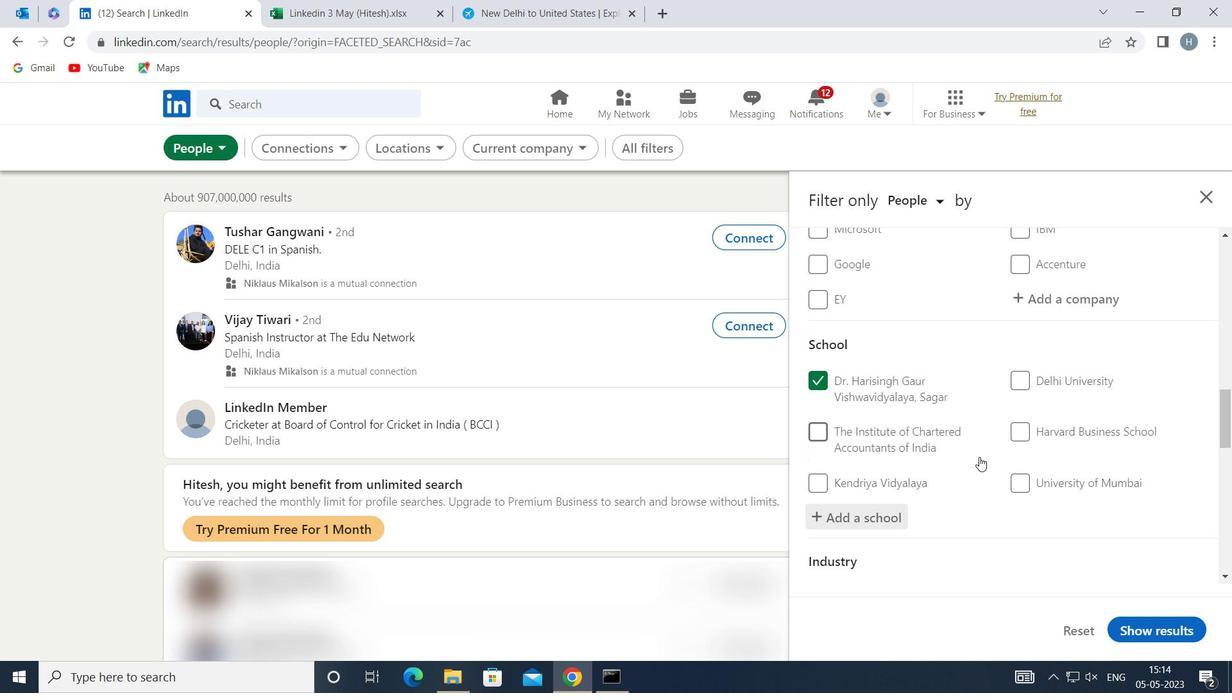 
Action: Mouse scrolled (977, 452) with delta (0, 0)
Screenshot: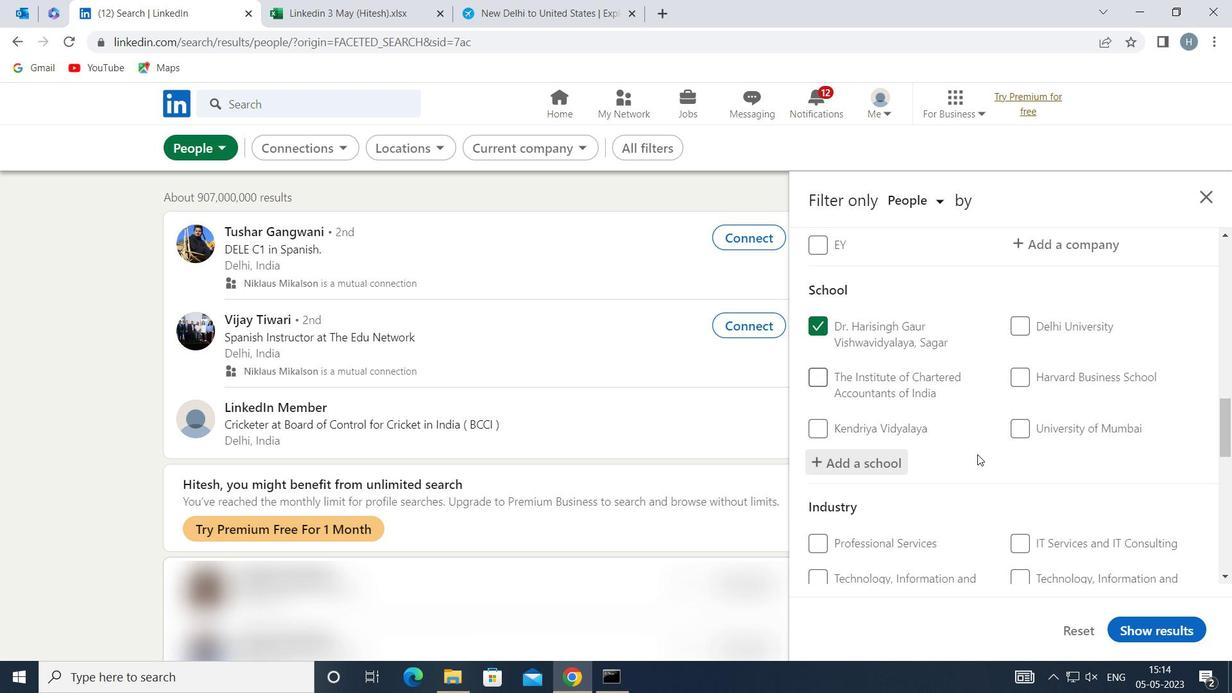 
Action: Mouse scrolled (977, 452) with delta (0, 0)
Screenshot: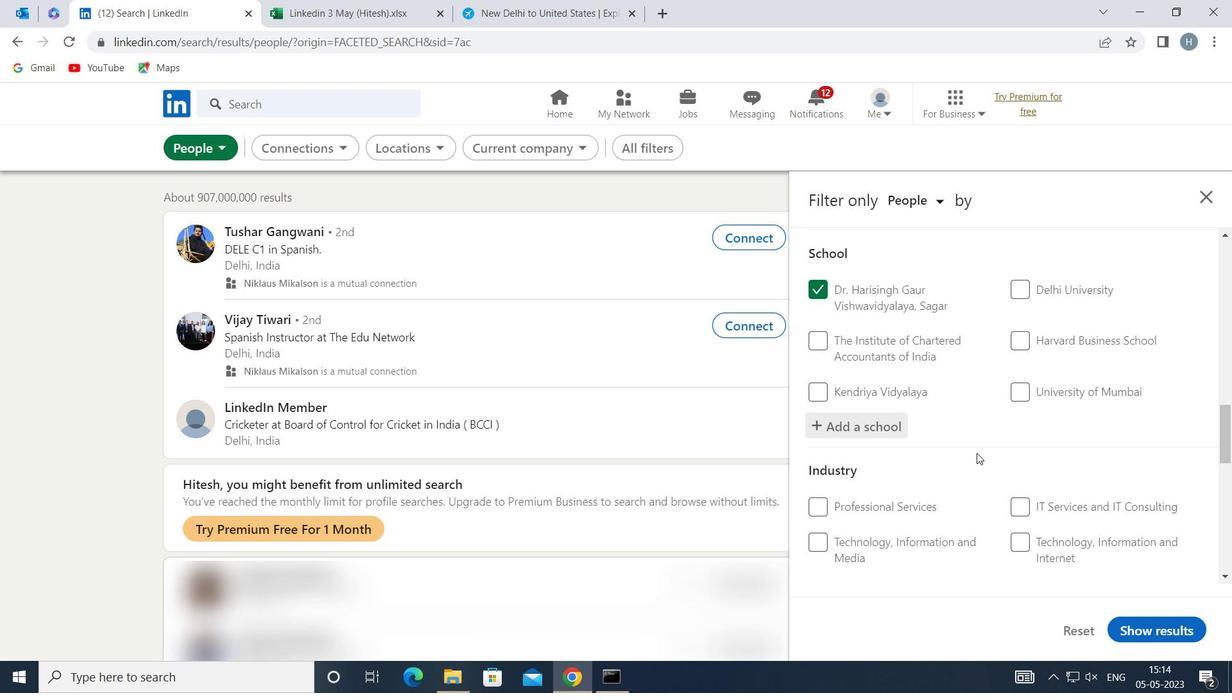 
Action: Mouse moved to (1053, 461)
Screenshot: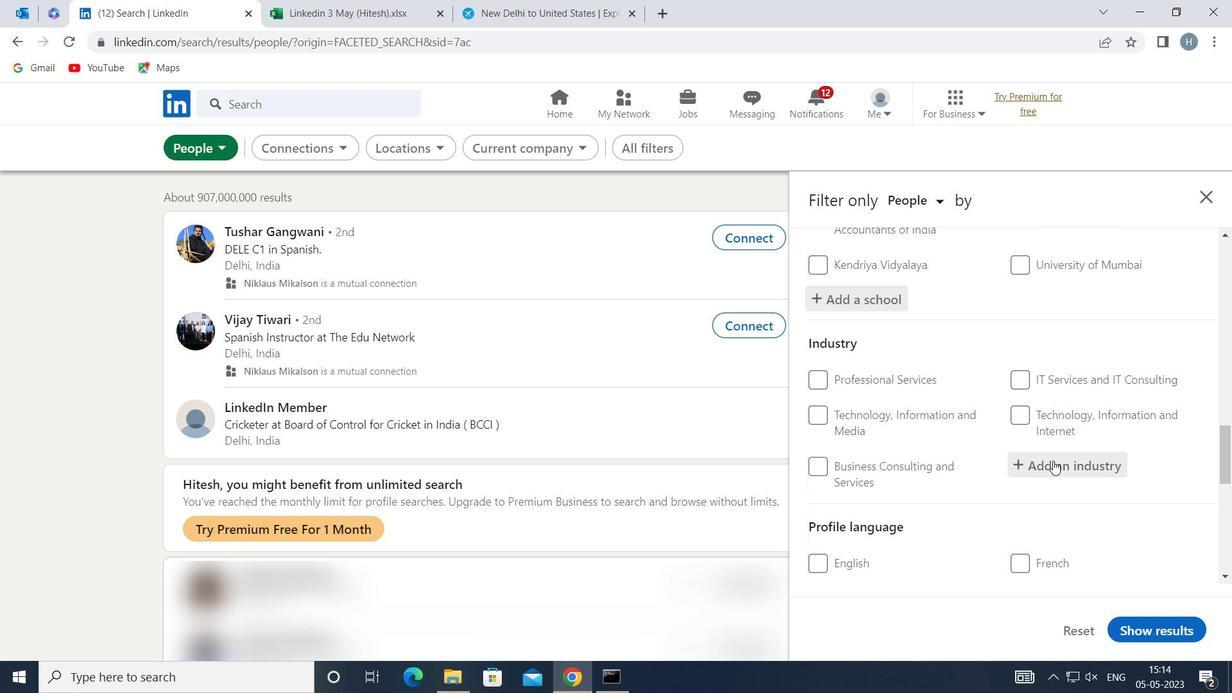 
Action: Mouse pressed left at (1053, 461)
Screenshot: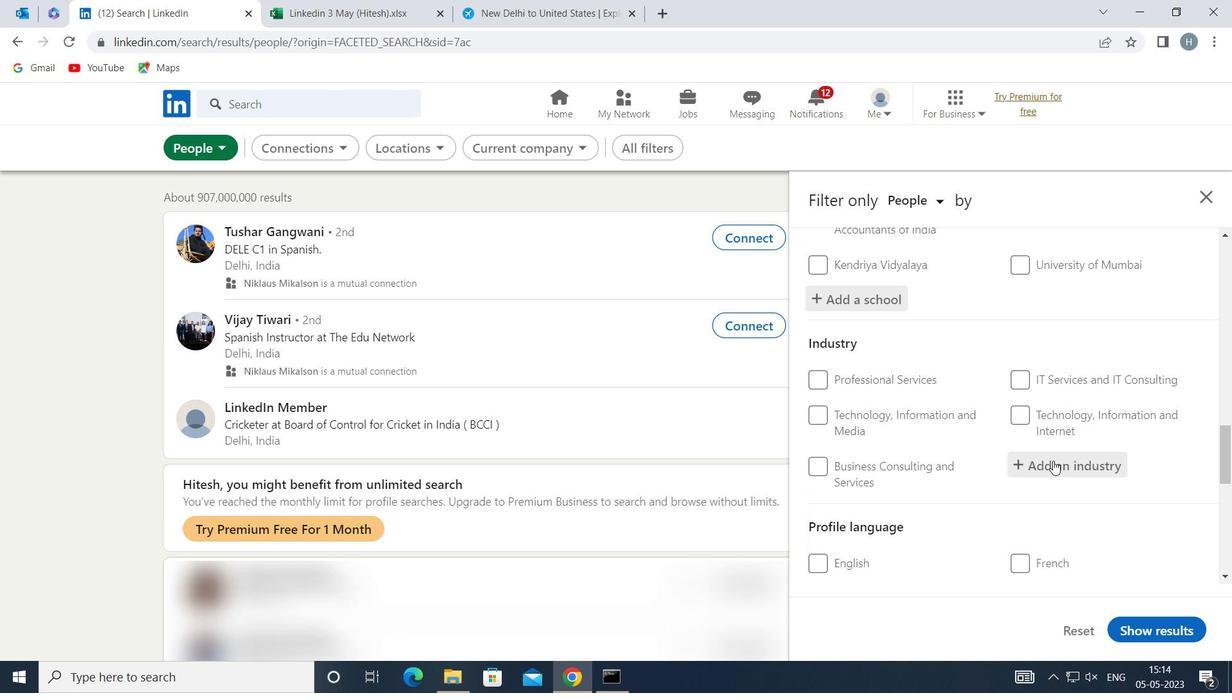 
Action: Mouse moved to (1052, 460)
Screenshot: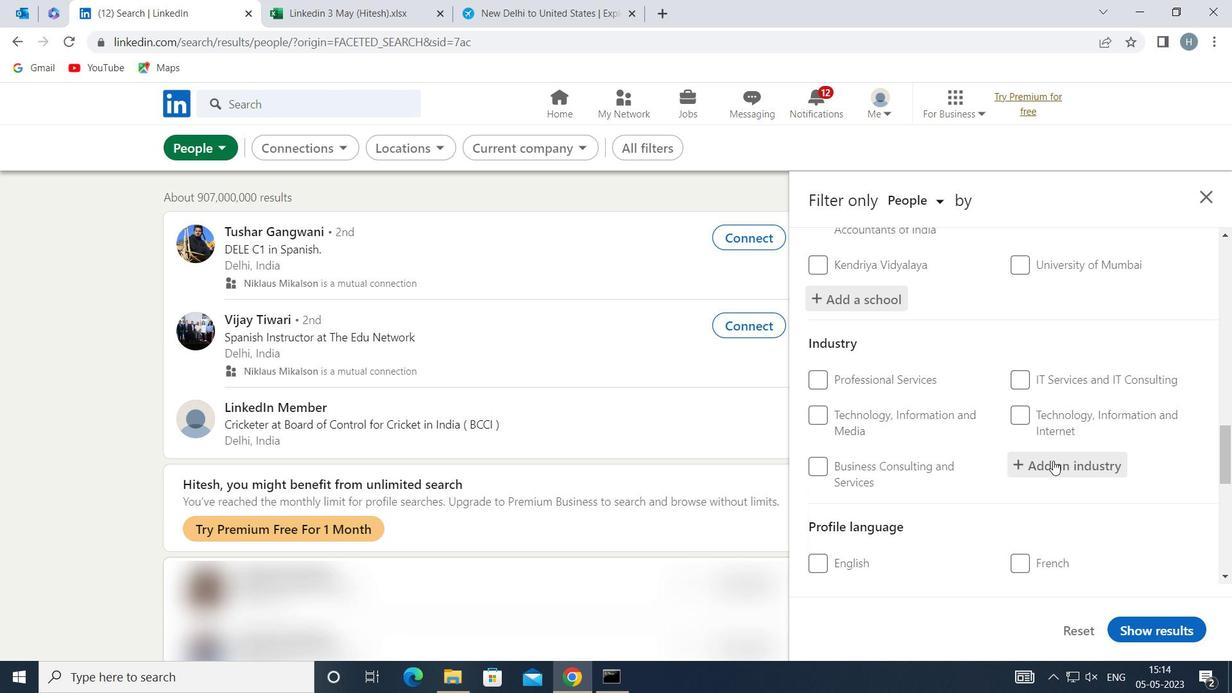 
Action: Key pressed <Key.shift>IT<Key.space>SYSTEM<Key.space><Key.shift>DATA<Key.space>
Screenshot: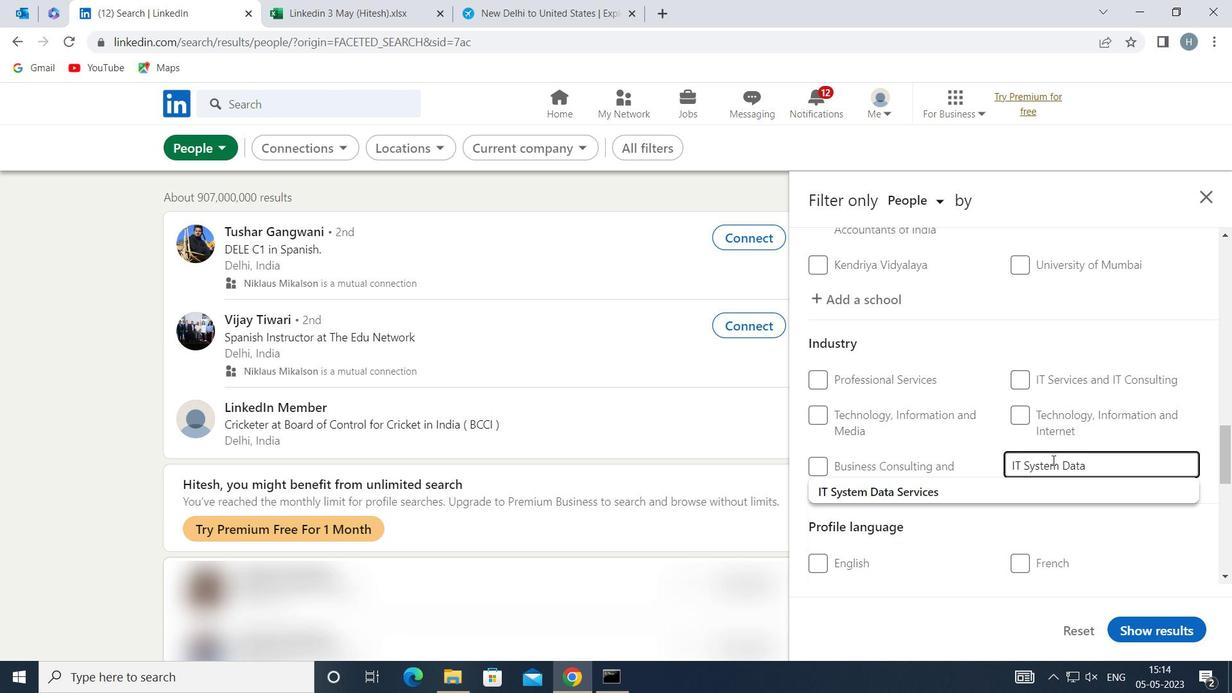 
Action: Mouse moved to (973, 483)
Screenshot: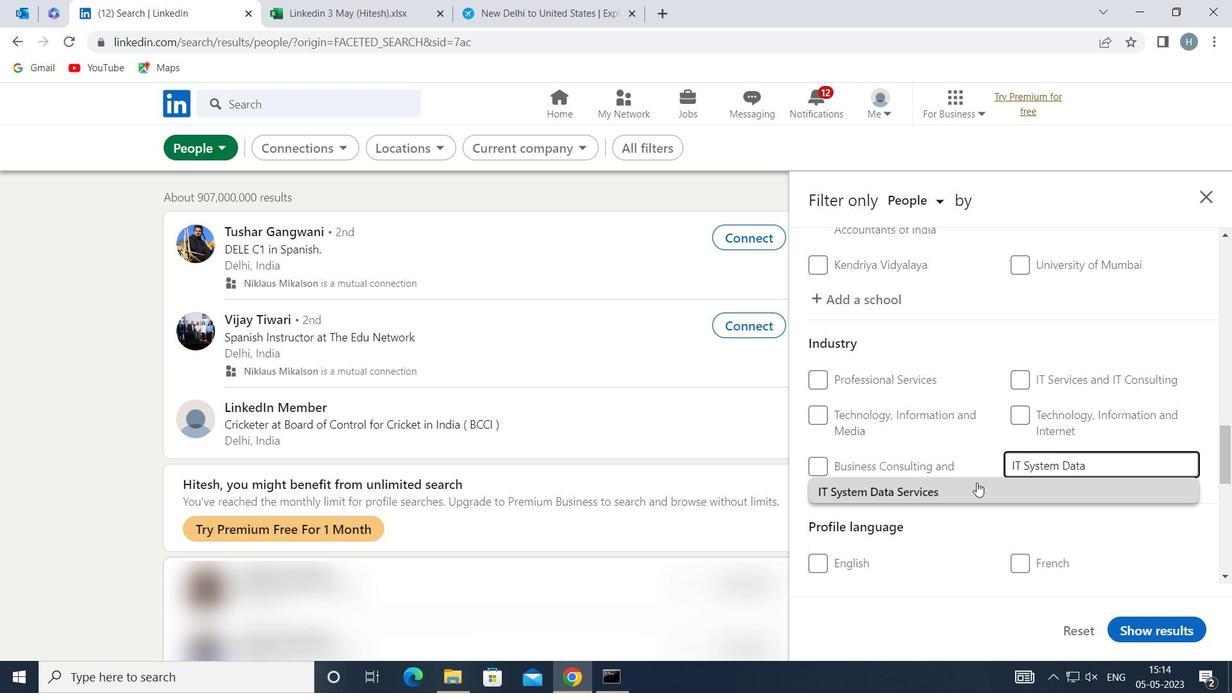
Action: Mouse pressed left at (973, 483)
Screenshot: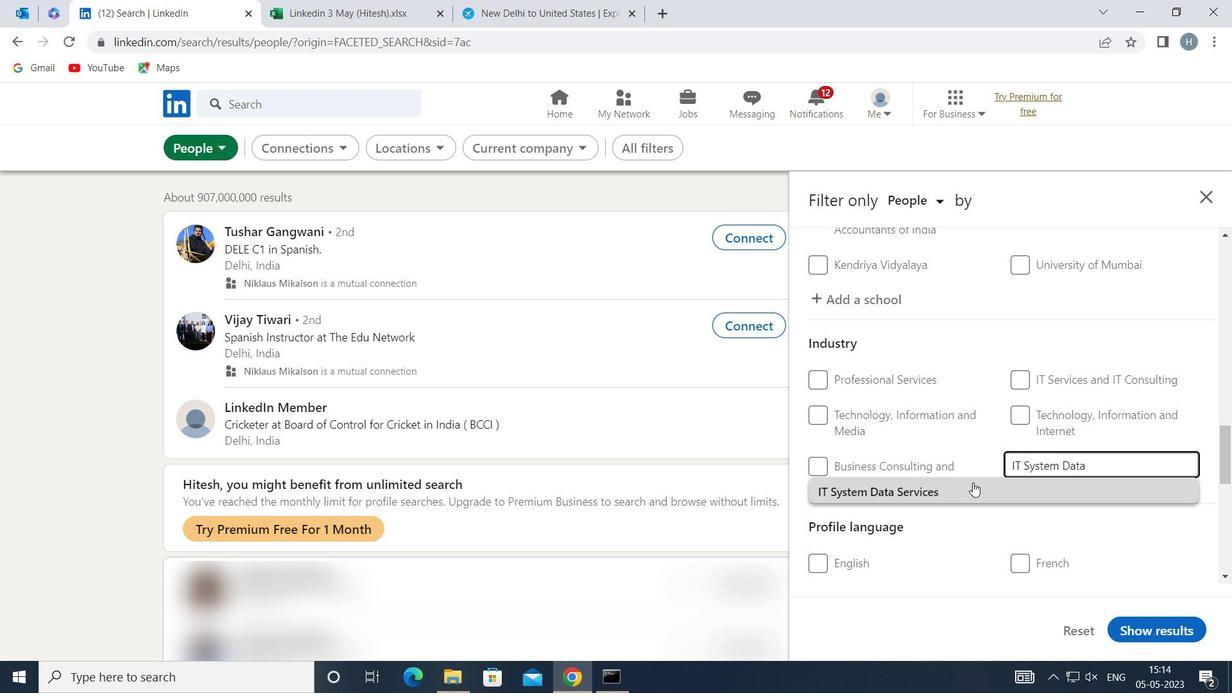 
Action: Mouse moved to (973, 454)
Screenshot: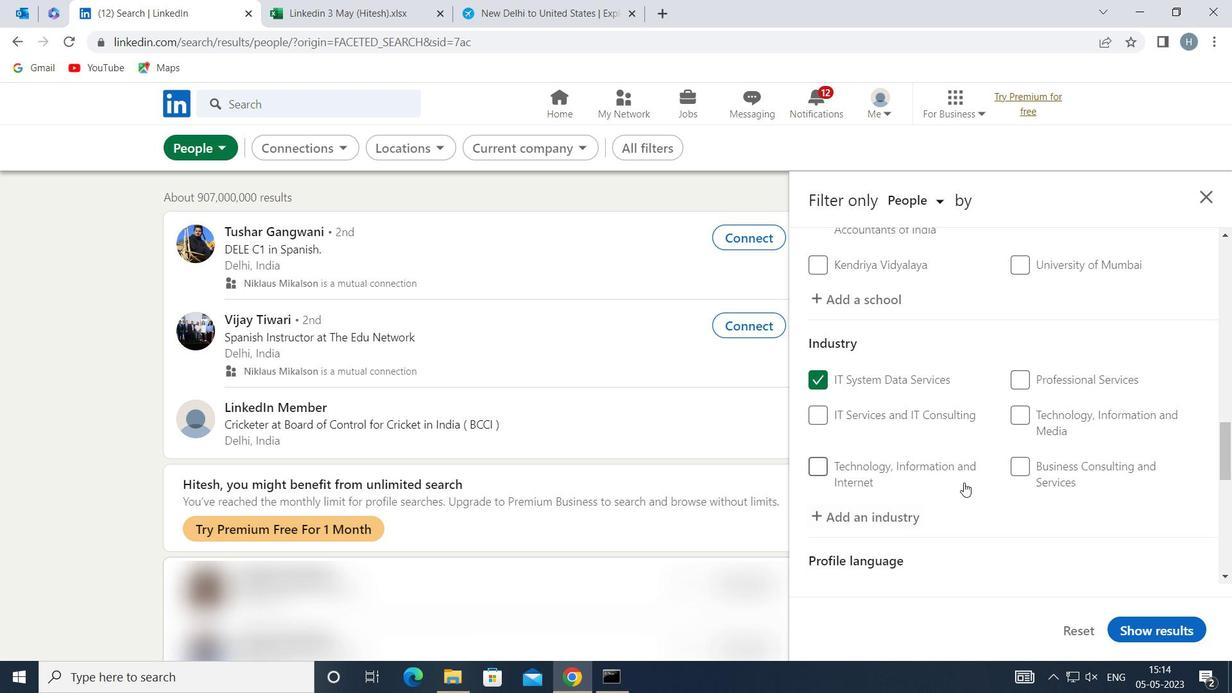 
Action: Mouse scrolled (973, 453) with delta (0, 0)
Screenshot: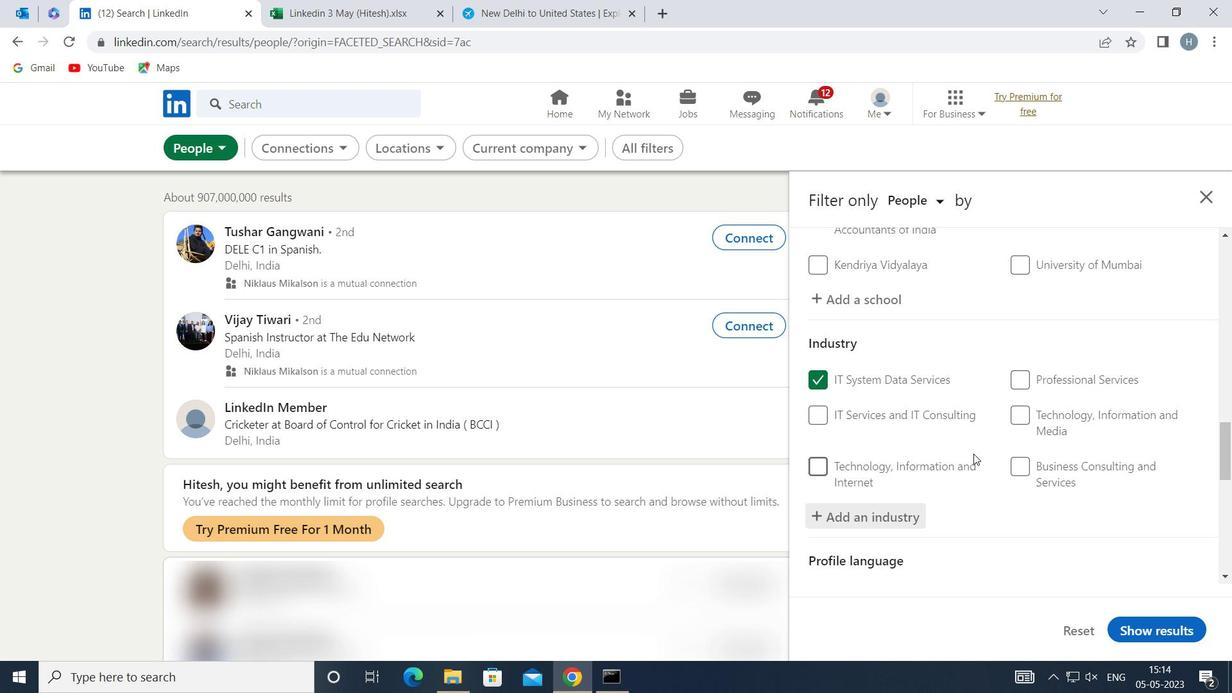 
Action: Mouse scrolled (973, 453) with delta (0, 0)
Screenshot: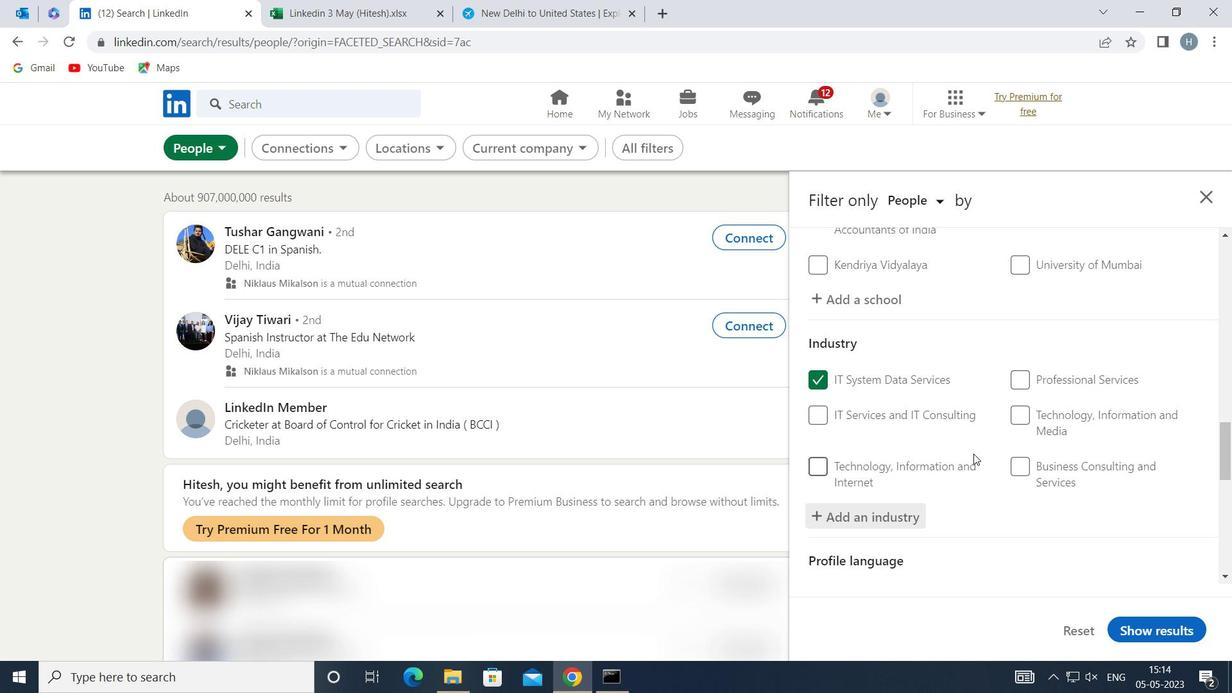 
Action: Mouse moved to (977, 435)
Screenshot: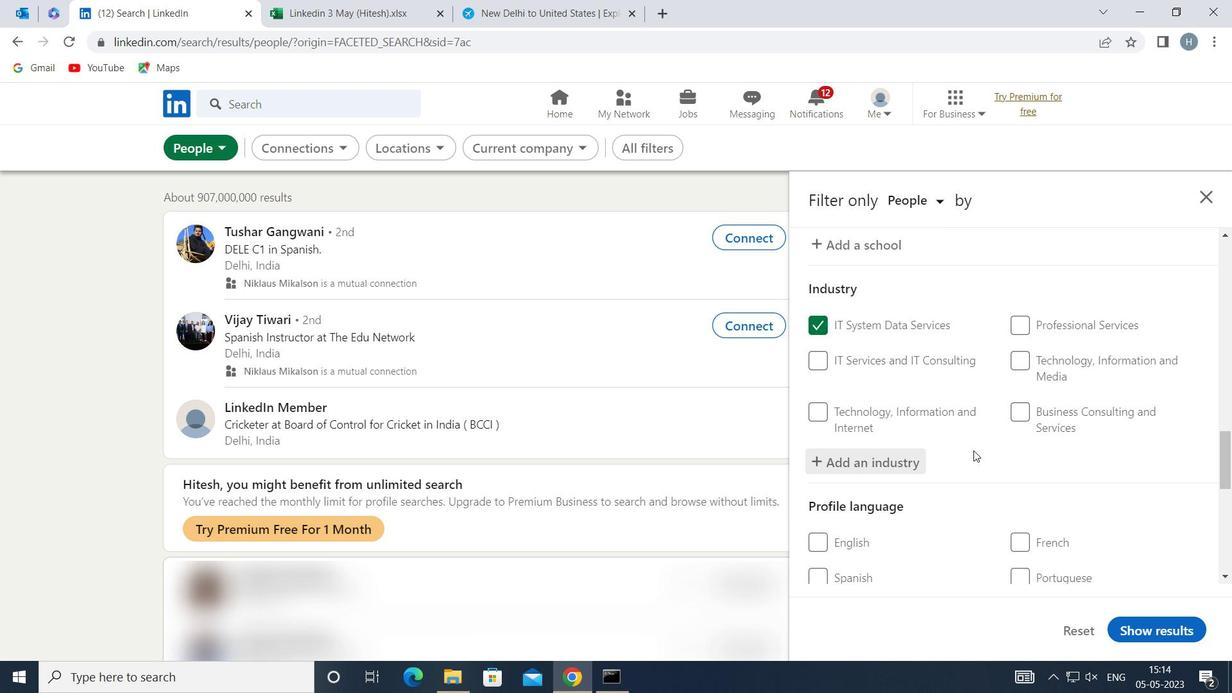 
Action: Mouse scrolled (977, 435) with delta (0, 0)
Screenshot: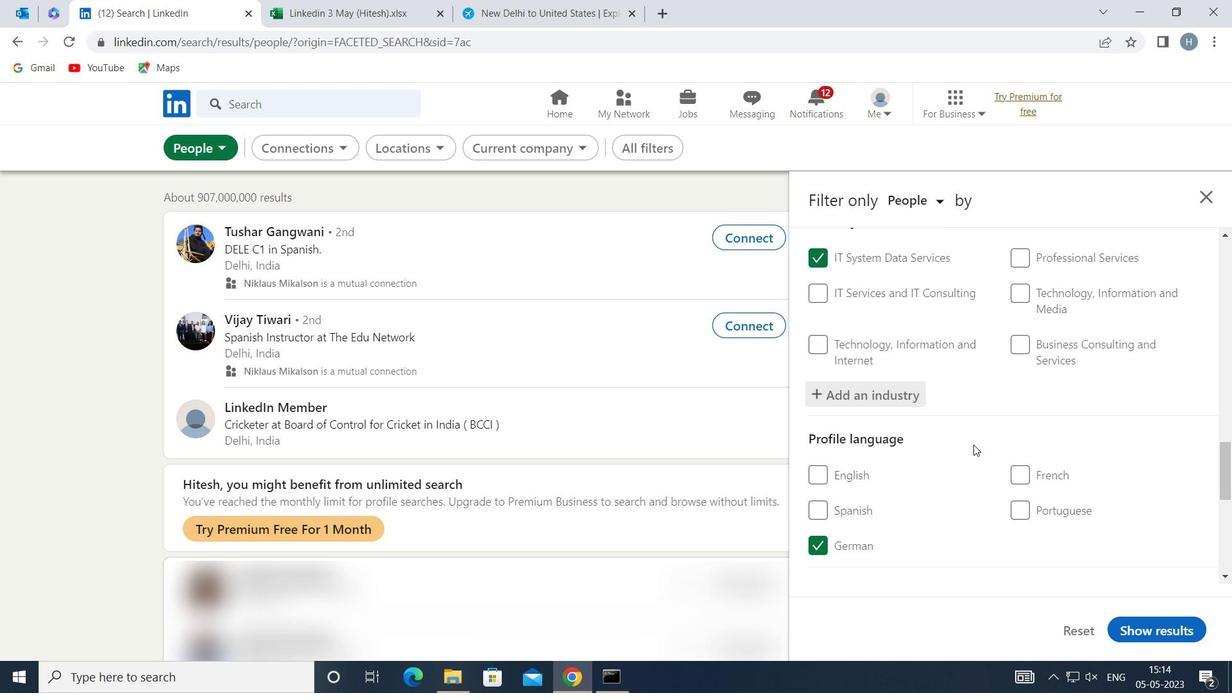 
Action: Mouse scrolled (977, 435) with delta (0, 0)
Screenshot: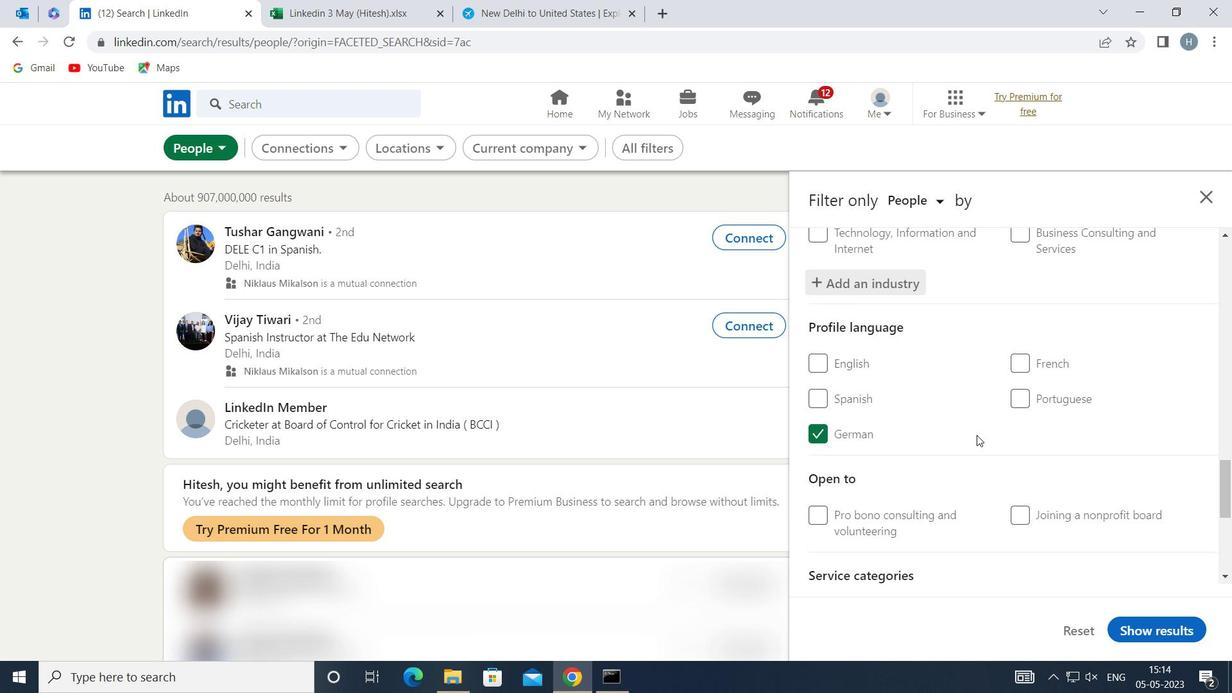 
Action: Mouse scrolled (977, 435) with delta (0, 0)
Screenshot: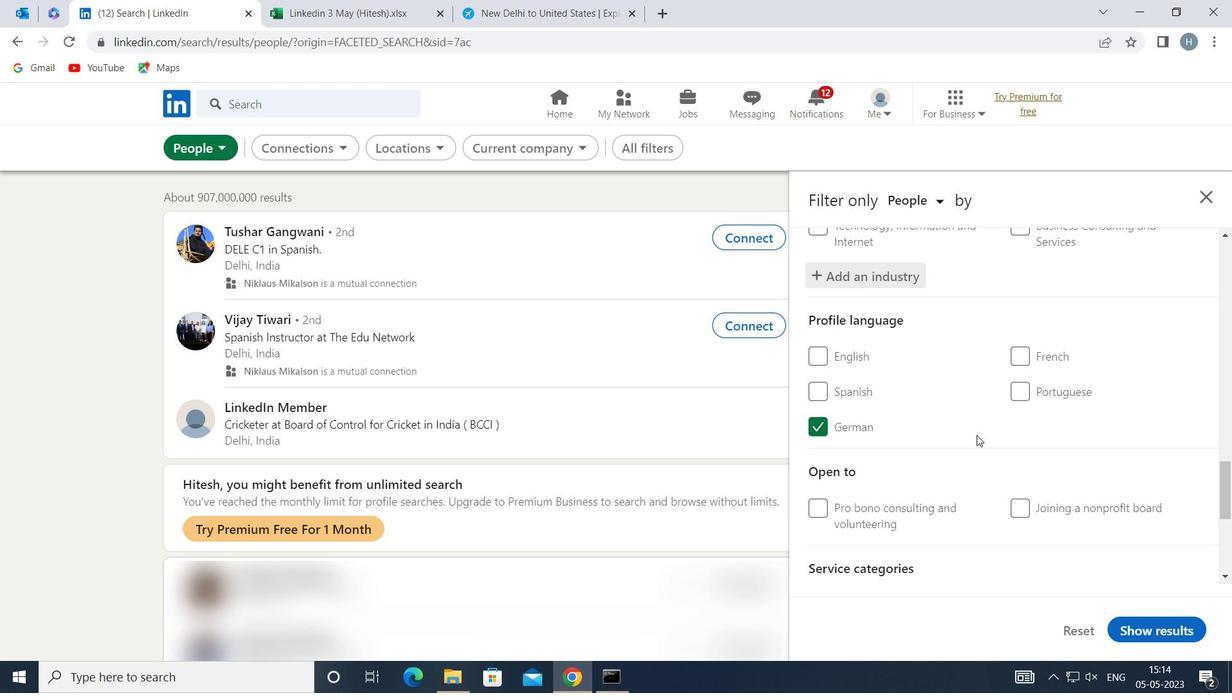 
Action: Mouse scrolled (977, 435) with delta (0, 0)
Screenshot: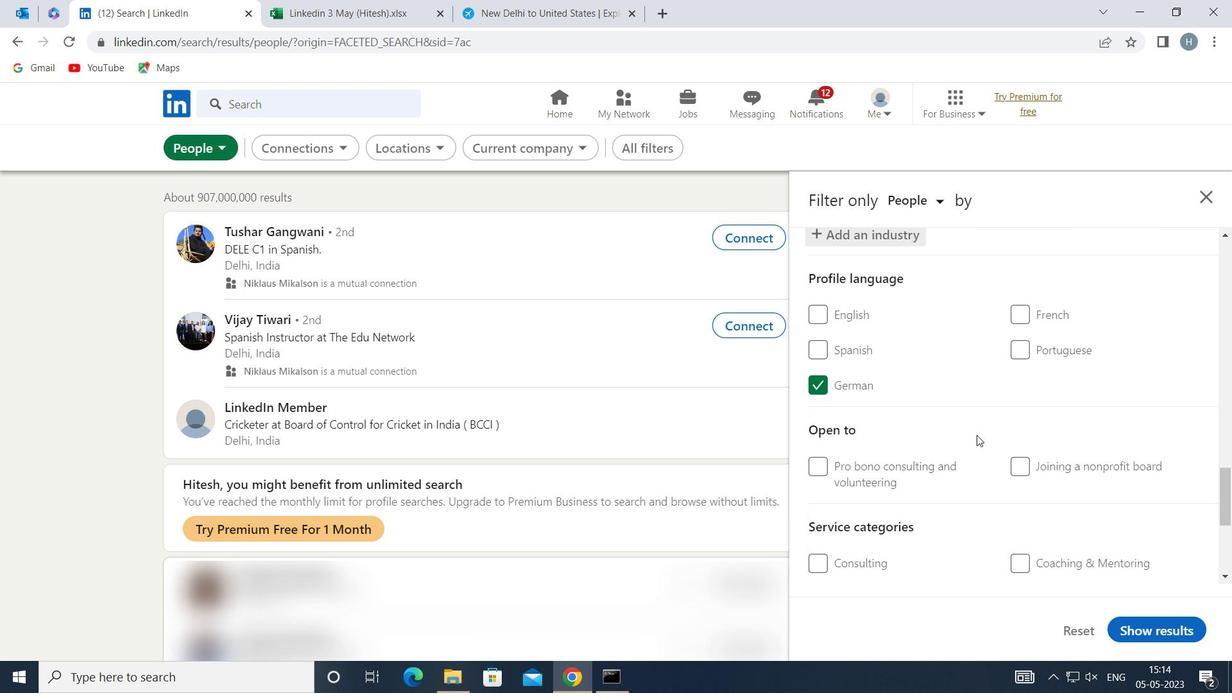 
Action: Mouse moved to (1071, 430)
Screenshot: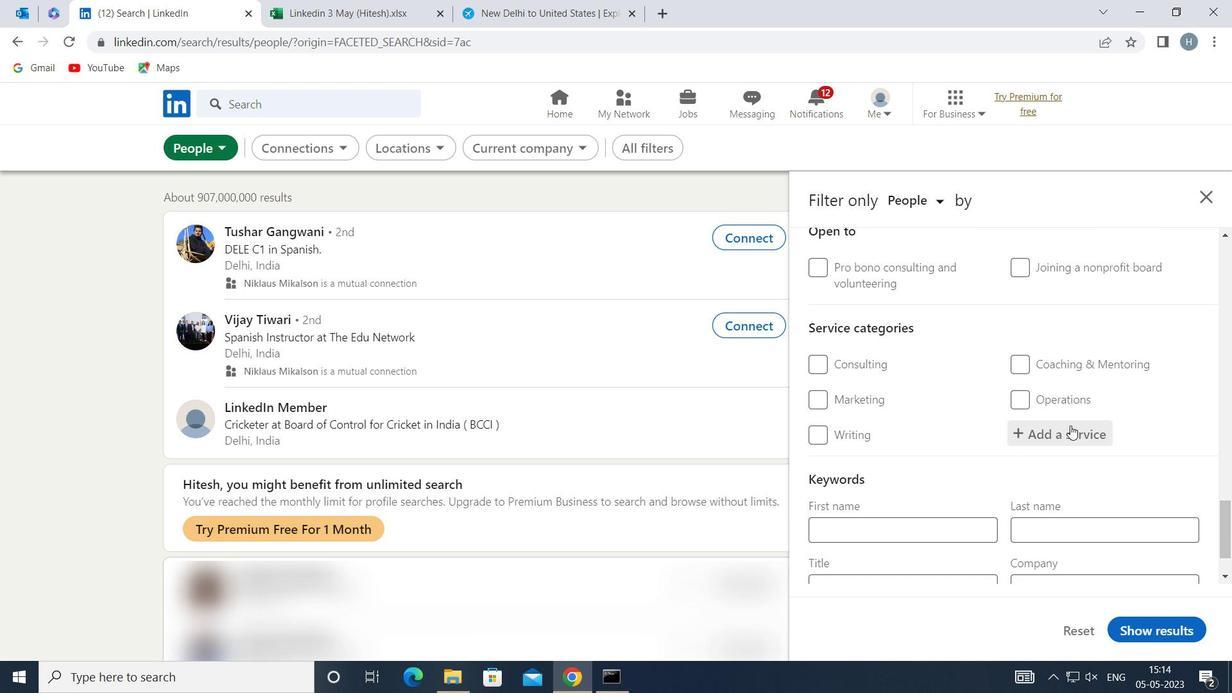 
Action: Mouse pressed left at (1071, 430)
Screenshot: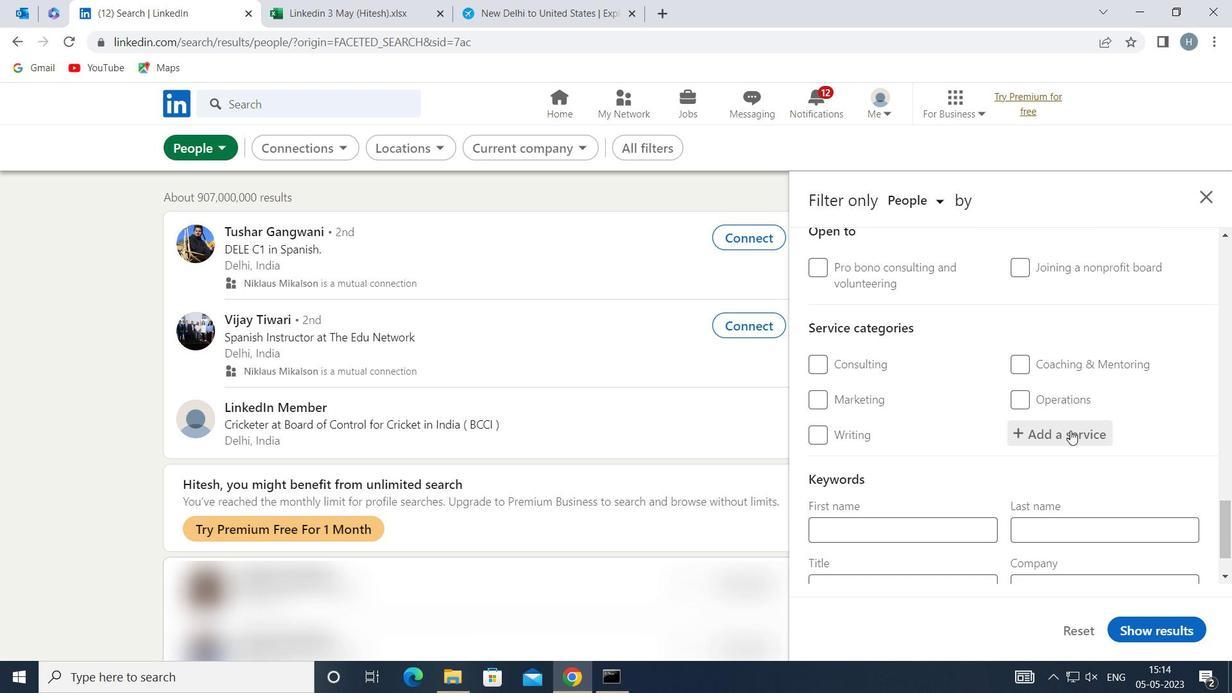 
Action: Mouse moved to (1072, 432)
Screenshot: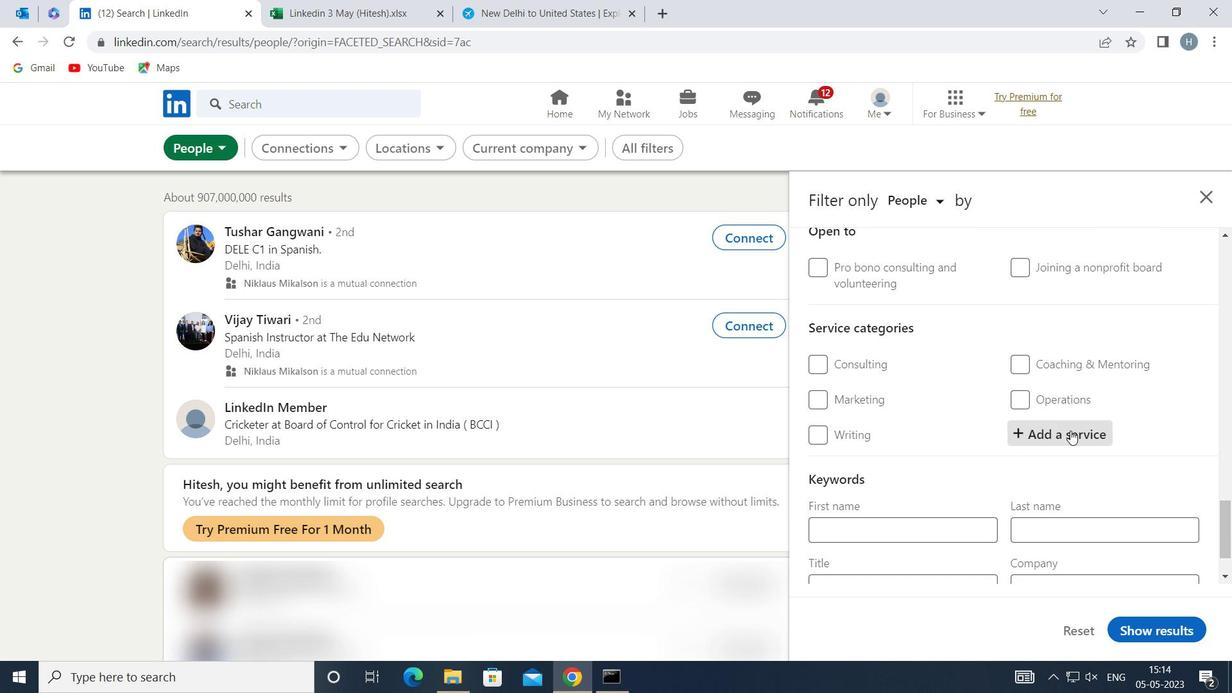 
Action: Key pressed <Key.shift>GRAPHIC<Key.space><Key.shift>DESIGN
Screenshot: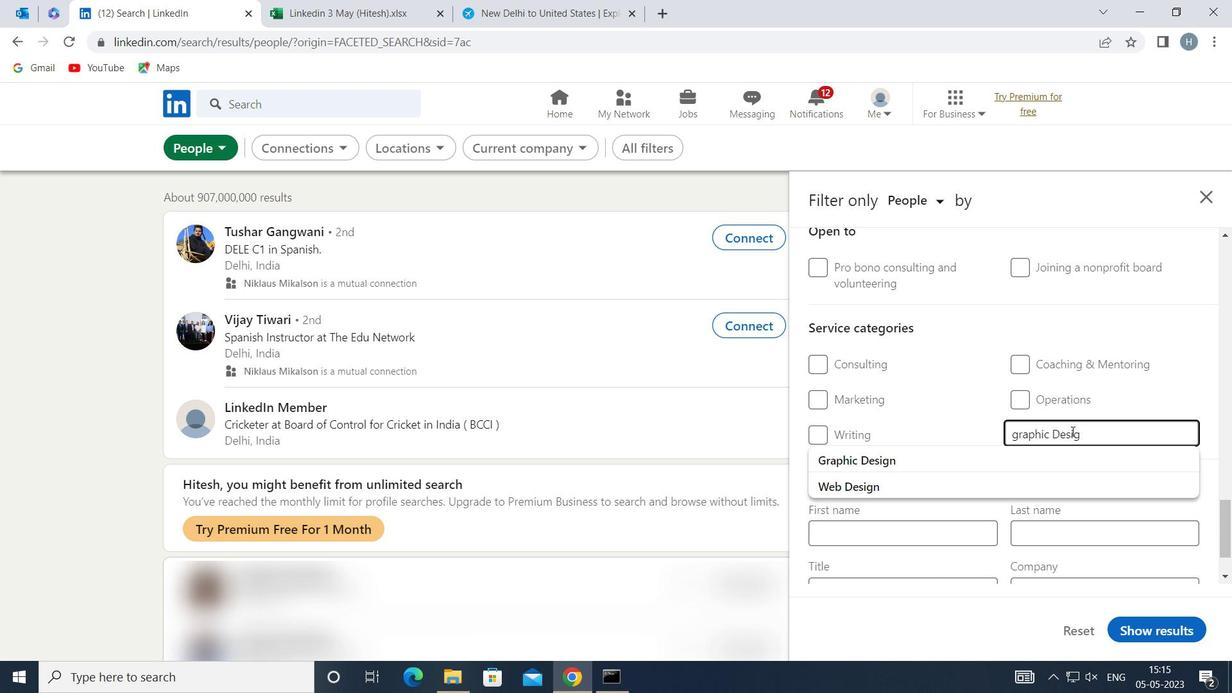 
Action: Mouse moved to (983, 459)
Screenshot: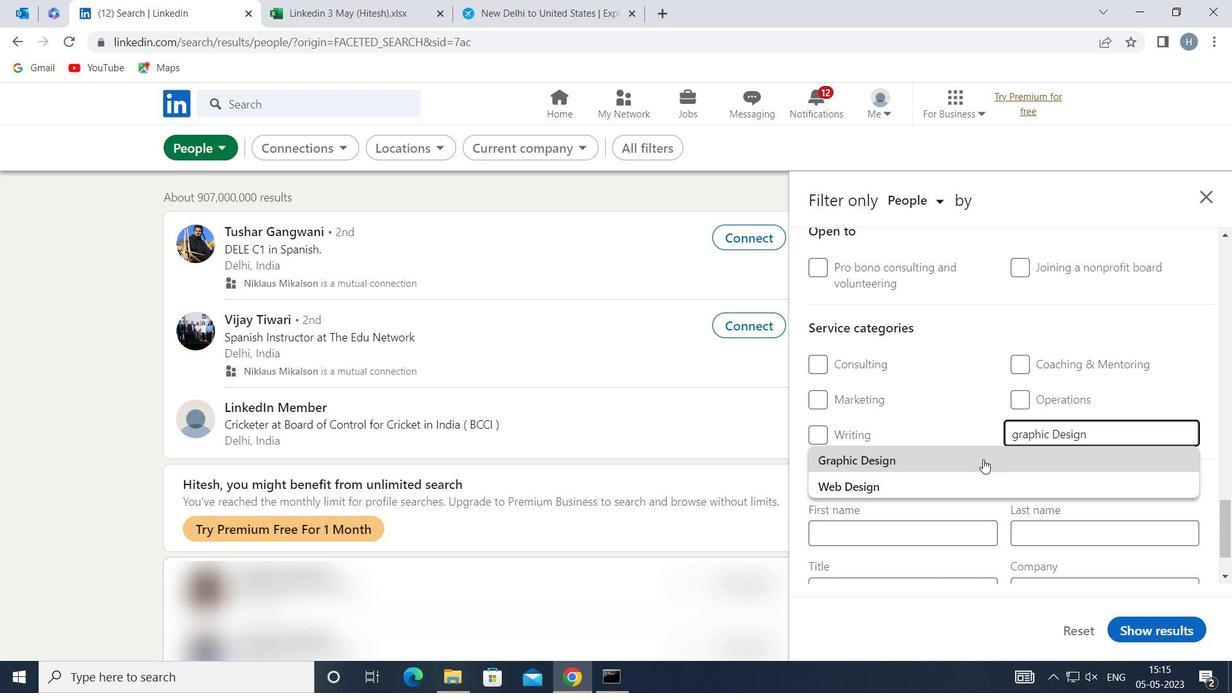 
Action: Mouse pressed left at (983, 459)
Screenshot: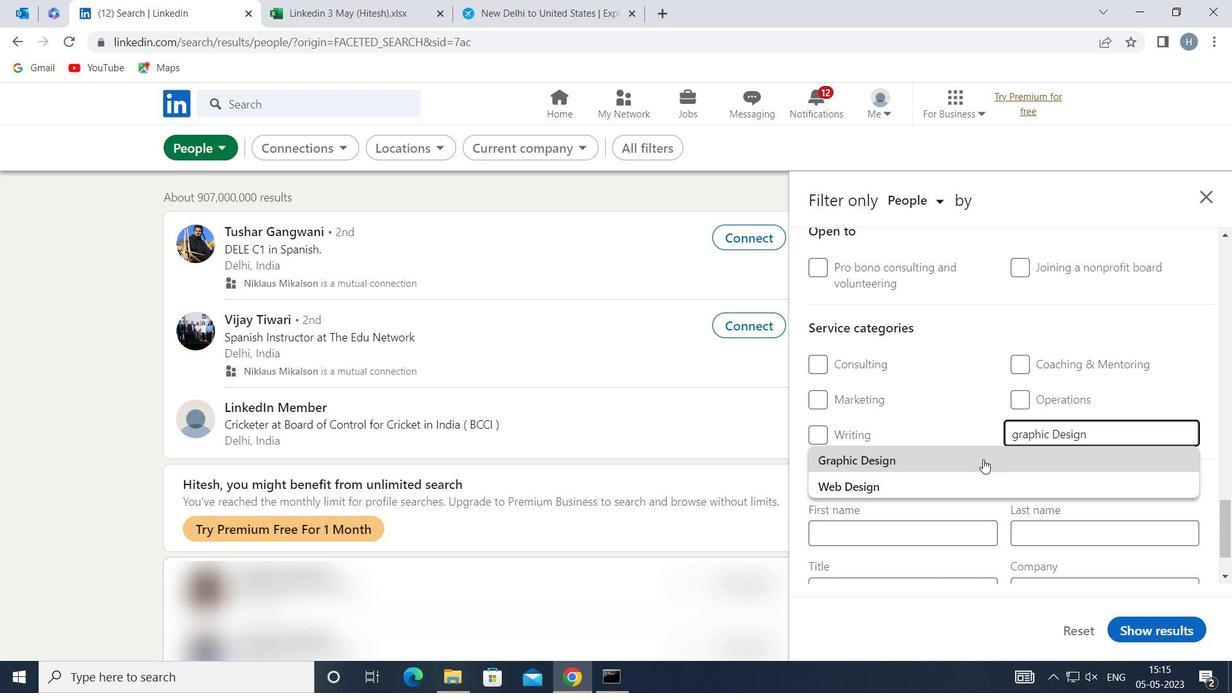 
Action: Mouse moved to (951, 424)
Screenshot: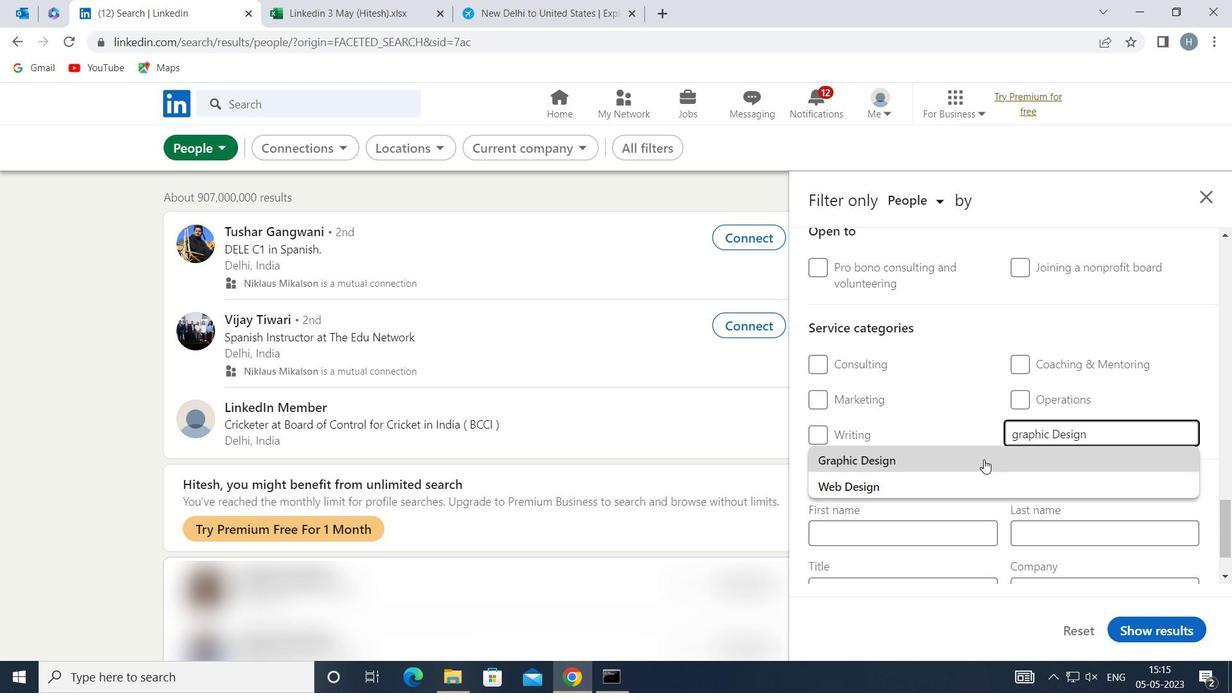 
Action: Mouse scrolled (951, 423) with delta (0, 0)
Screenshot: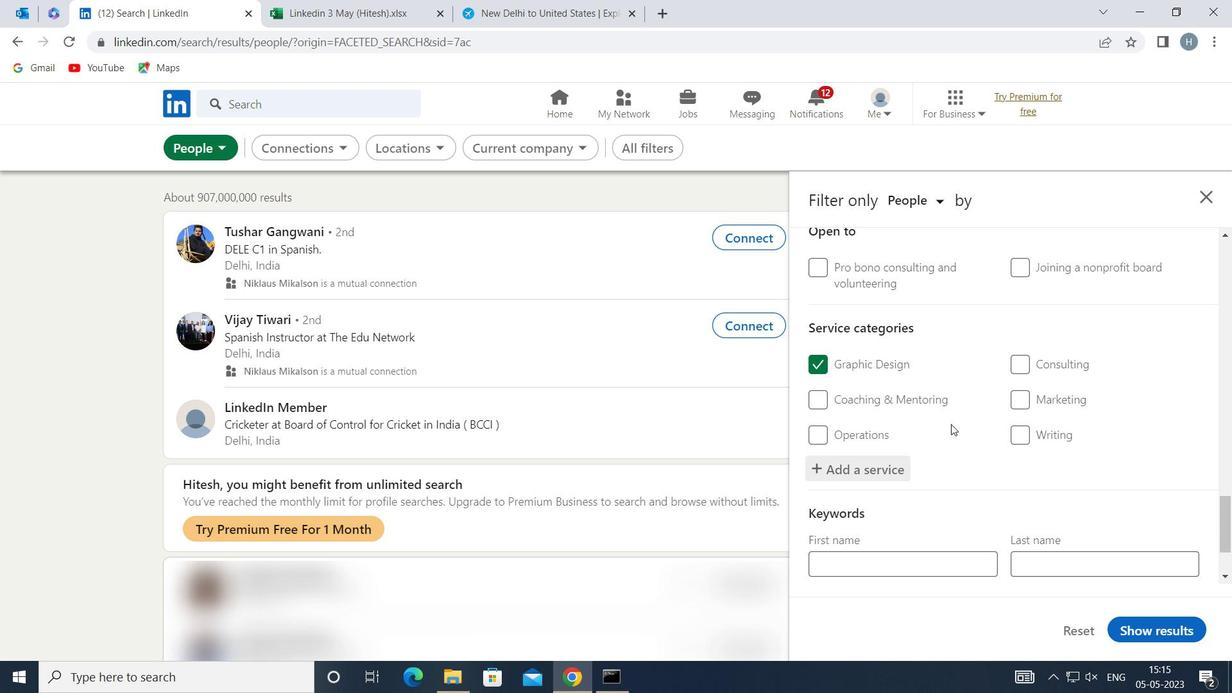 
Action: Mouse scrolled (951, 423) with delta (0, 0)
Screenshot: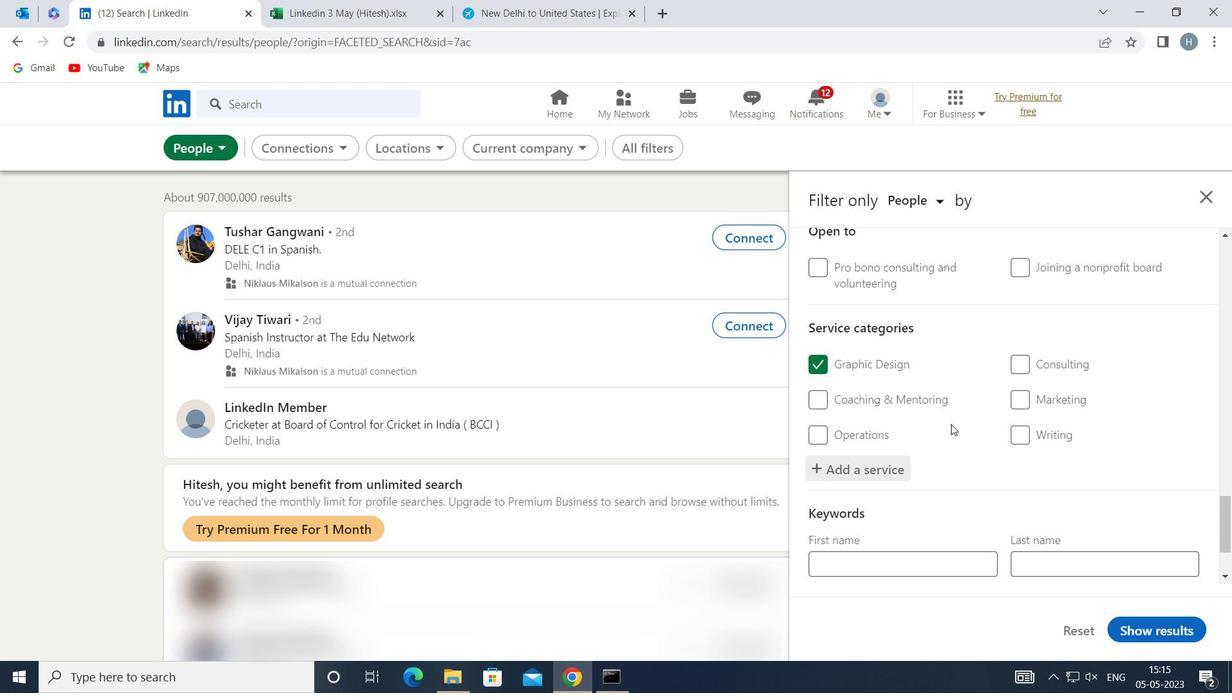 
Action: Mouse scrolled (951, 423) with delta (0, 0)
Screenshot: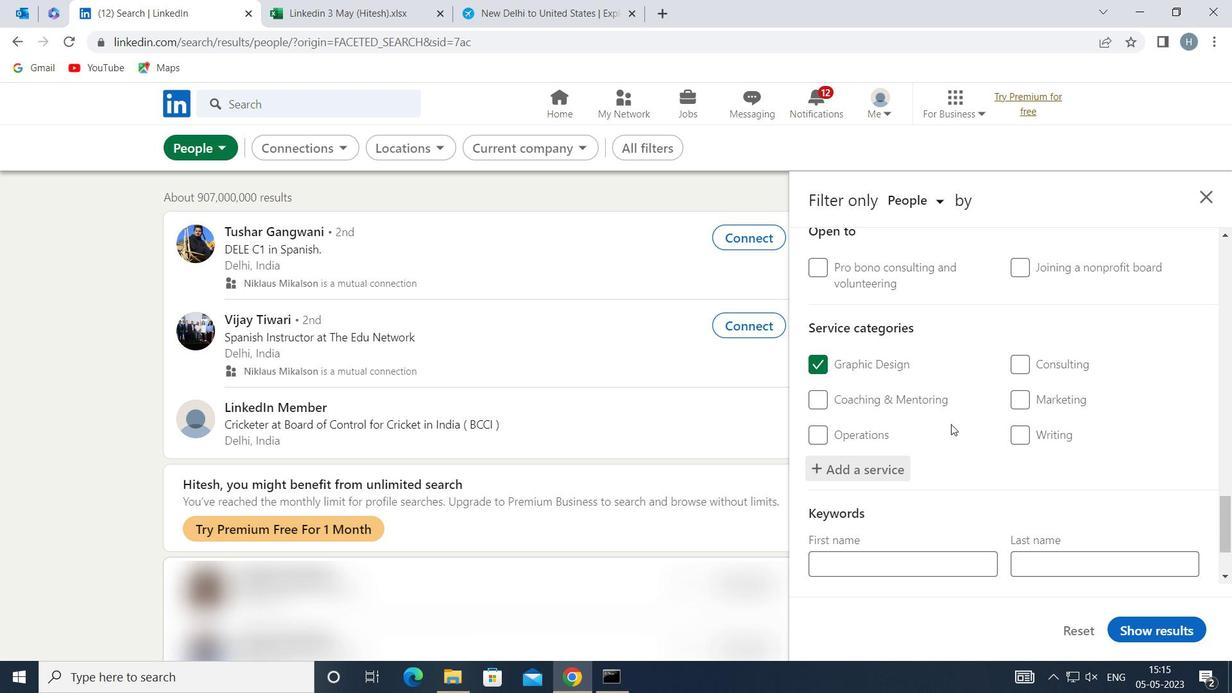 
Action: Mouse moved to (953, 424)
Screenshot: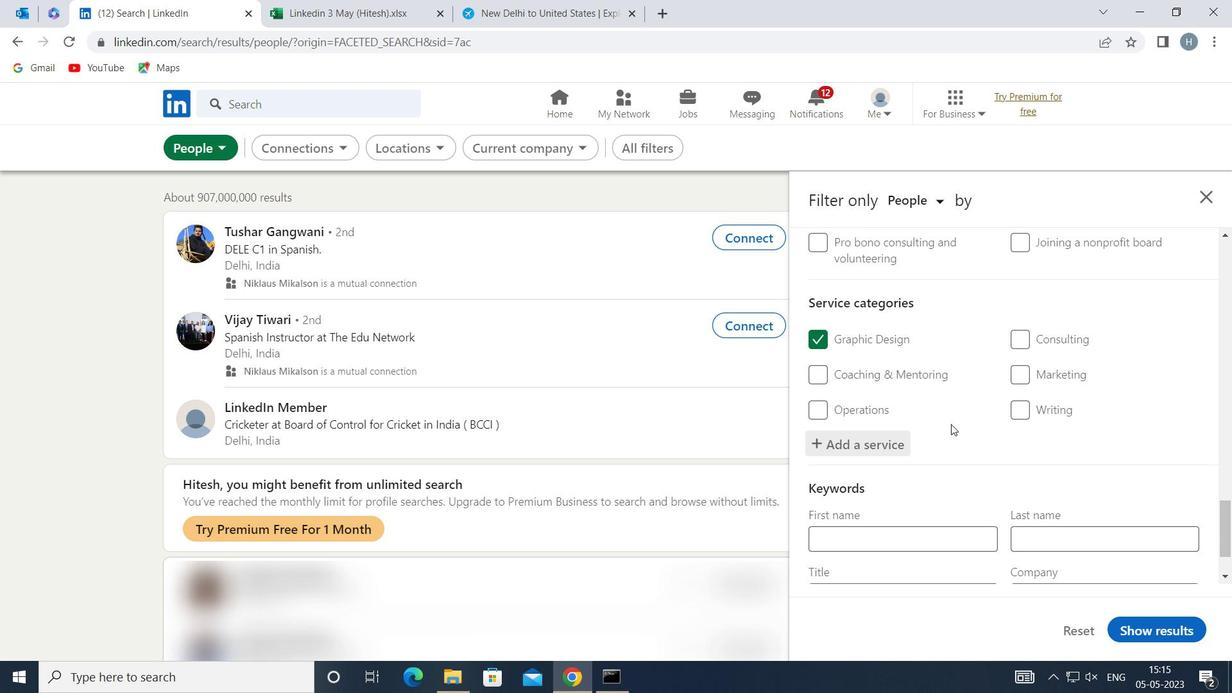 
Action: Mouse scrolled (953, 423) with delta (0, 0)
Screenshot: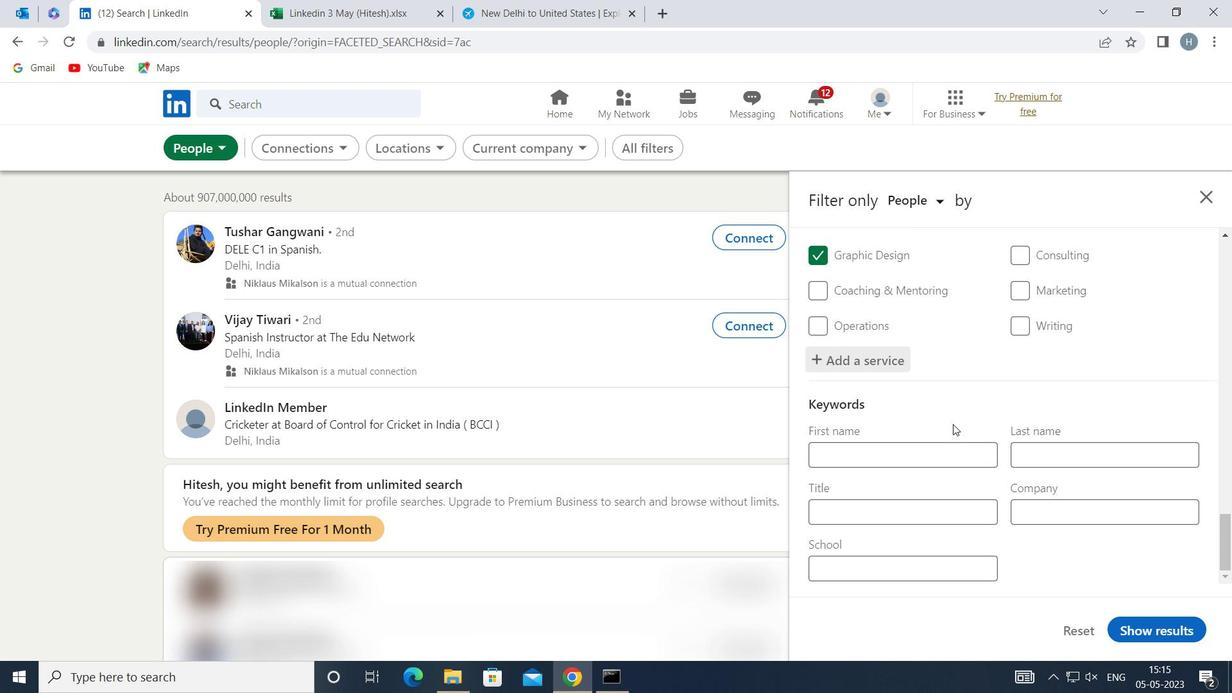 
Action: Mouse moved to (957, 428)
Screenshot: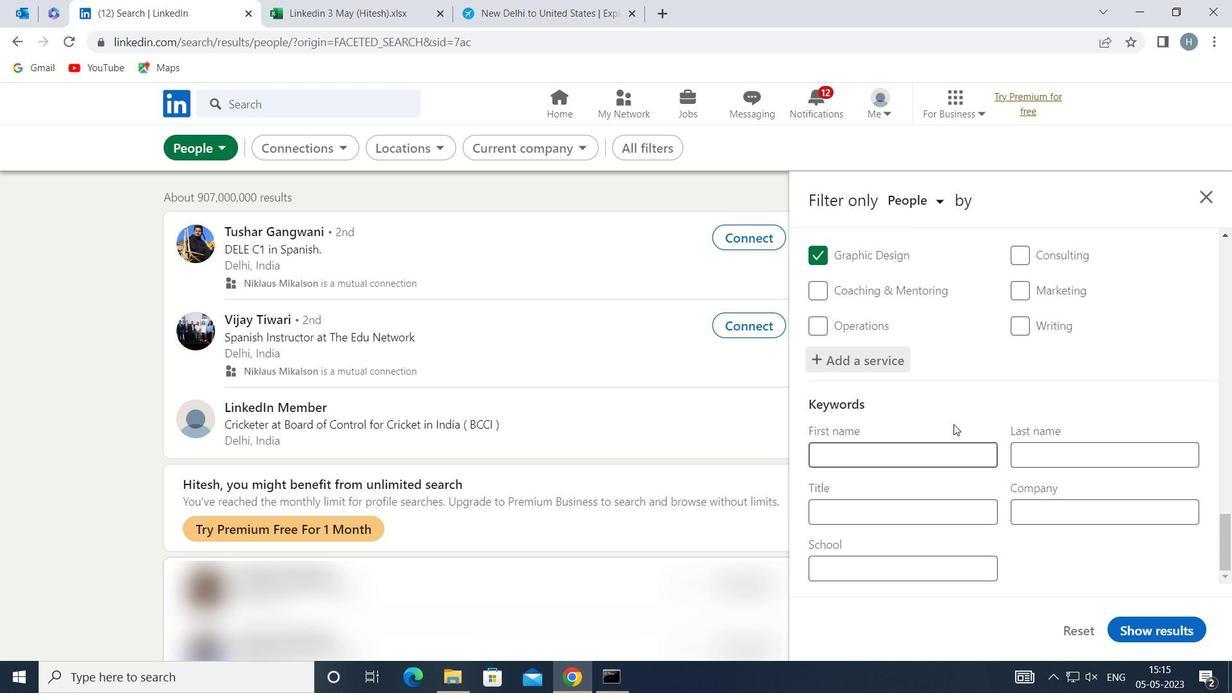 
Action: Mouse scrolled (957, 427) with delta (0, 0)
Screenshot: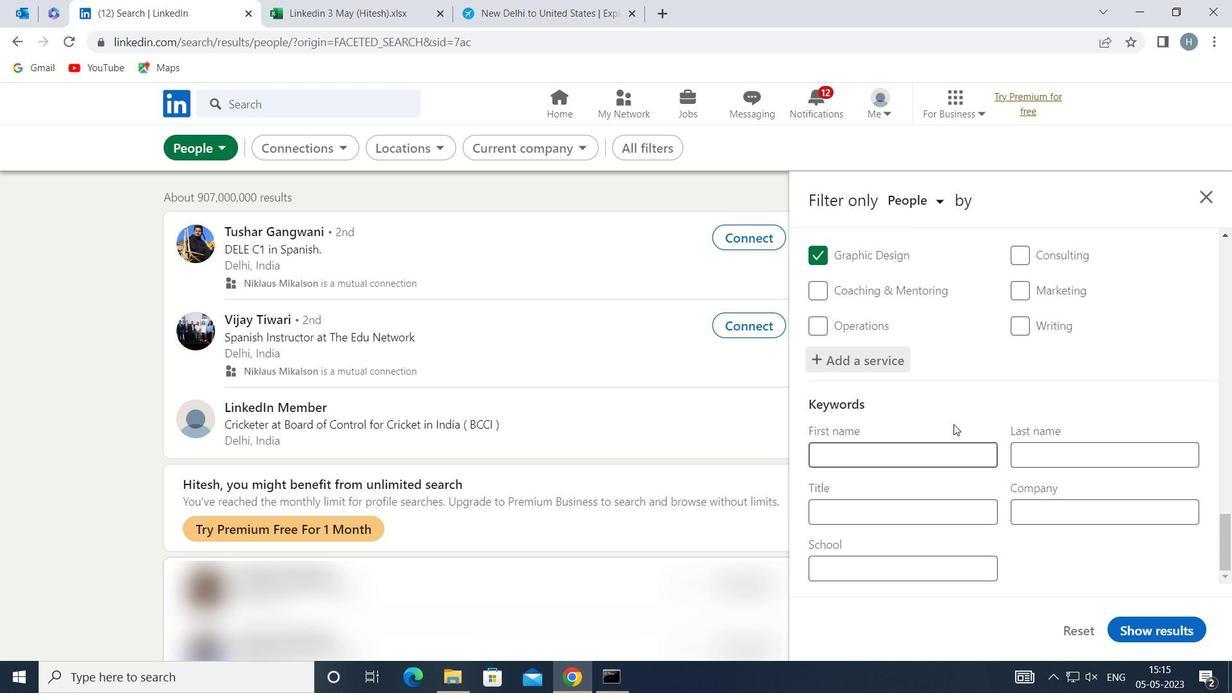 
Action: Mouse moved to (959, 430)
Screenshot: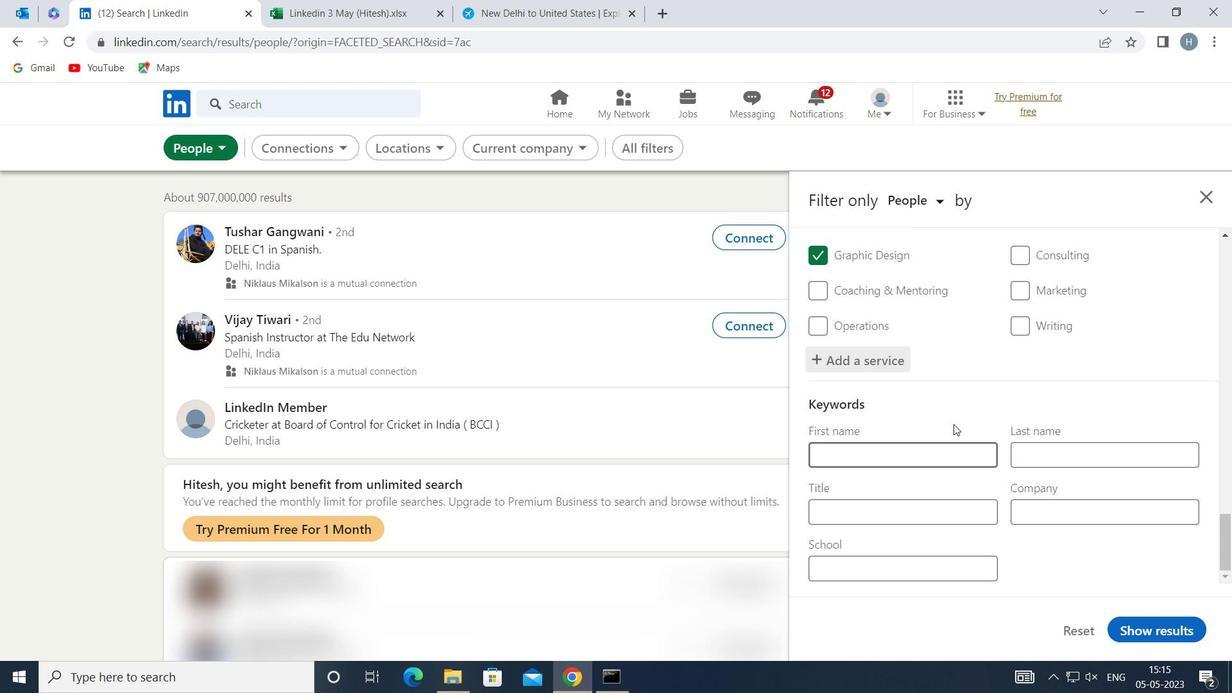 
Action: Mouse scrolled (959, 430) with delta (0, 0)
Screenshot: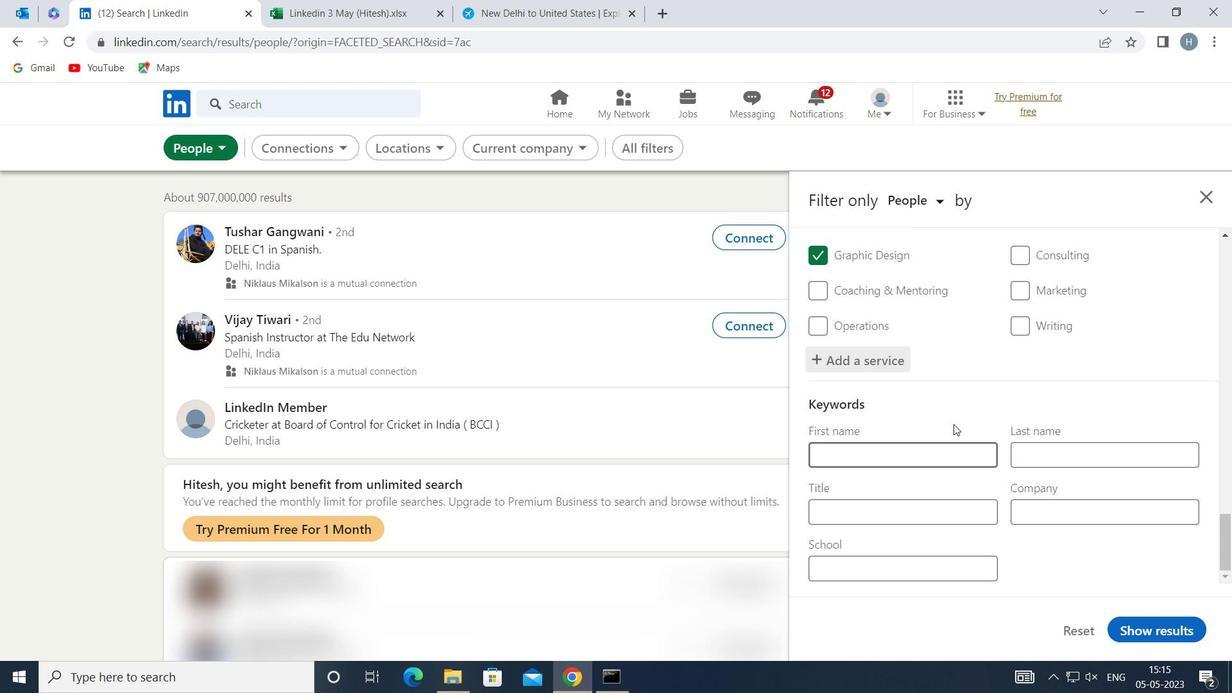 
Action: Mouse moved to (958, 514)
Screenshot: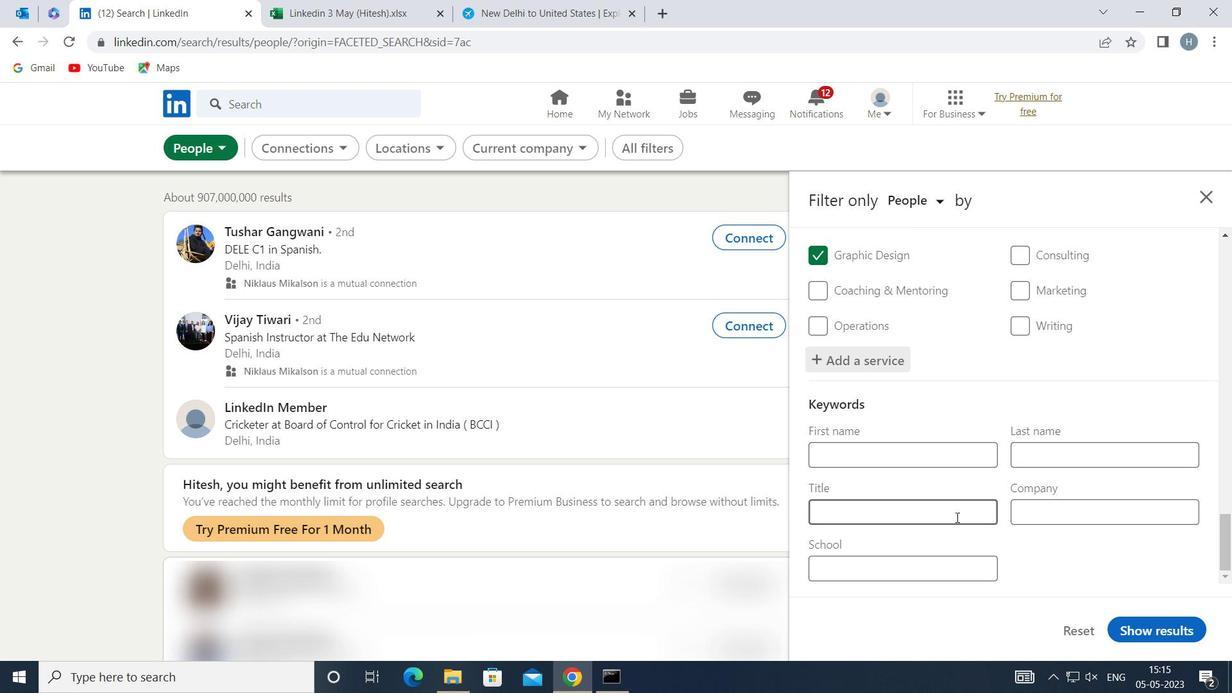 
Action: Mouse pressed left at (958, 514)
Screenshot: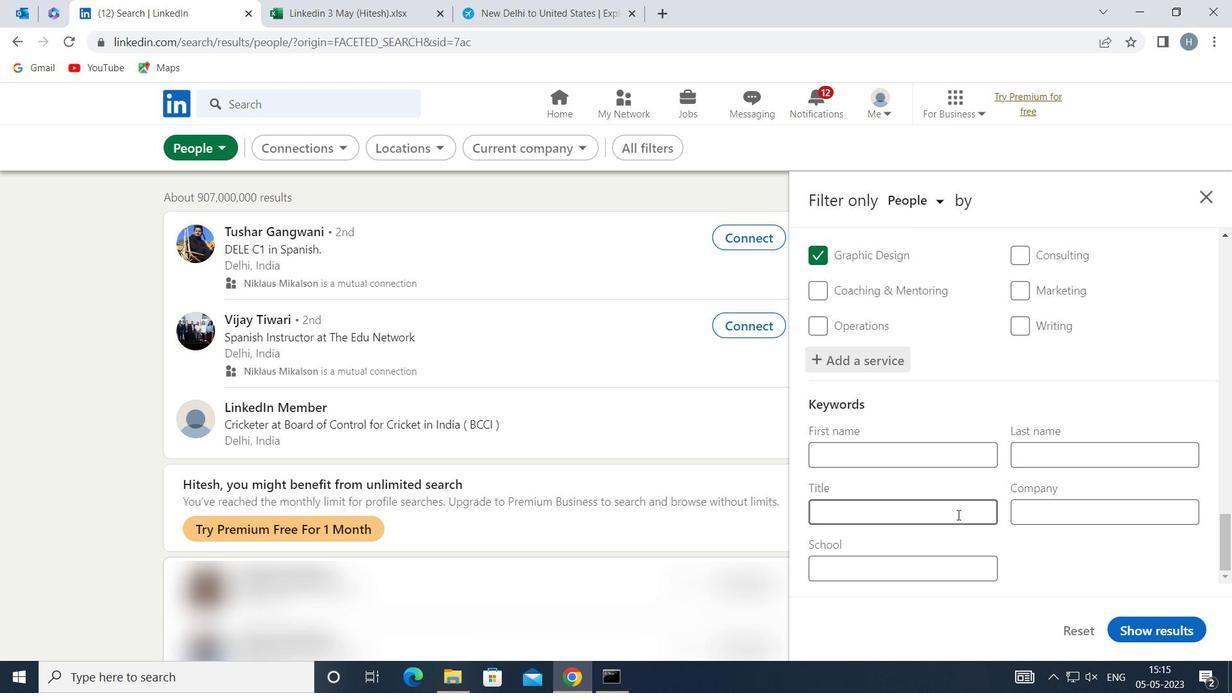 
Action: Key pressed <Key.shift>TECHNICAL<Key.space><Key.shift>WRITER
Screenshot: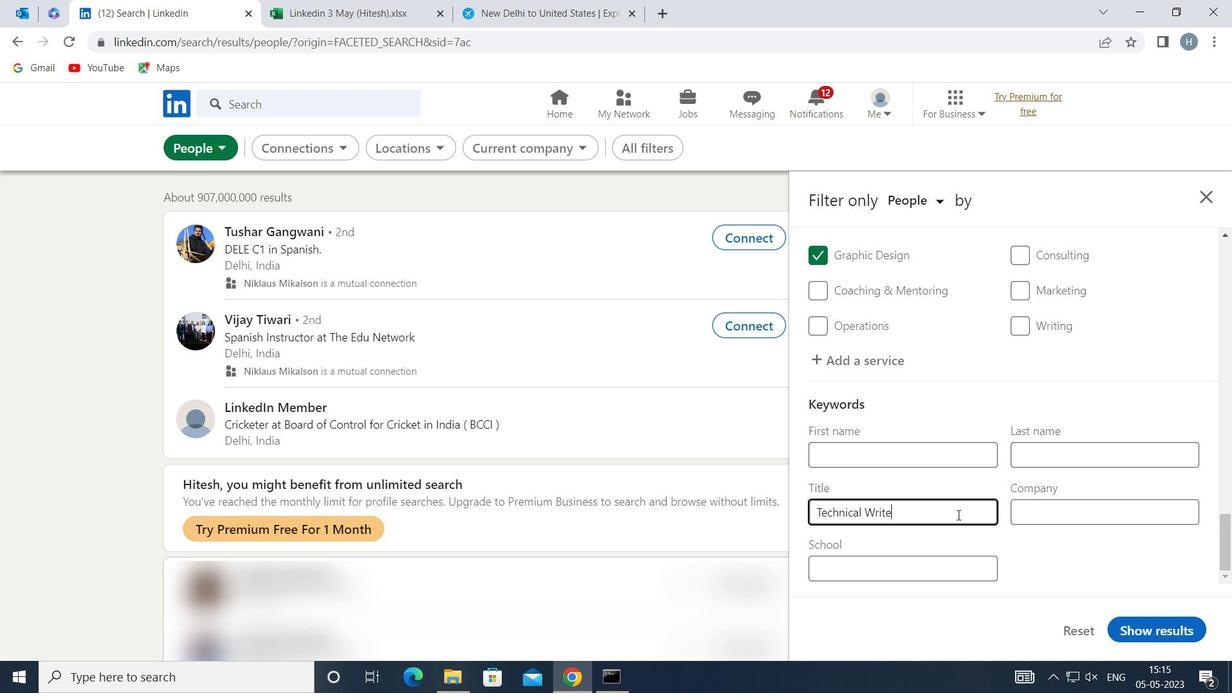 
Action: Mouse moved to (1167, 625)
Screenshot: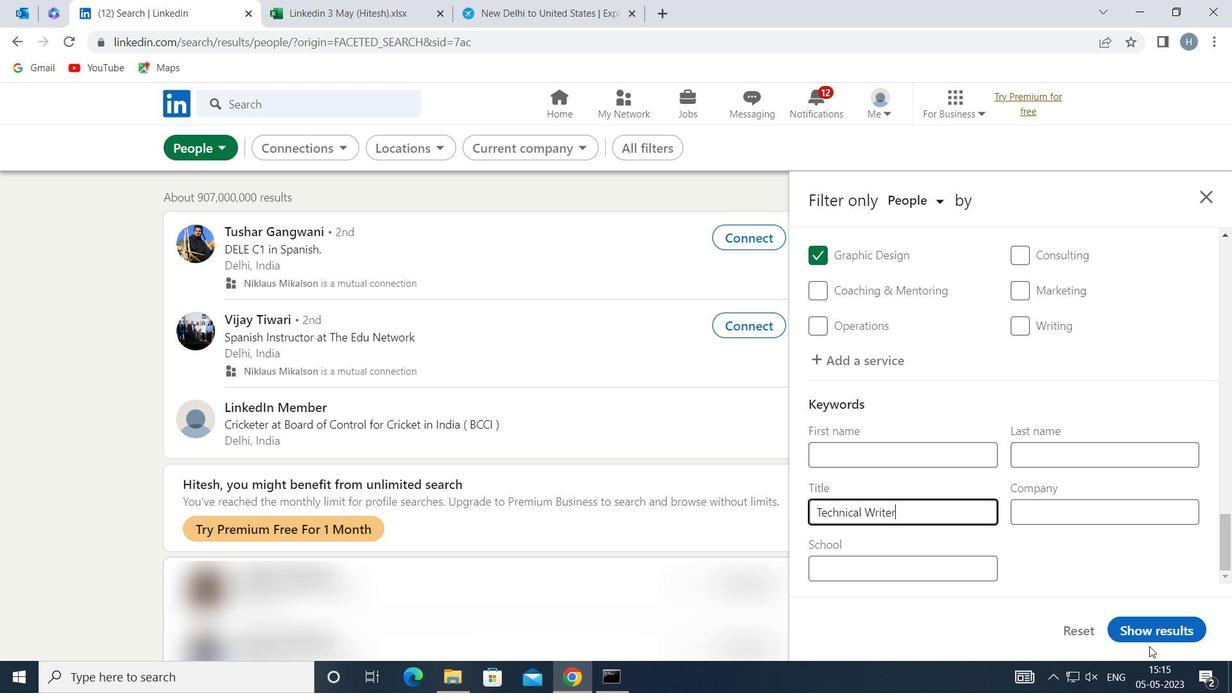 
Action: Mouse pressed left at (1167, 625)
Screenshot: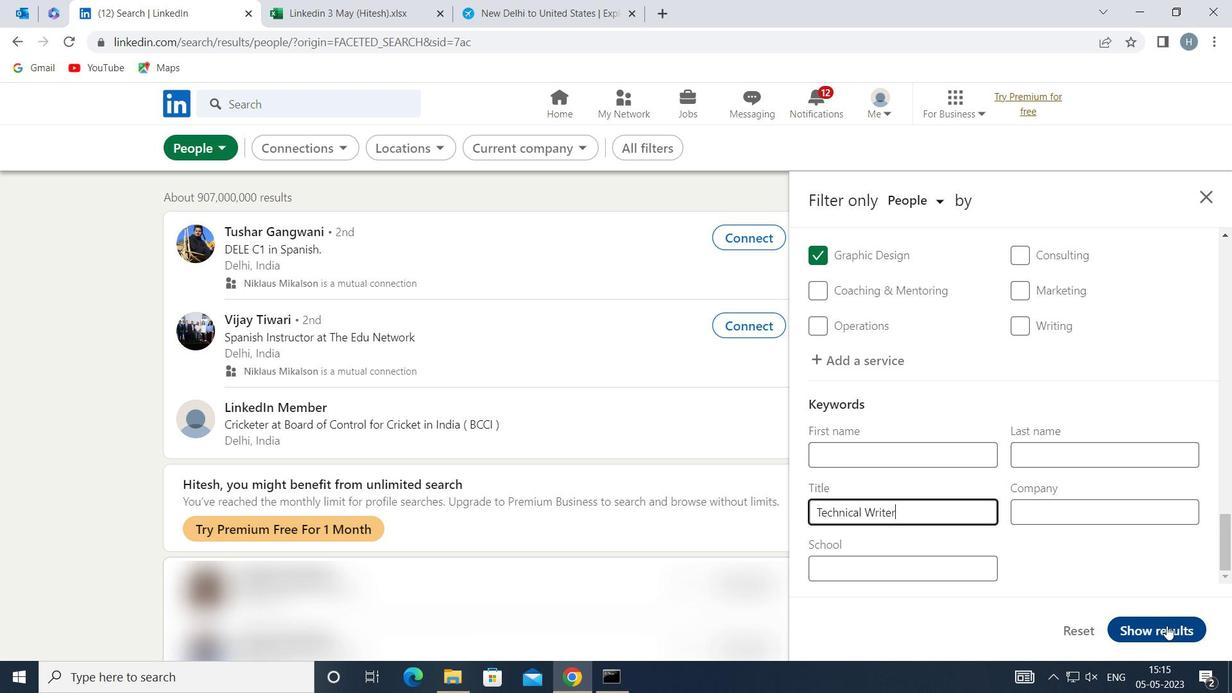 
Action: Mouse moved to (986, 489)
Screenshot: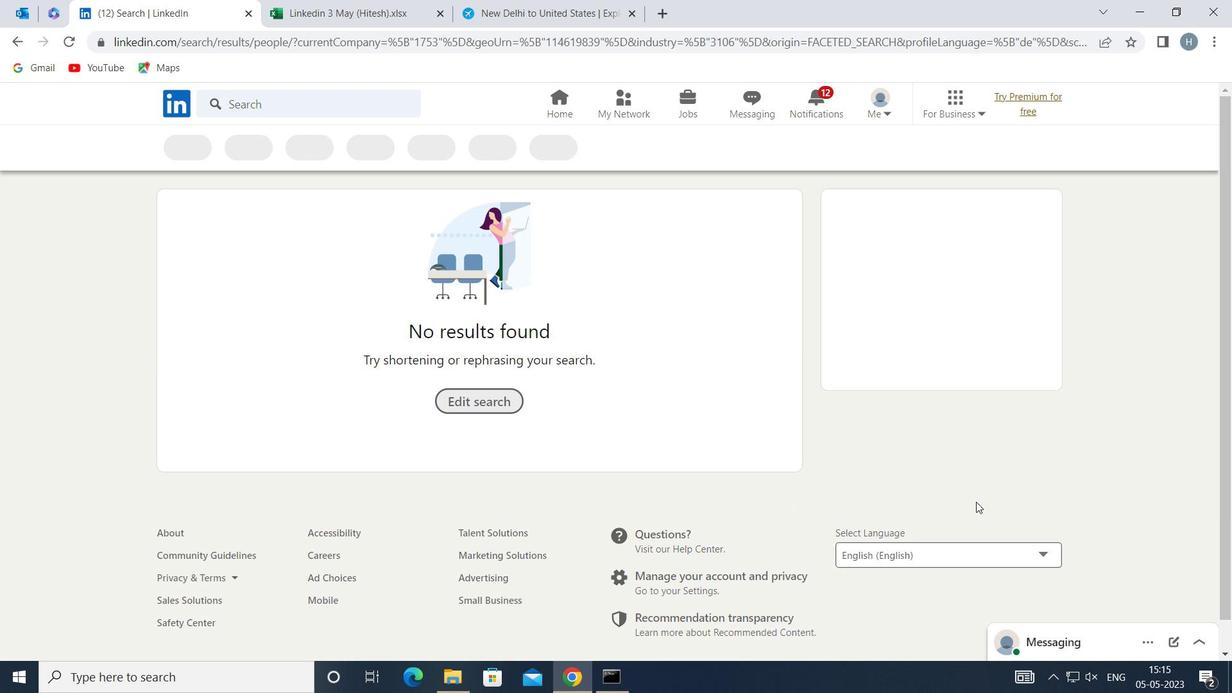 
